 Task: Look for space in Einbeck, Germany from 10th August, 2023 to 20th August, 2023 for 12 adults in price range Rs.10000 to Rs.14000. Place can be entire place or shared room with 6 bedrooms having 12 beds and 6 bathrooms. Property type can be house, flat, guest house. Amenities needed are: wifi, TV, free parkinig on premises, gym, breakfast. Booking option can be shelf check-in. Required host language is English.
Action: Mouse moved to (388, 157)
Screenshot: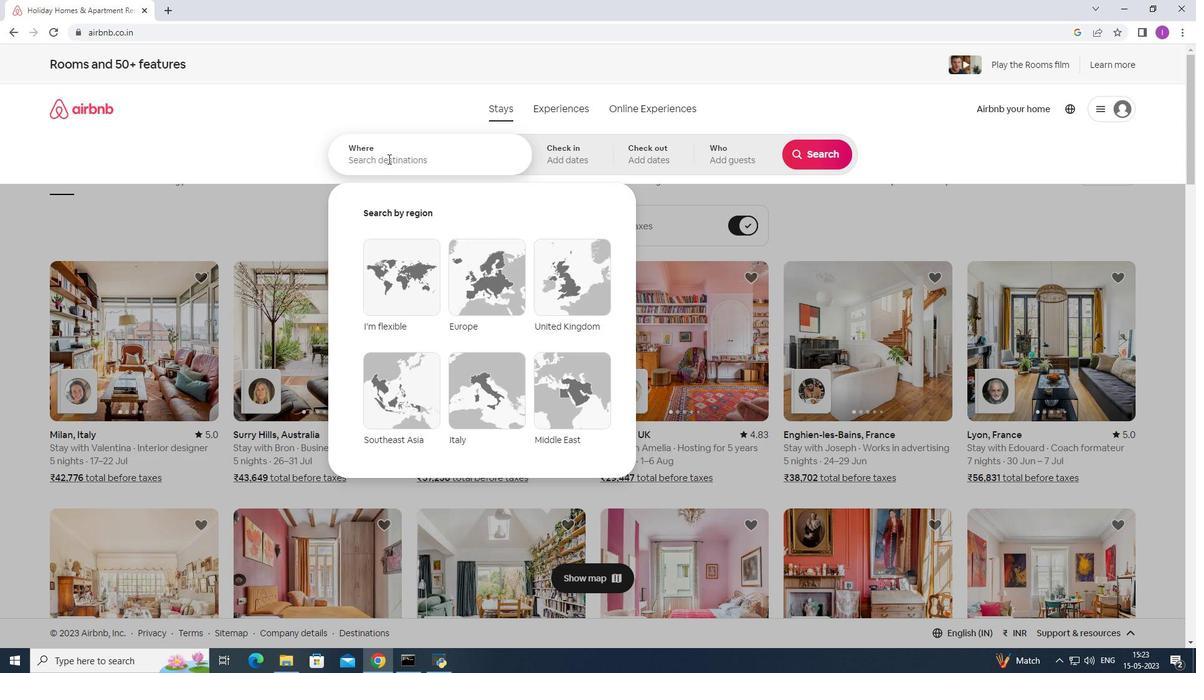 
Action: Mouse pressed left at (388, 157)
Screenshot: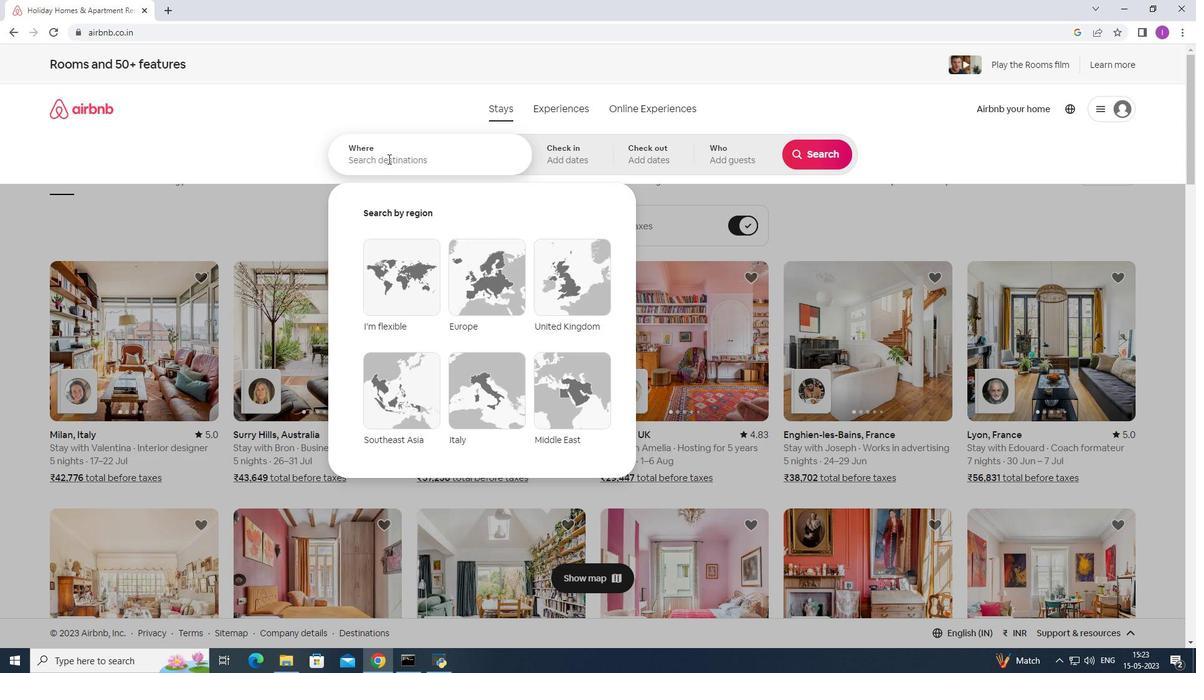 
Action: Mouse moved to (419, 119)
Screenshot: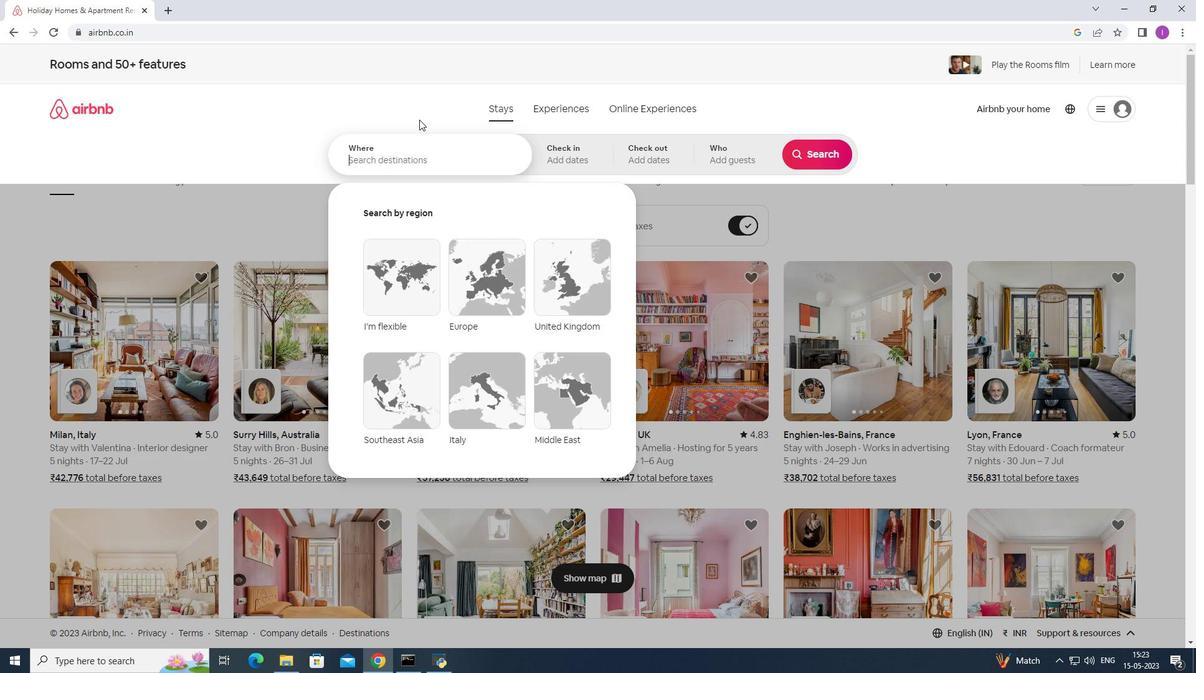 
Action: Key pressed <Key.shift><Key.shift>El<Key.backspace>inbeck,<Key.shift><Key.cmd>Ger,<Key.backspace>many
Screenshot: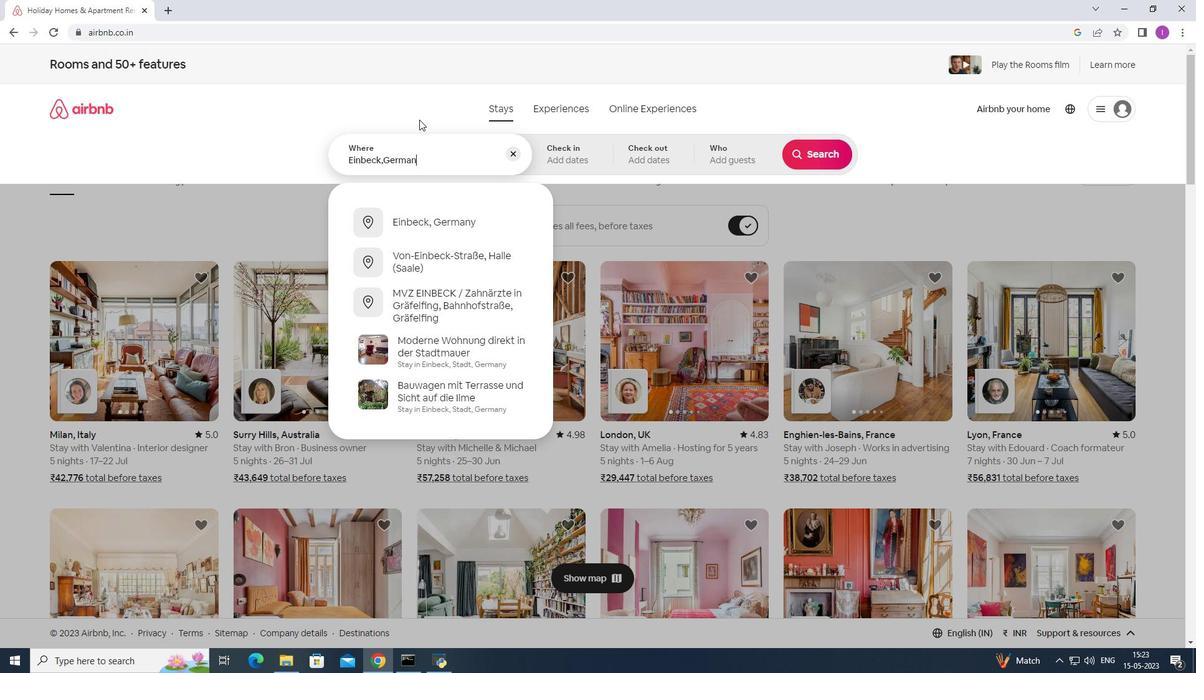 
Action: Mouse moved to (457, 225)
Screenshot: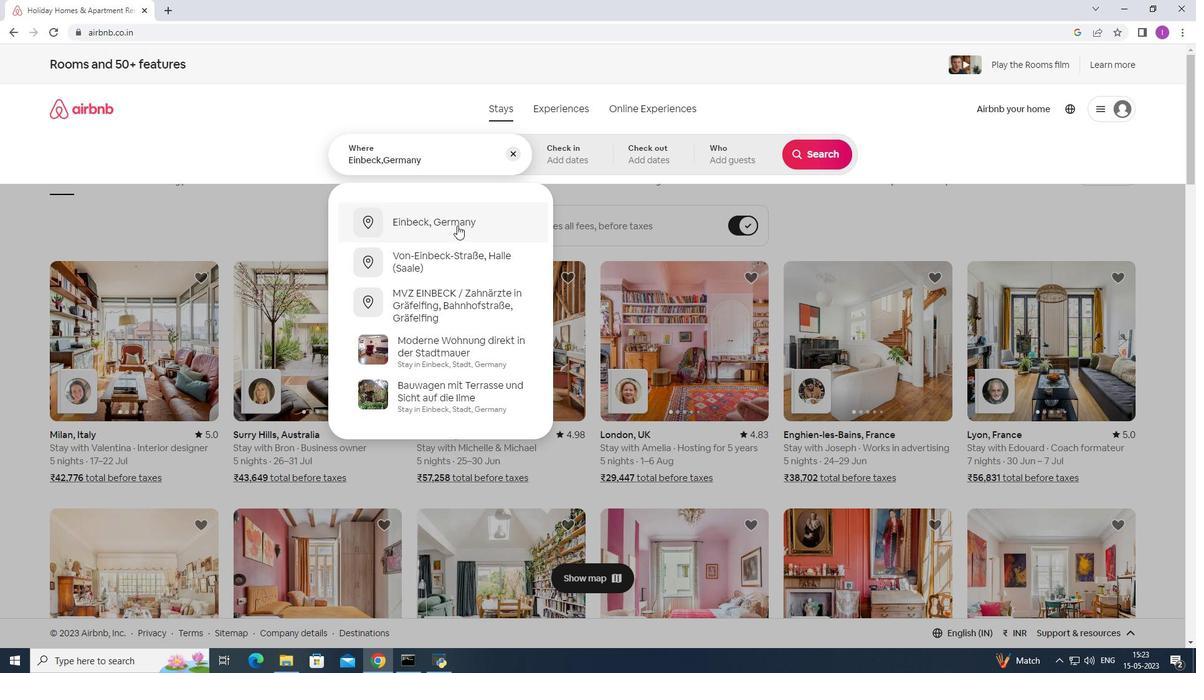 
Action: Mouse pressed left at (457, 225)
Screenshot: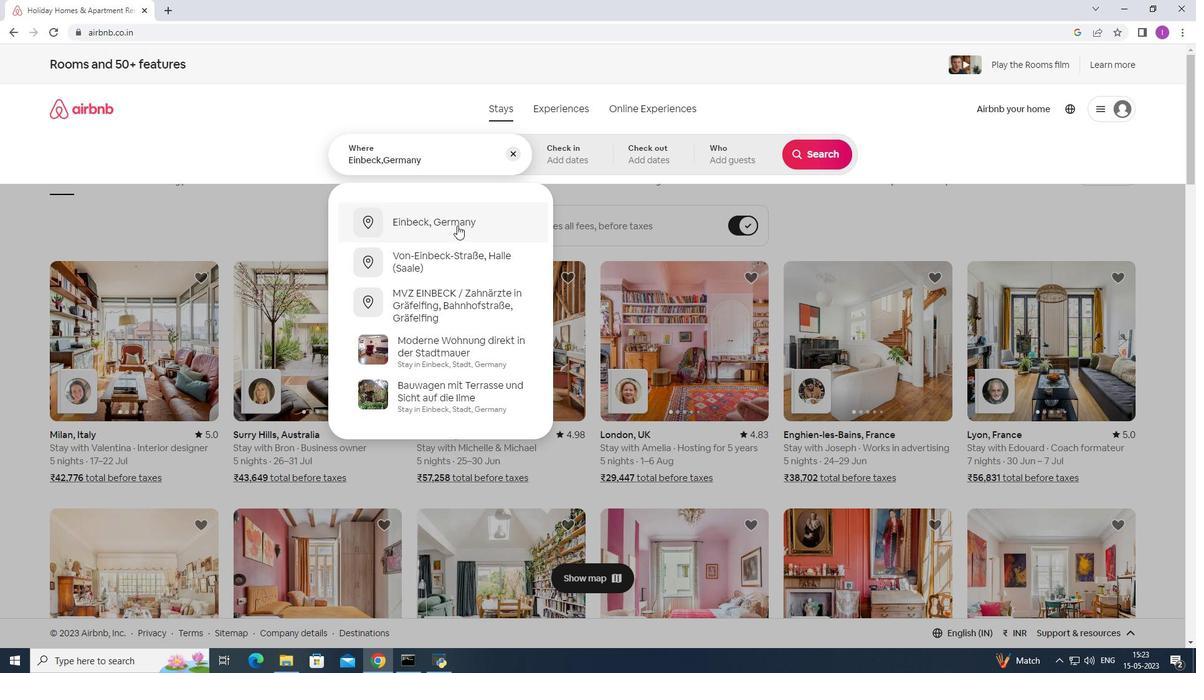 
Action: Mouse moved to (813, 258)
Screenshot: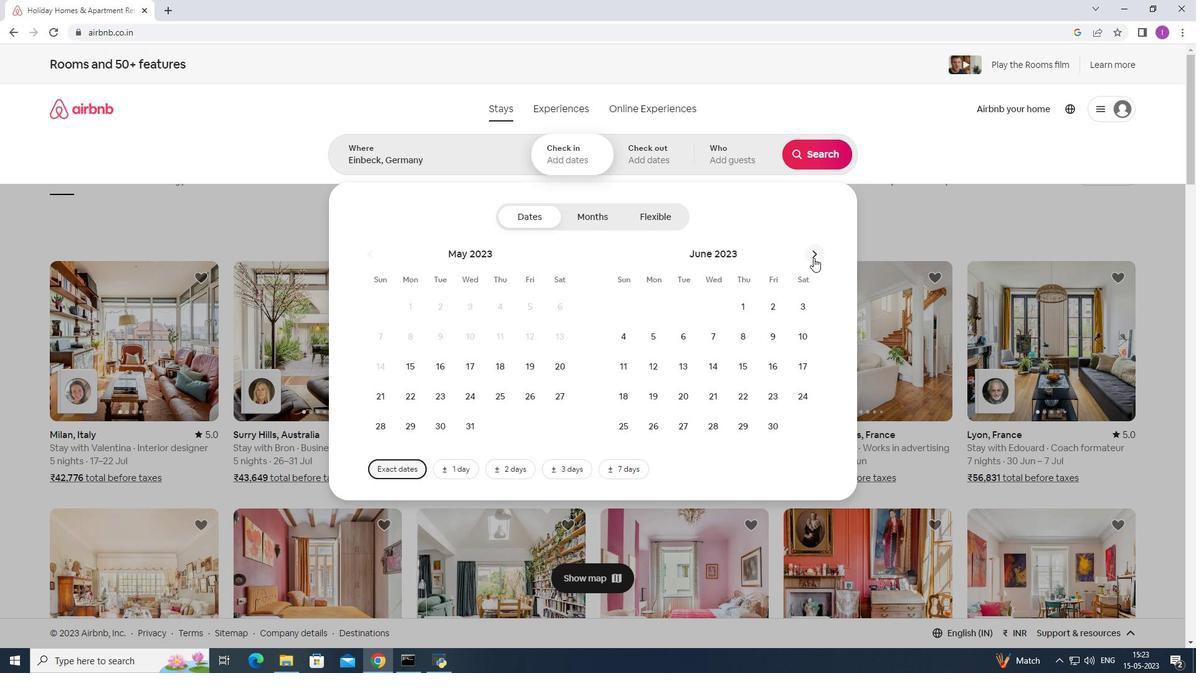 
Action: Mouse pressed left at (813, 258)
Screenshot: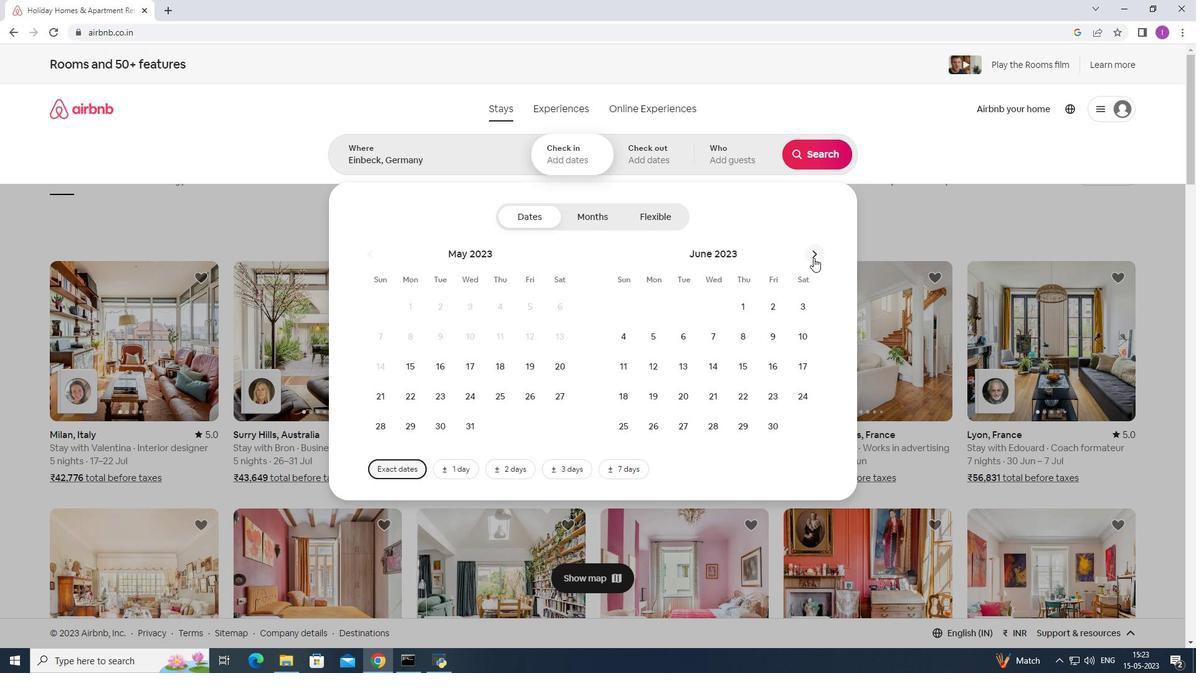 
Action: Mouse pressed left at (813, 258)
Screenshot: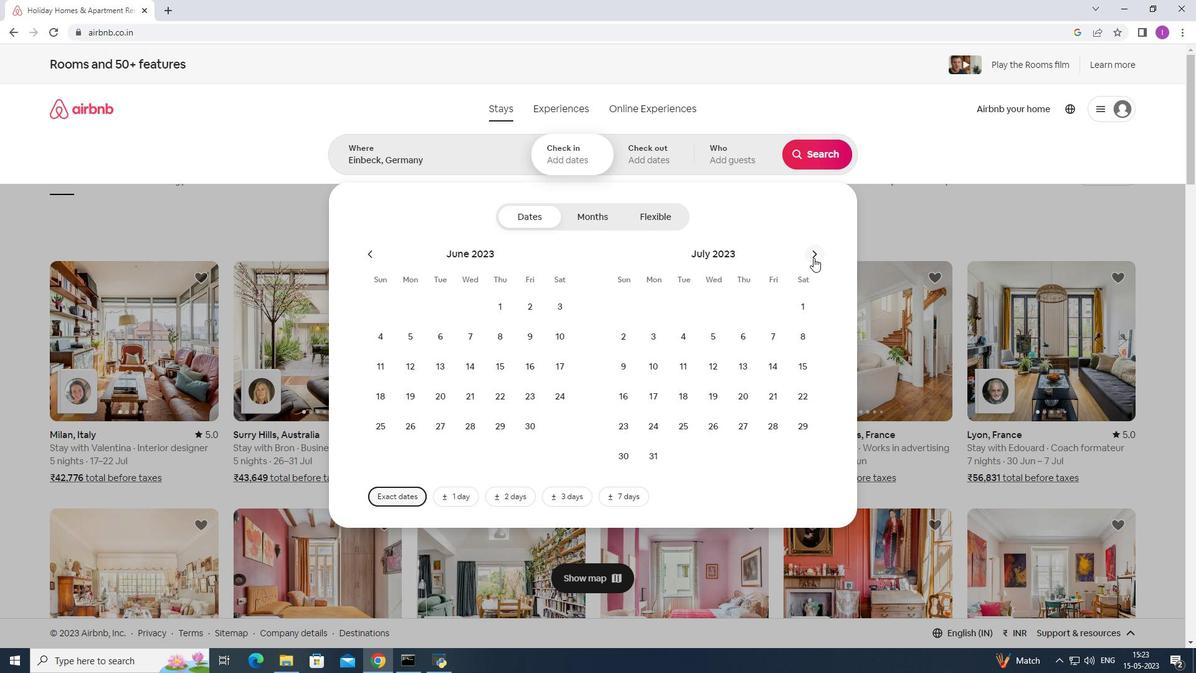 
Action: Mouse moved to (744, 330)
Screenshot: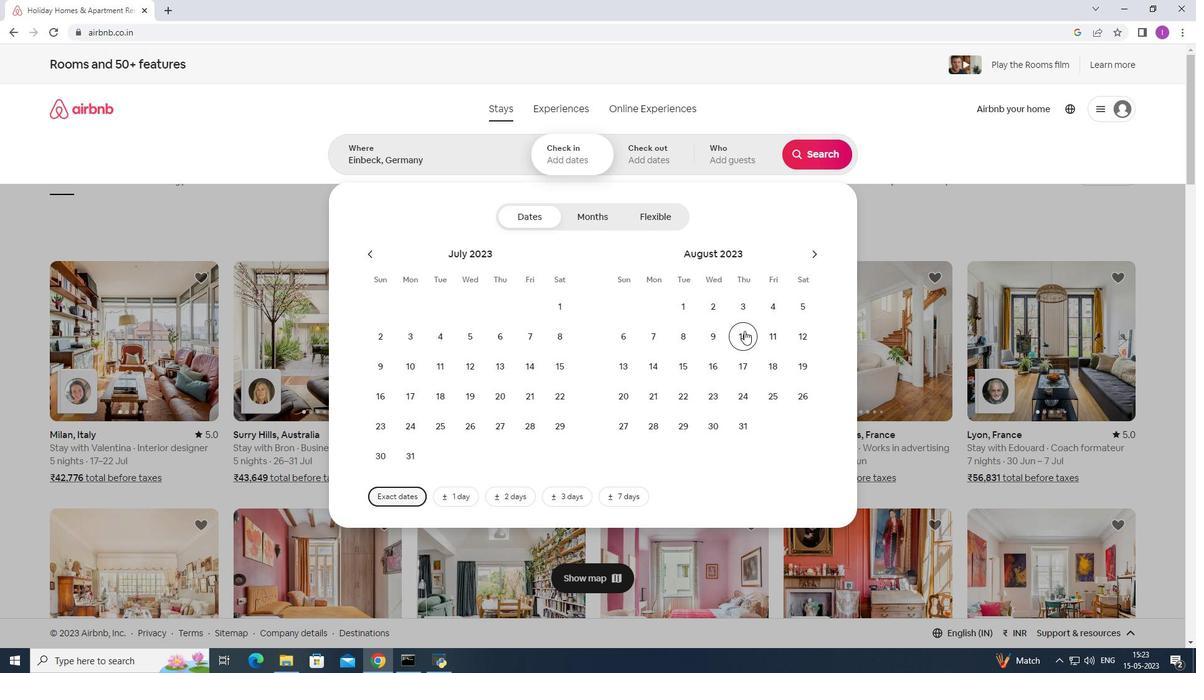 
Action: Mouse pressed left at (744, 330)
Screenshot: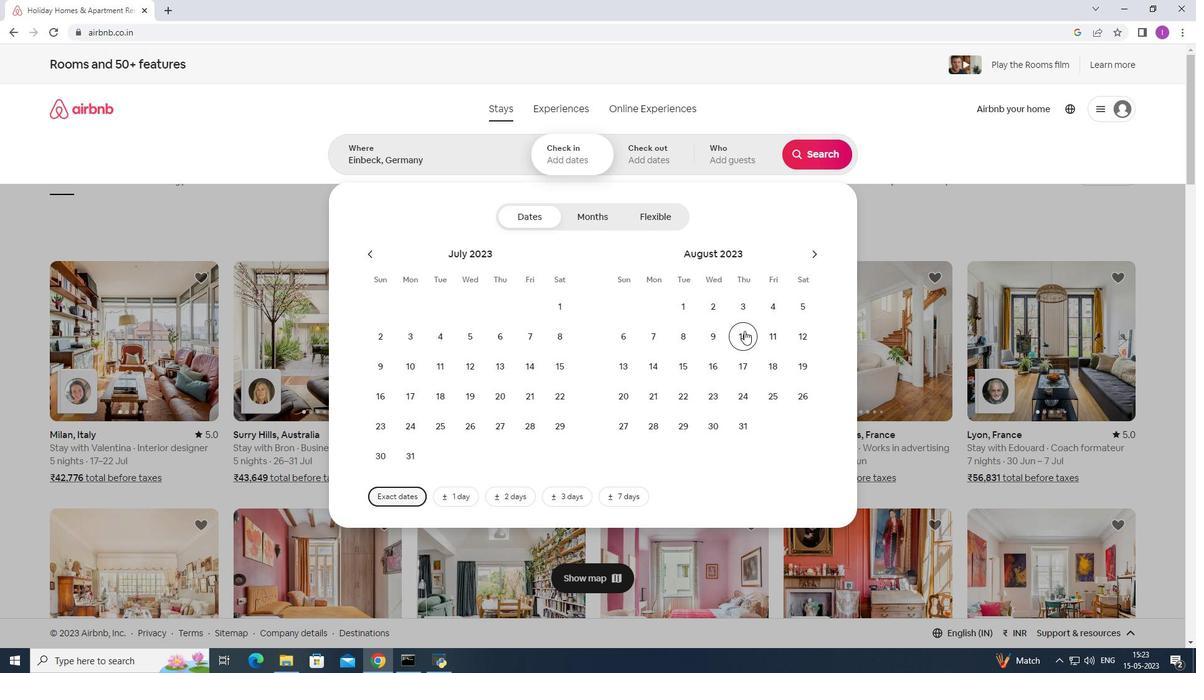 
Action: Mouse moved to (625, 400)
Screenshot: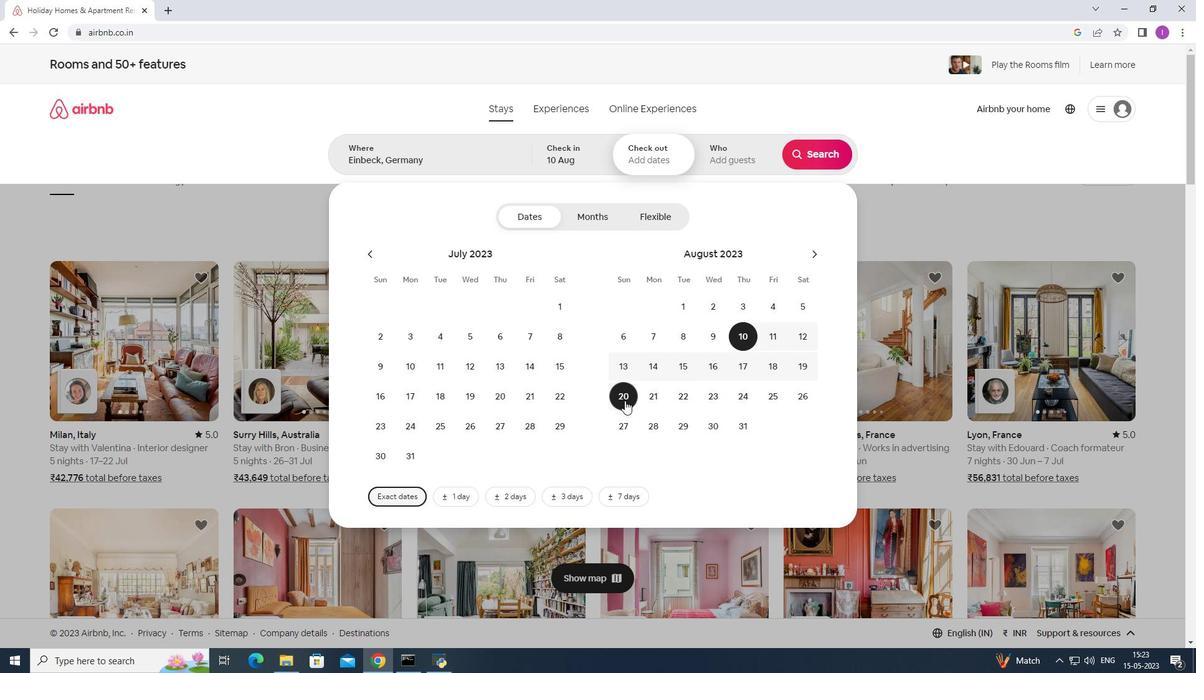 
Action: Mouse pressed left at (625, 400)
Screenshot: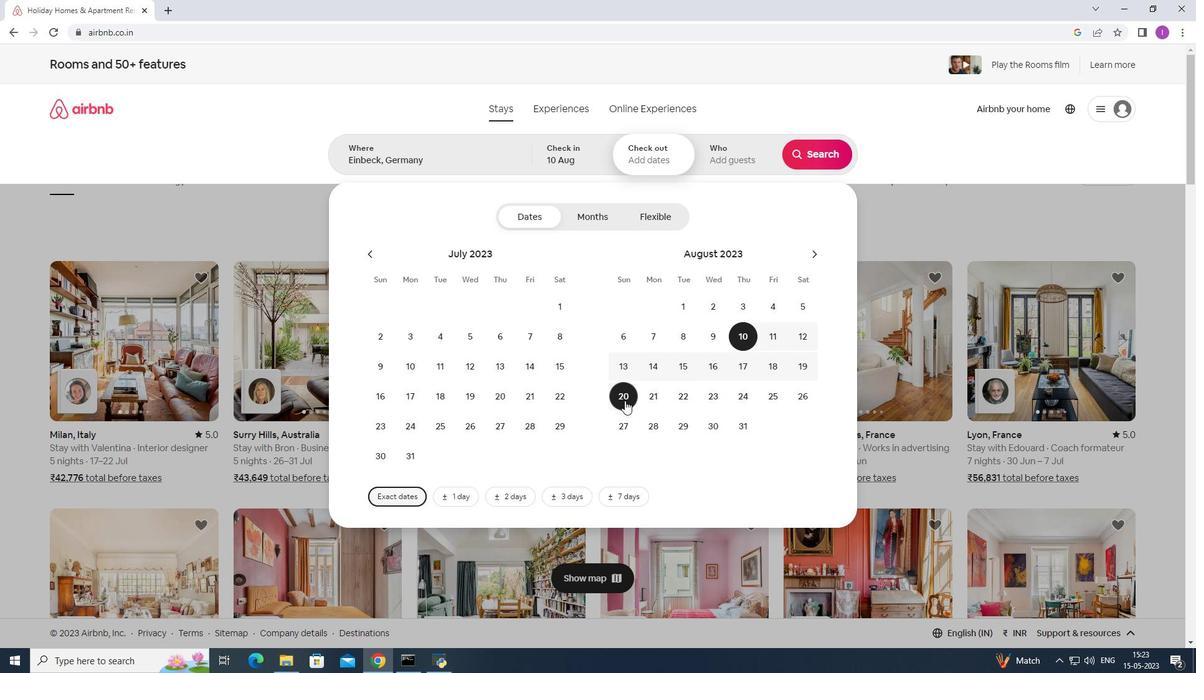 
Action: Mouse moved to (723, 162)
Screenshot: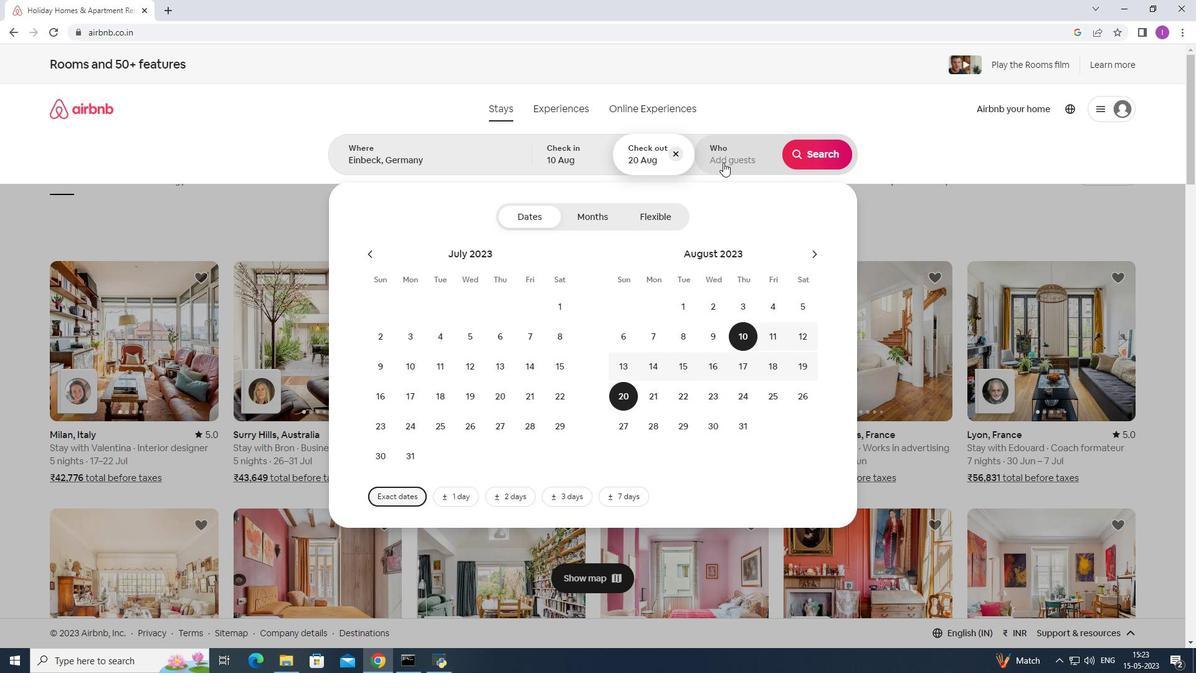 
Action: Mouse pressed left at (723, 162)
Screenshot: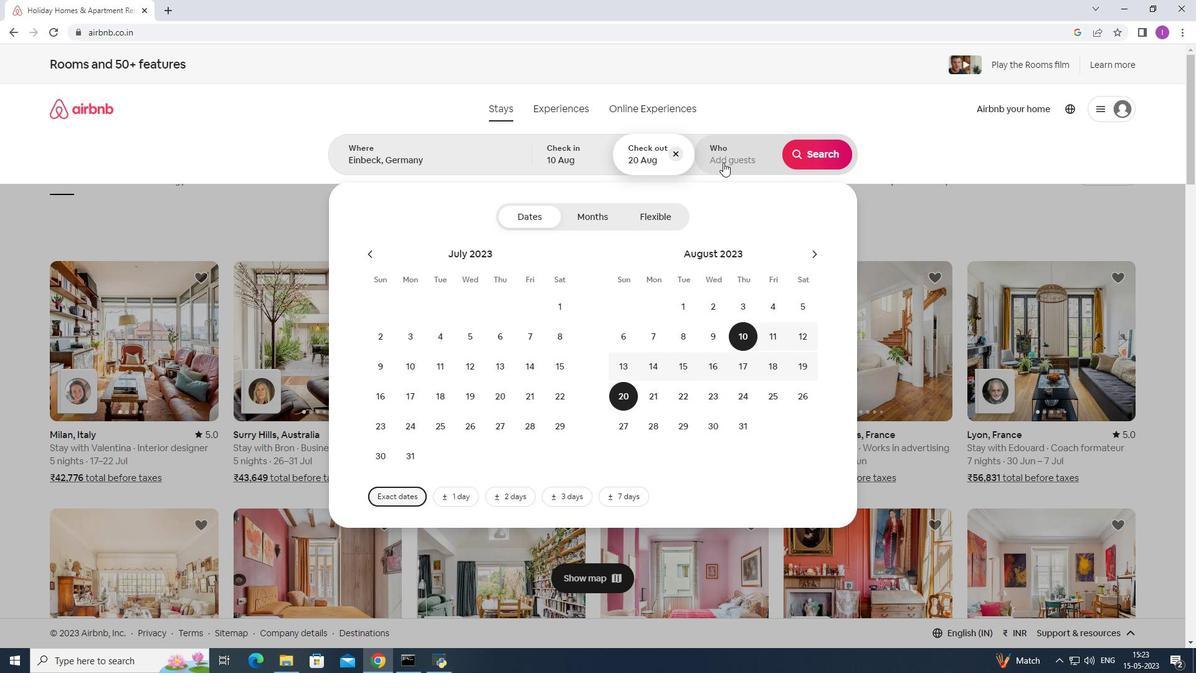 
Action: Mouse moved to (822, 221)
Screenshot: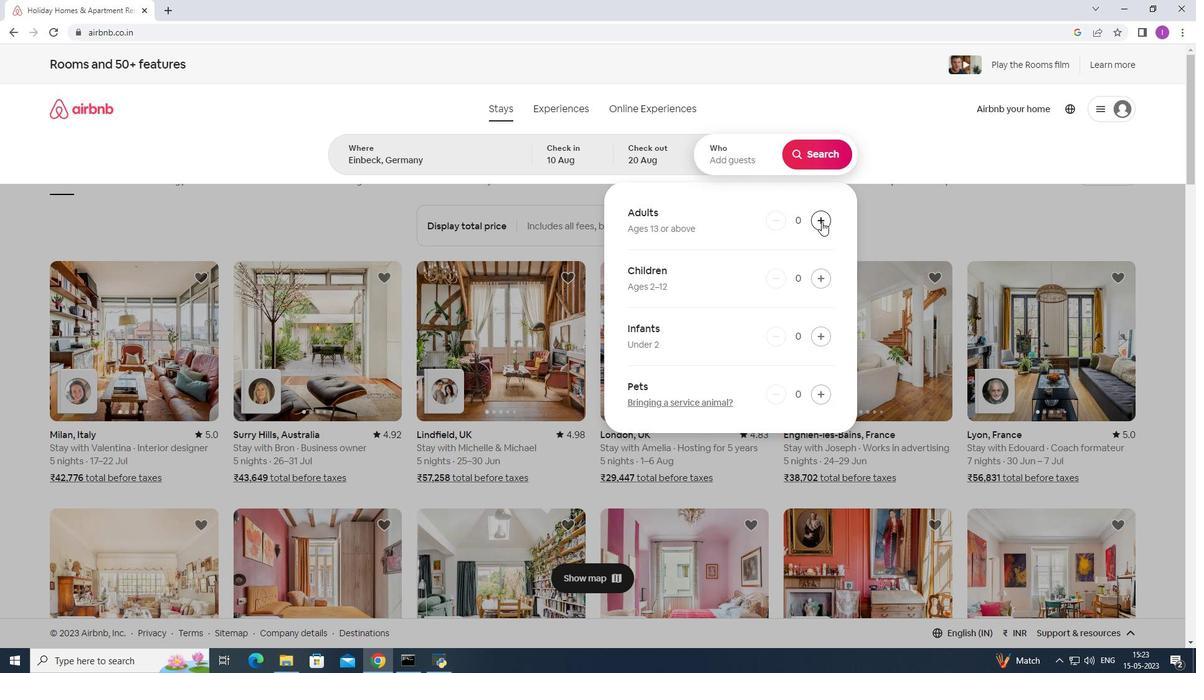 
Action: Mouse pressed left at (822, 221)
Screenshot: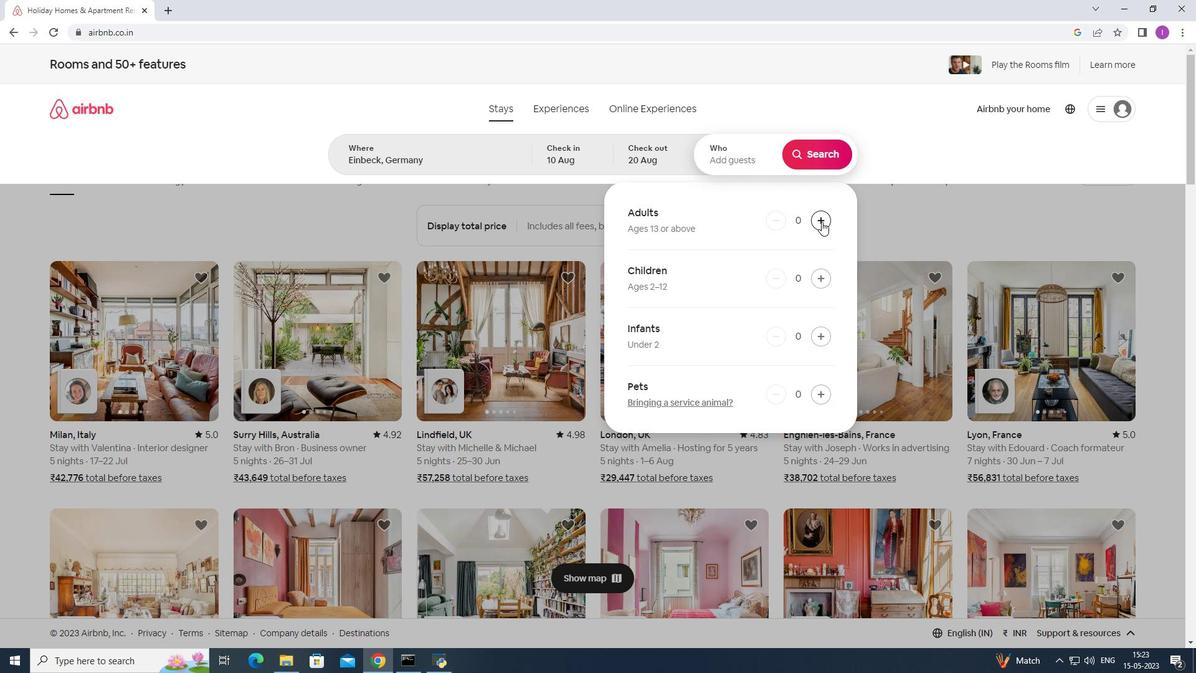 
Action: Mouse pressed left at (822, 221)
Screenshot: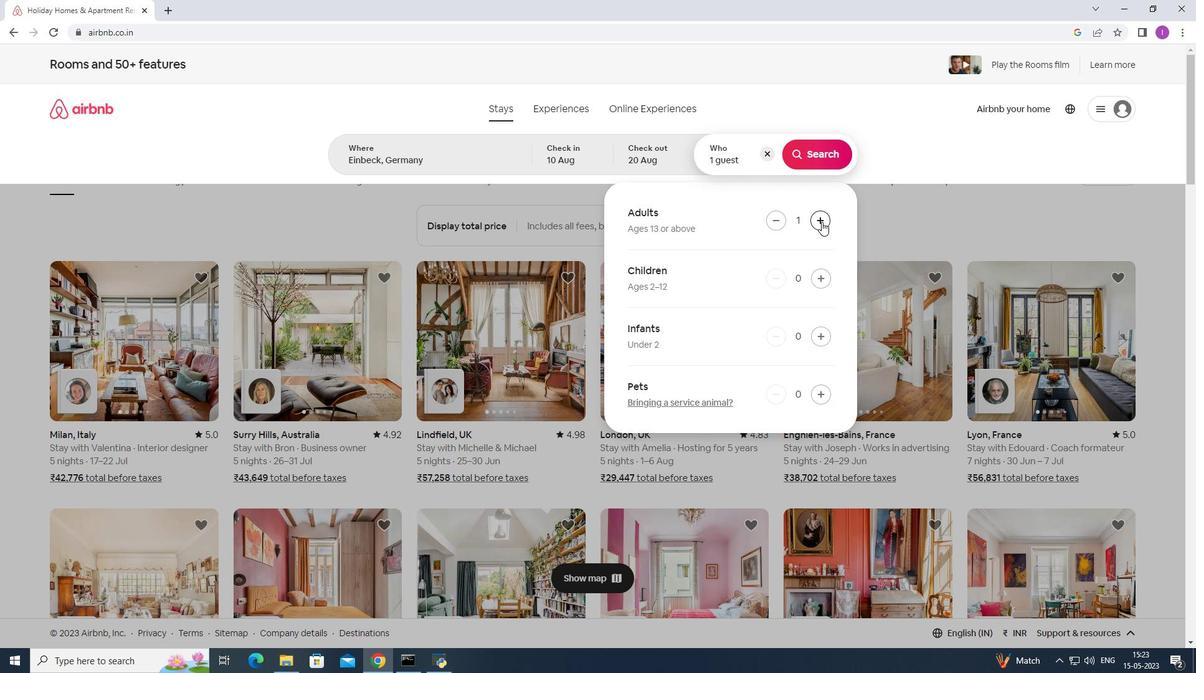 
Action: Mouse moved to (822, 217)
Screenshot: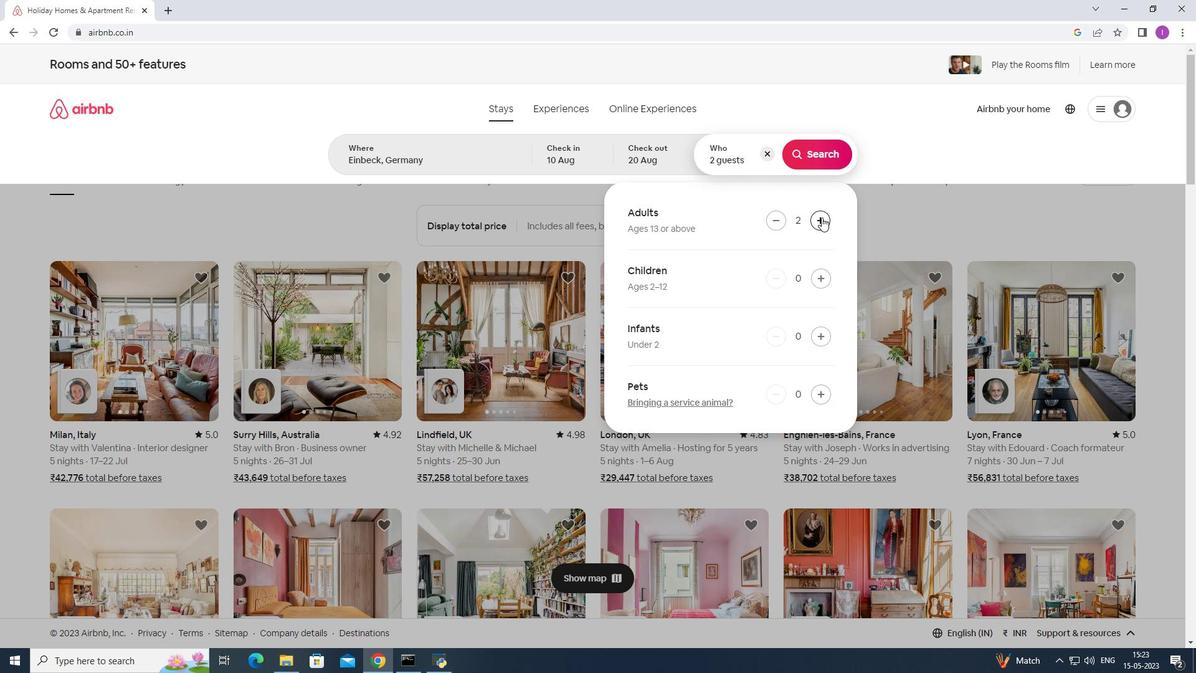 
Action: Mouse pressed left at (822, 217)
Screenshot: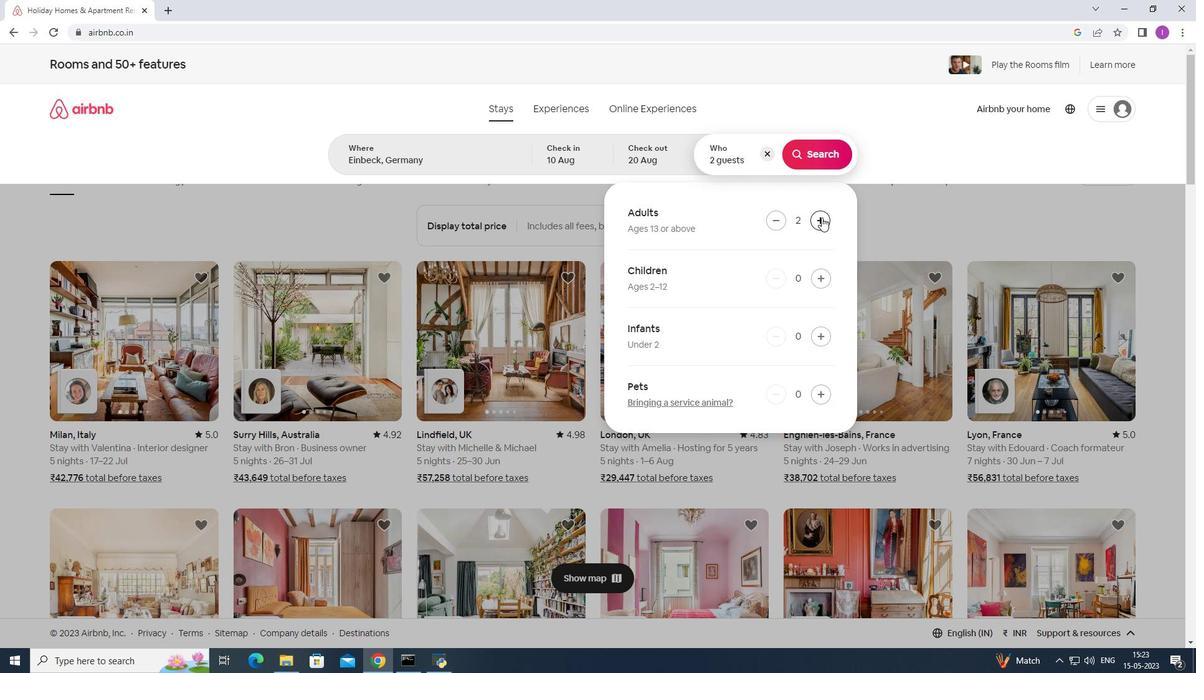 
Action: Mouse pressed left at (822, 217)
Screenshot: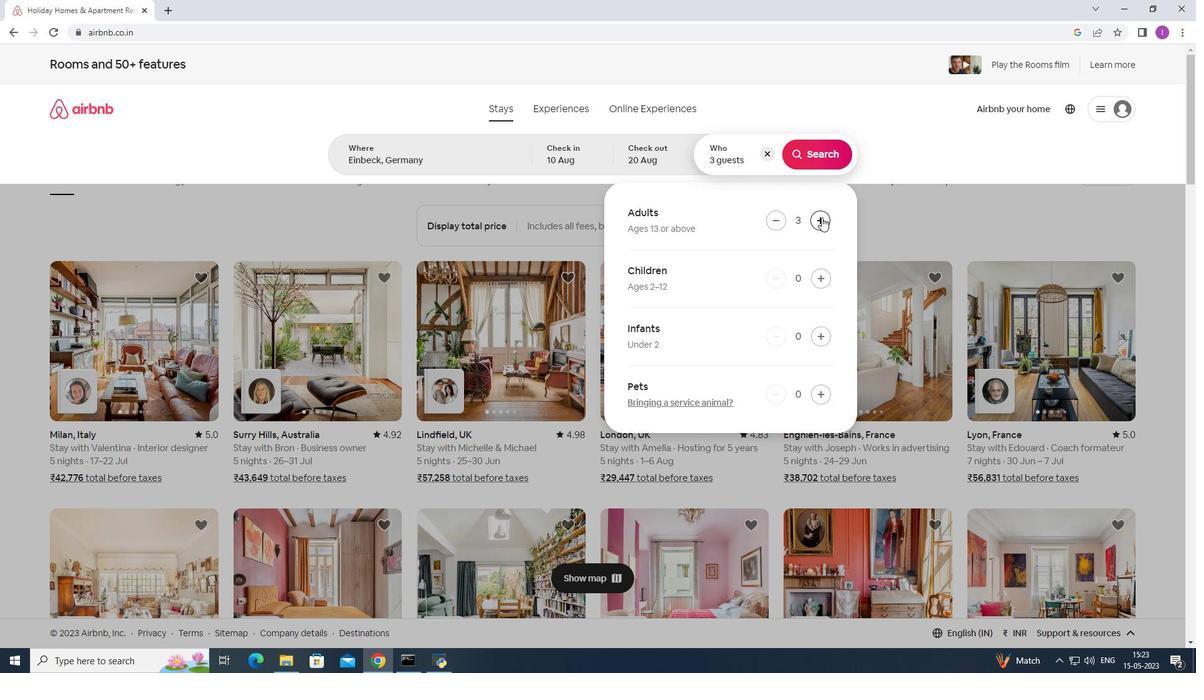 
Action: Mouse pressed left at (822, 217)
Screenshot: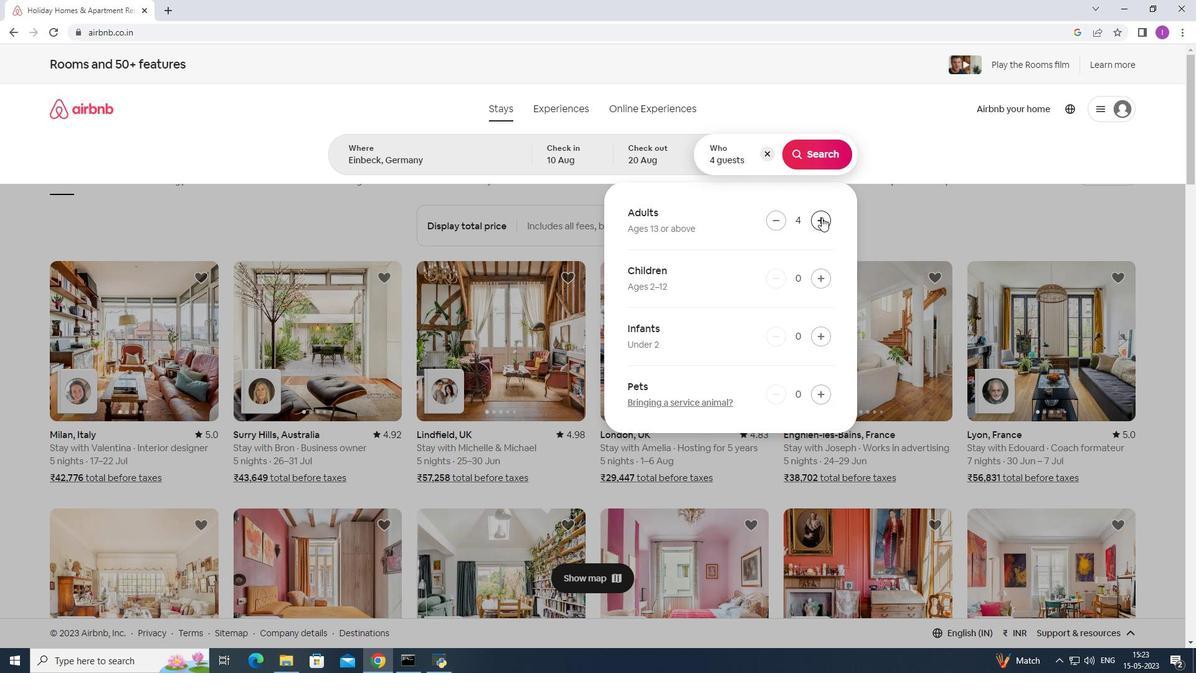 
Action: Mouse moved to (821, 217)
Screenshot: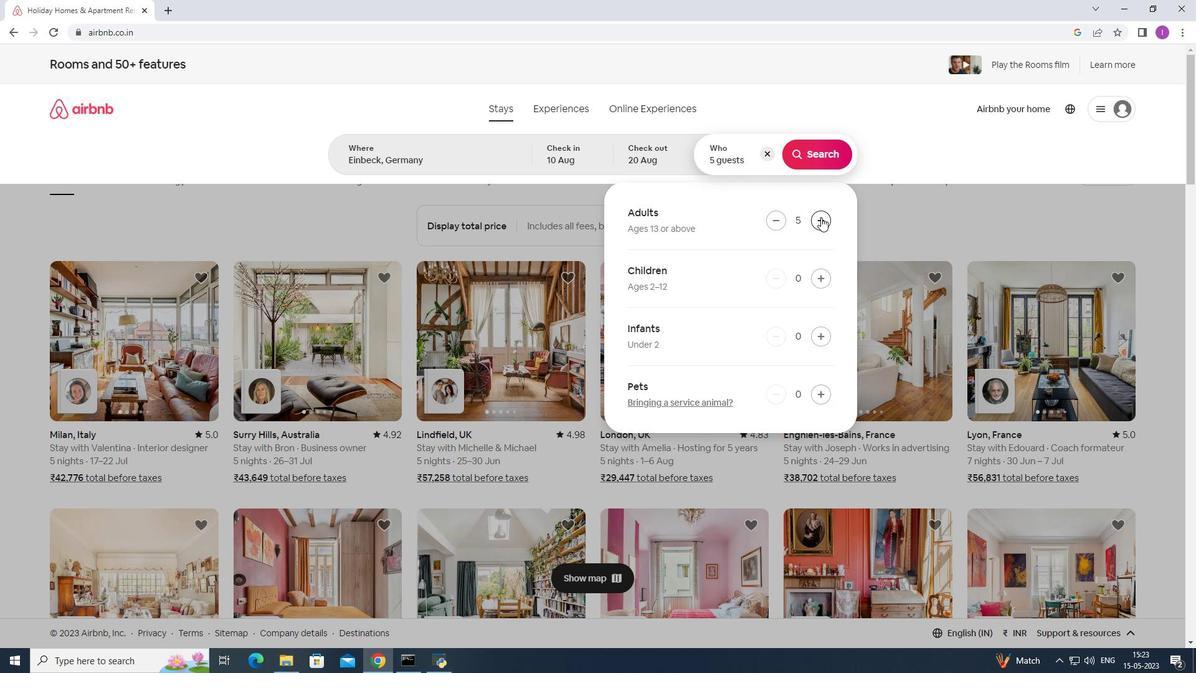 
Action: Mouse pressed left at (821, 217)
Screenshot: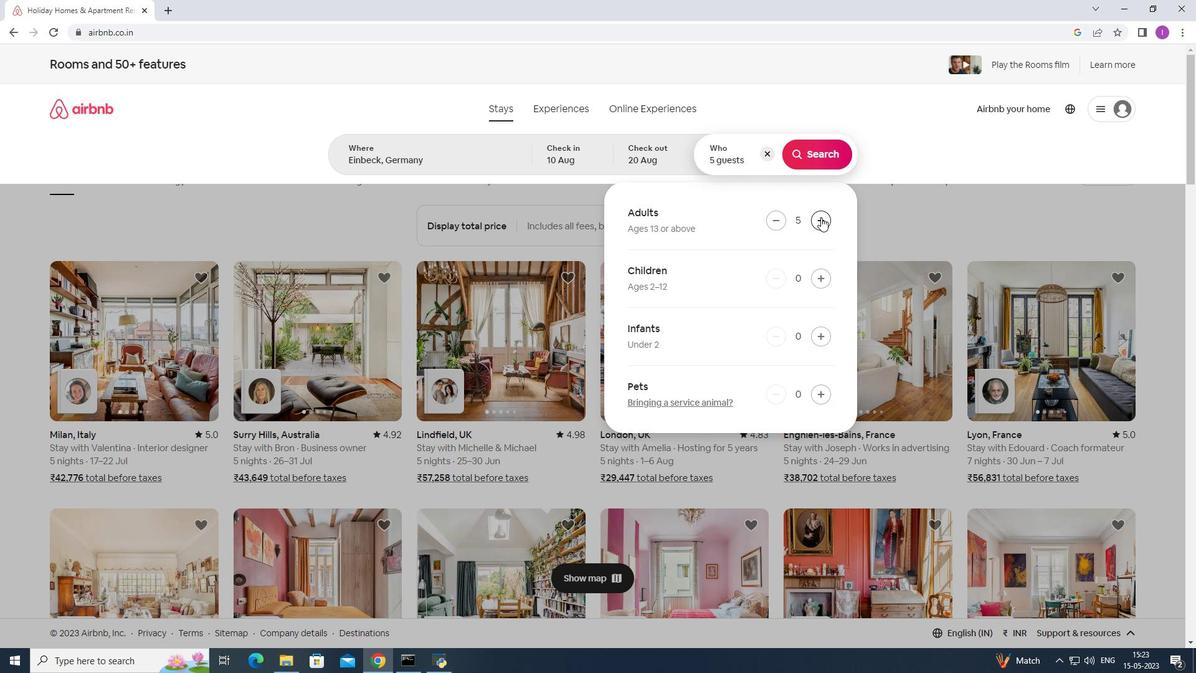 
Action: Mouse pressed left at (821, 217)
Screenshot: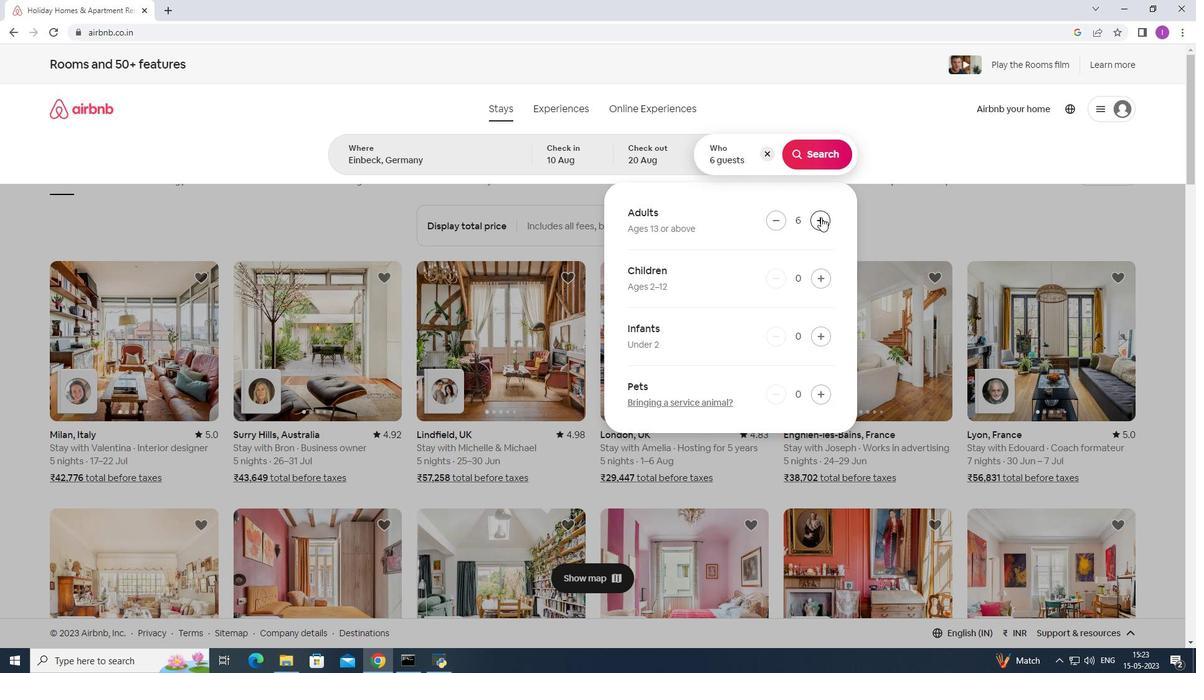 
Action: Mouse moved to (821, 217)
Screenshot: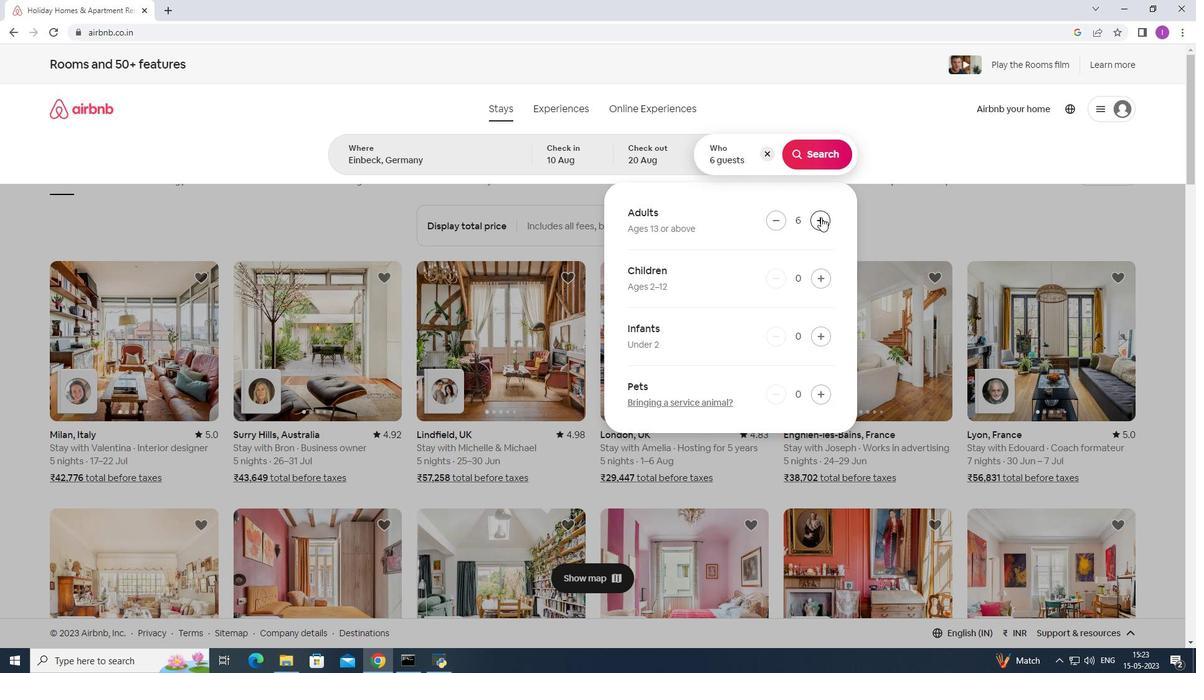 
Action: Mouse pressed left at (821, 217)
Screenshot: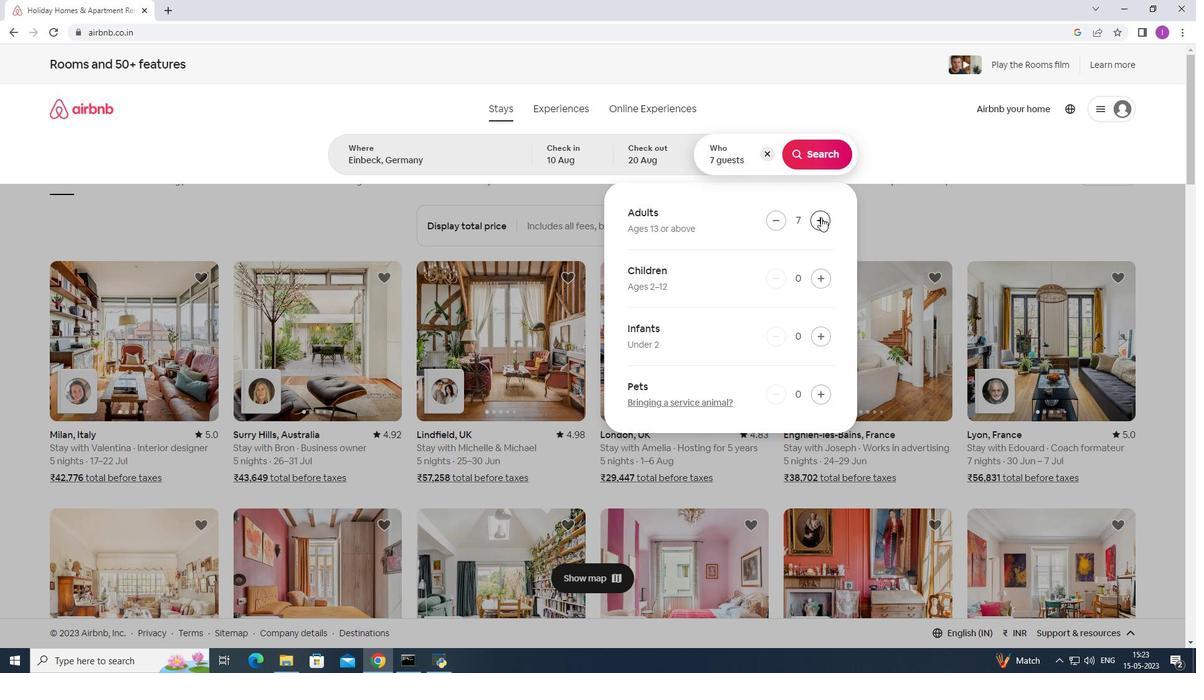 
Action: Mouse pressed left at (821, 217)
Screenshot: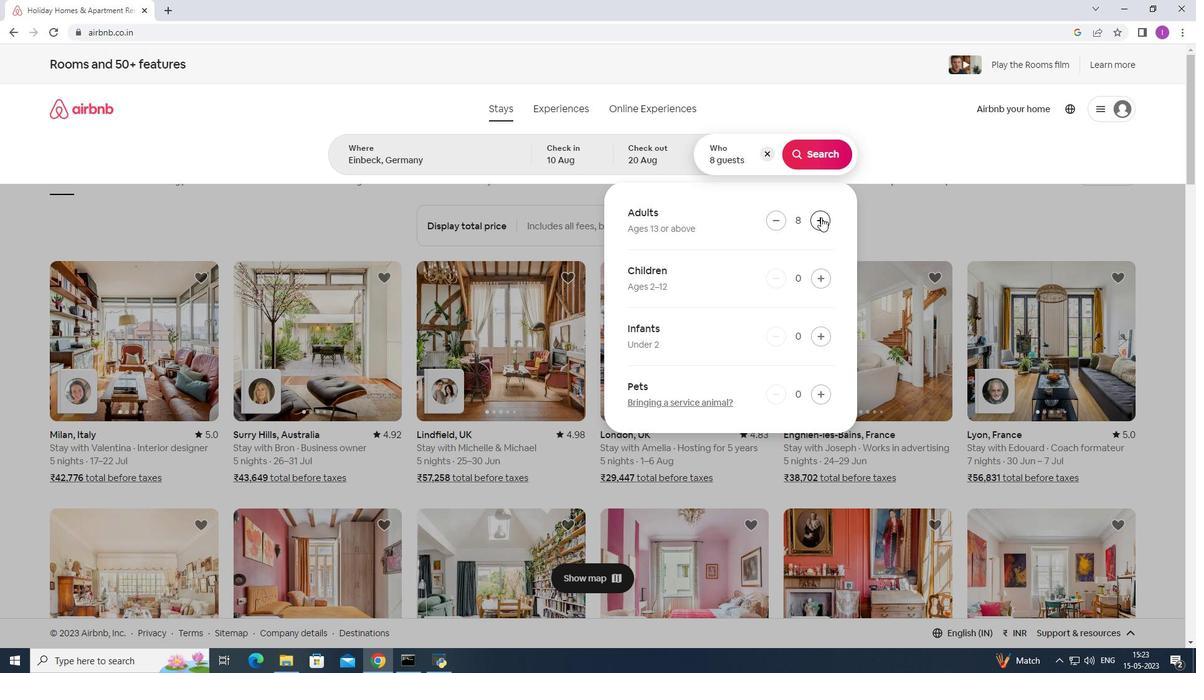 
Action: Mouse pressed left at (821, 217)
Screenshot: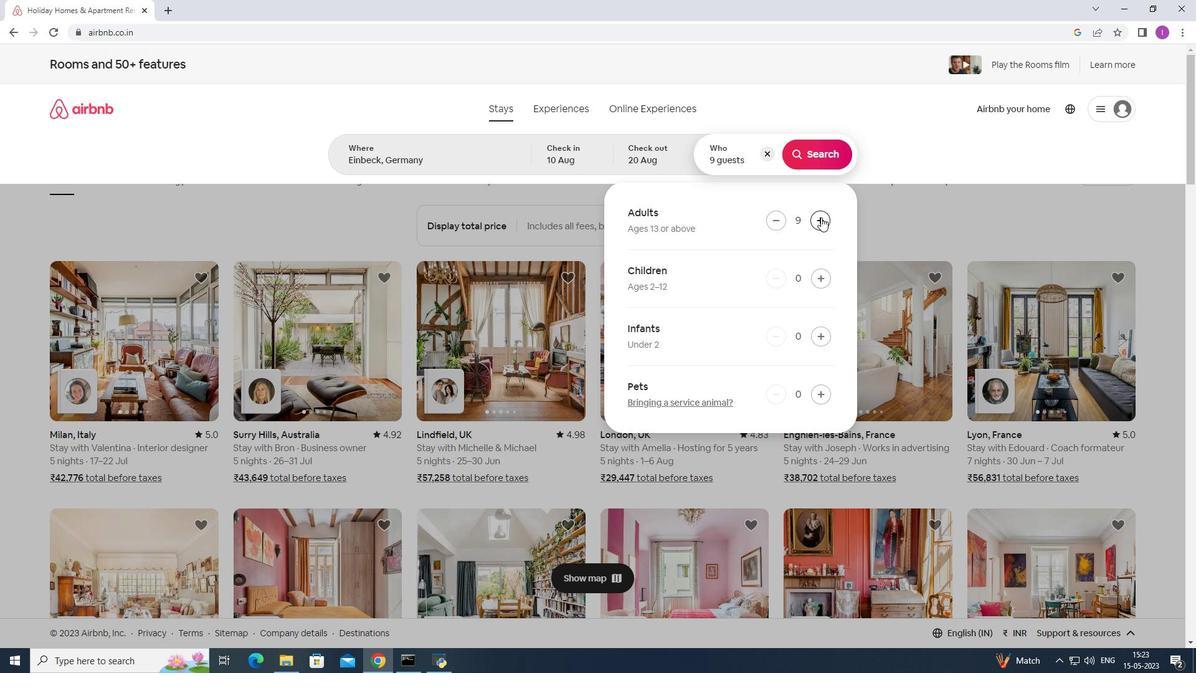 
Action: Mouse pressed left at (821, 217)
Screenshot: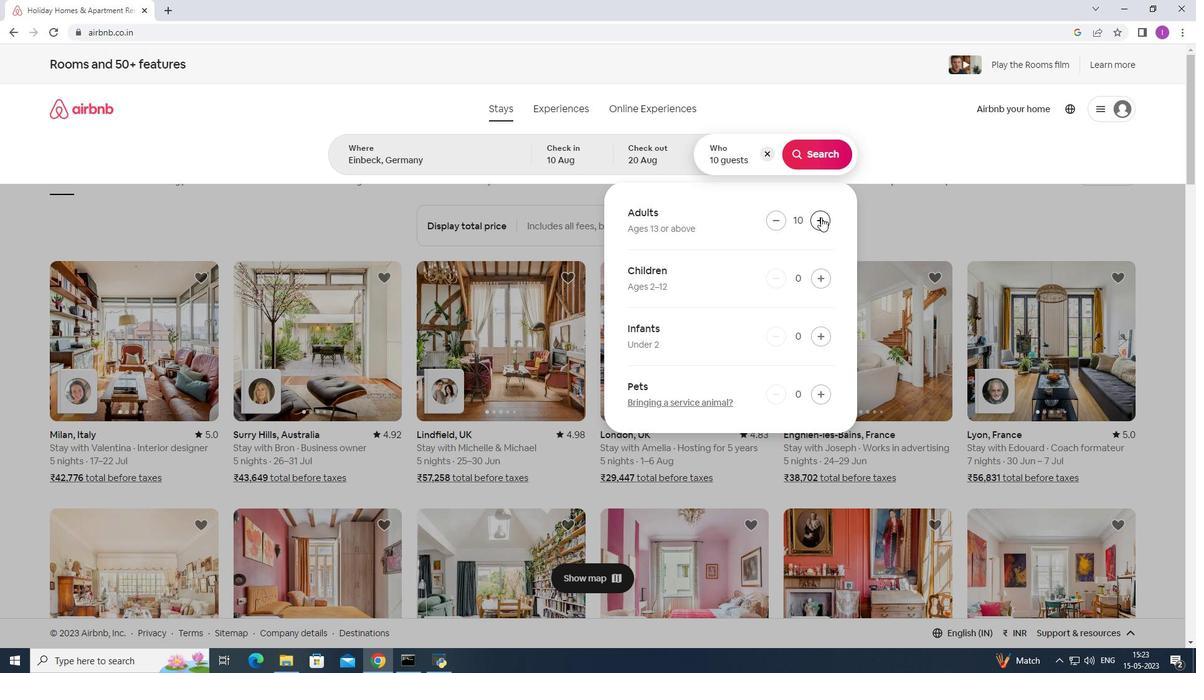 
Action: Mouse moved to (820, 217)
Screenshot: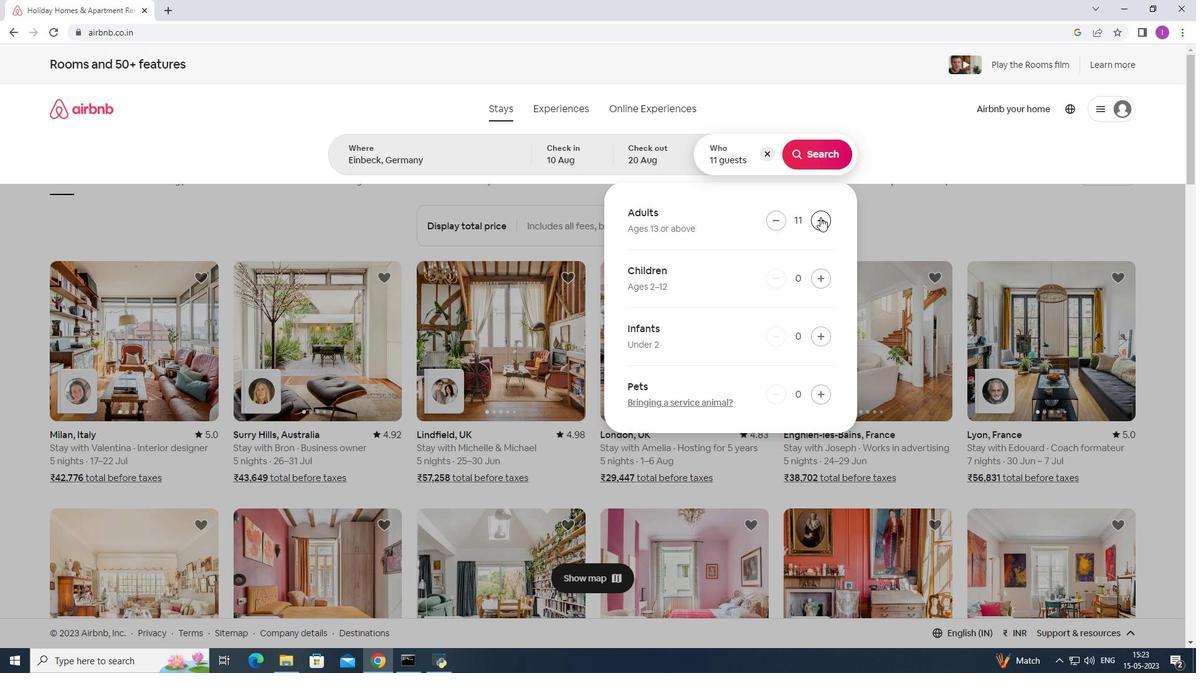 
Action: Mouse pressed left at (820, 217)
Screenshot: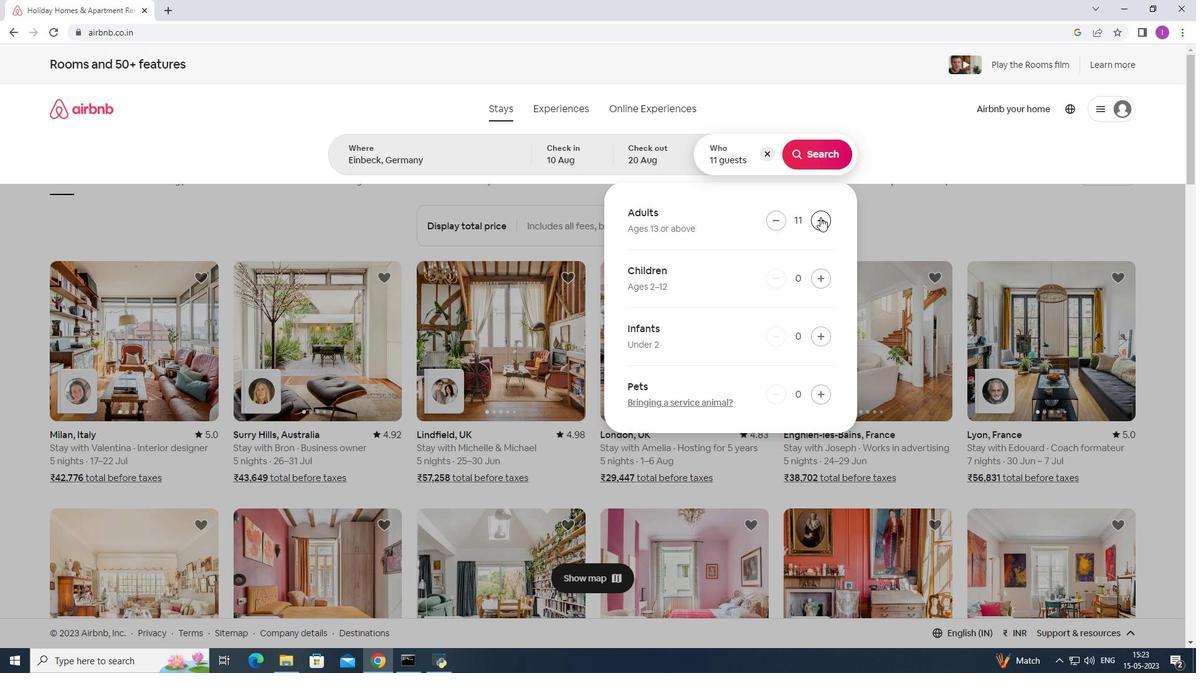 
Action: Mouse moved to (812, 157)
Screenshot: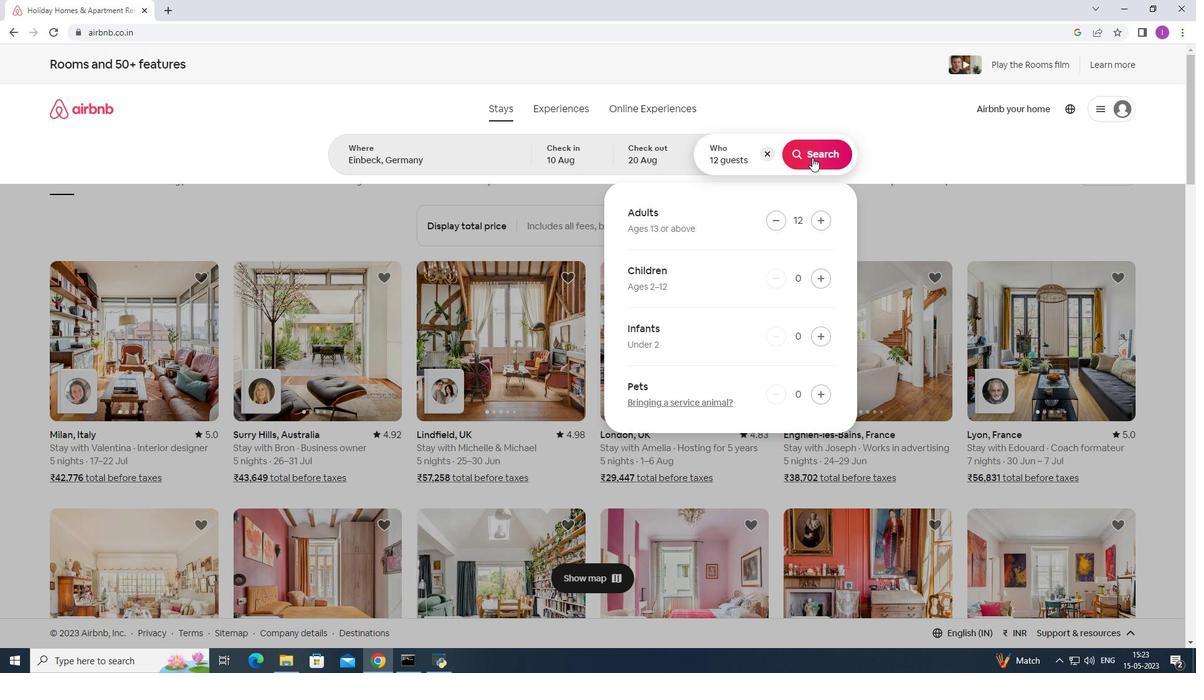 
Action: Mouse pressed left at (812, 157)
Screenshot: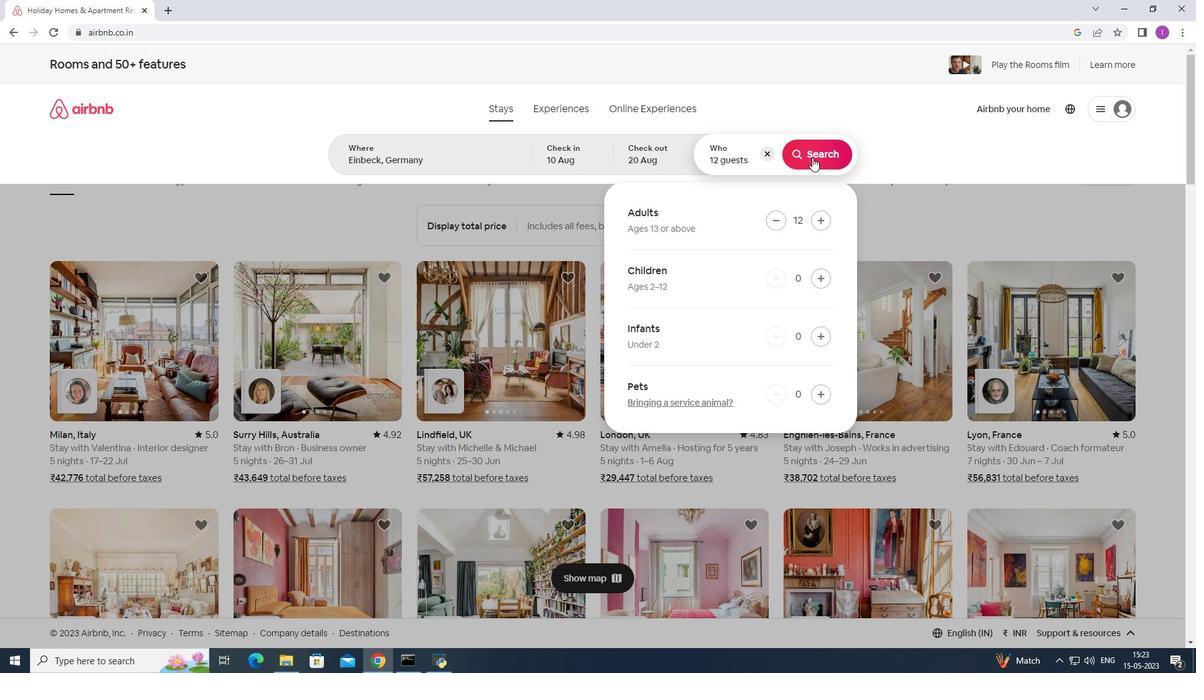 
Action: Mouse moved to (1137, 124)
Screenshot: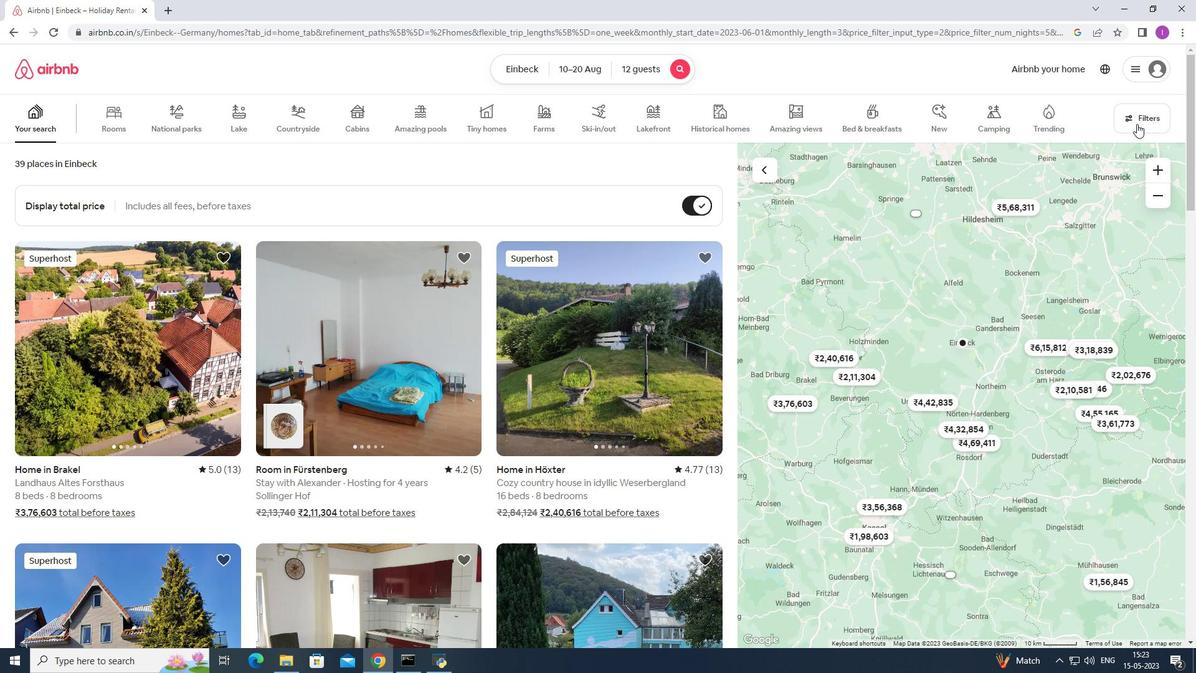 
Action: Mouse pressed left at (1137, 124)
Screenshot: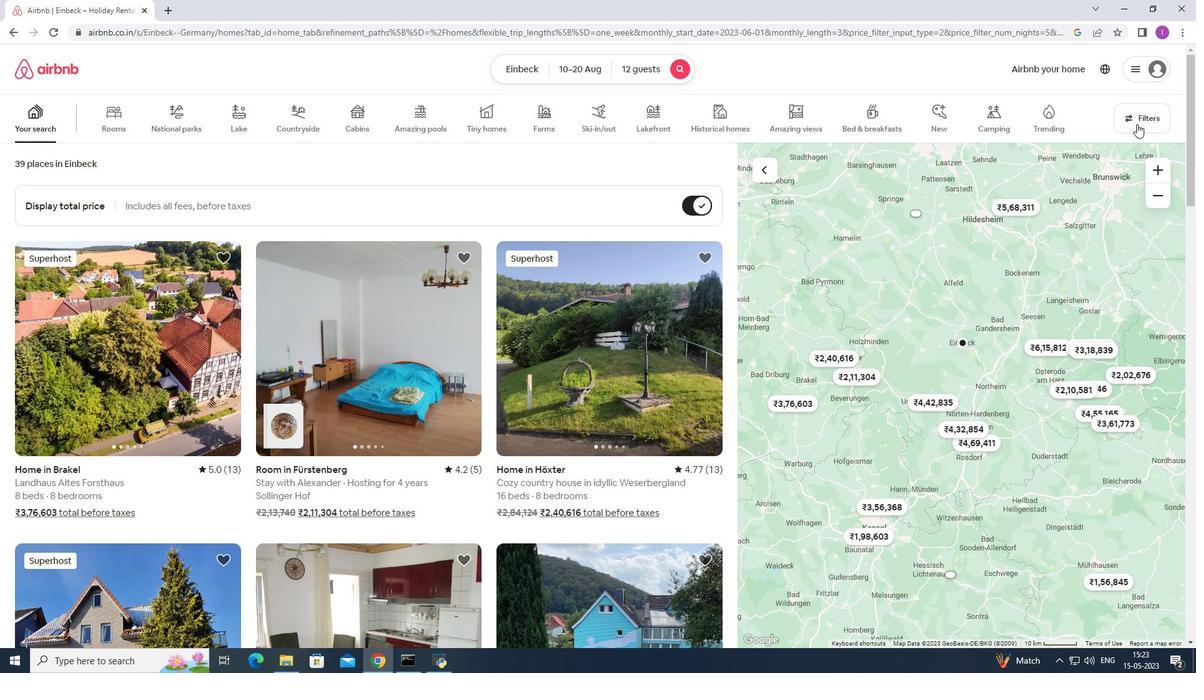 
Action: Mouse moved to (679, 425)
Screenshot: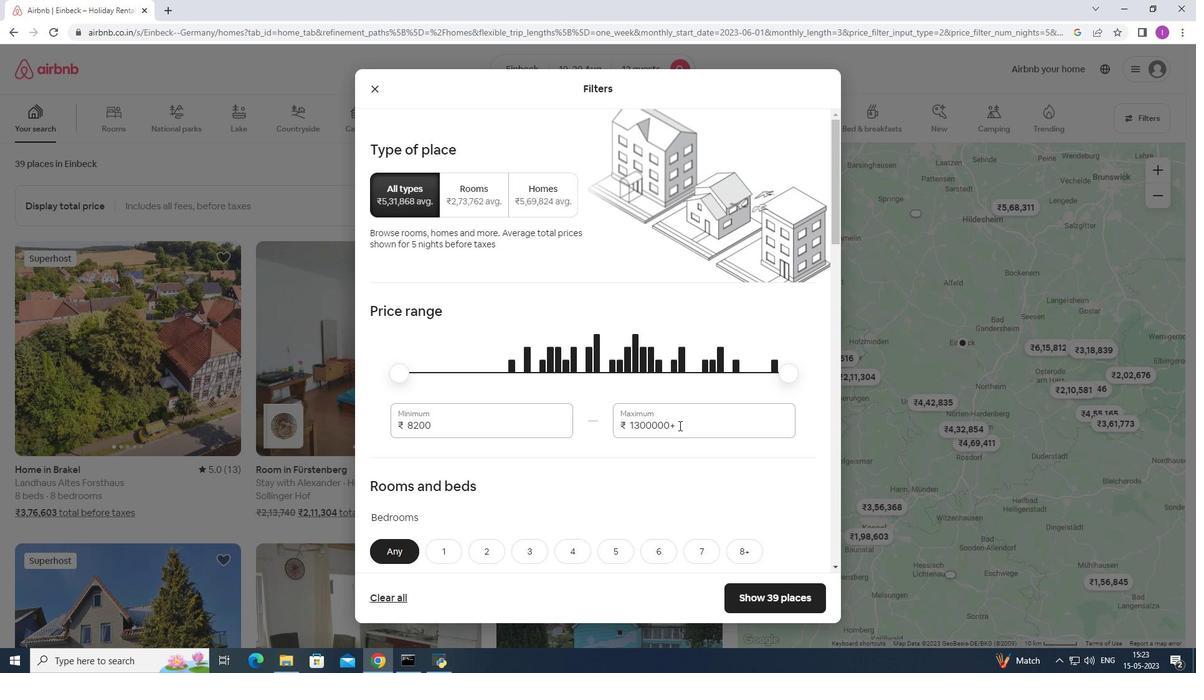 
Action: Mouse pressed left at (679, 425)
Screenshot: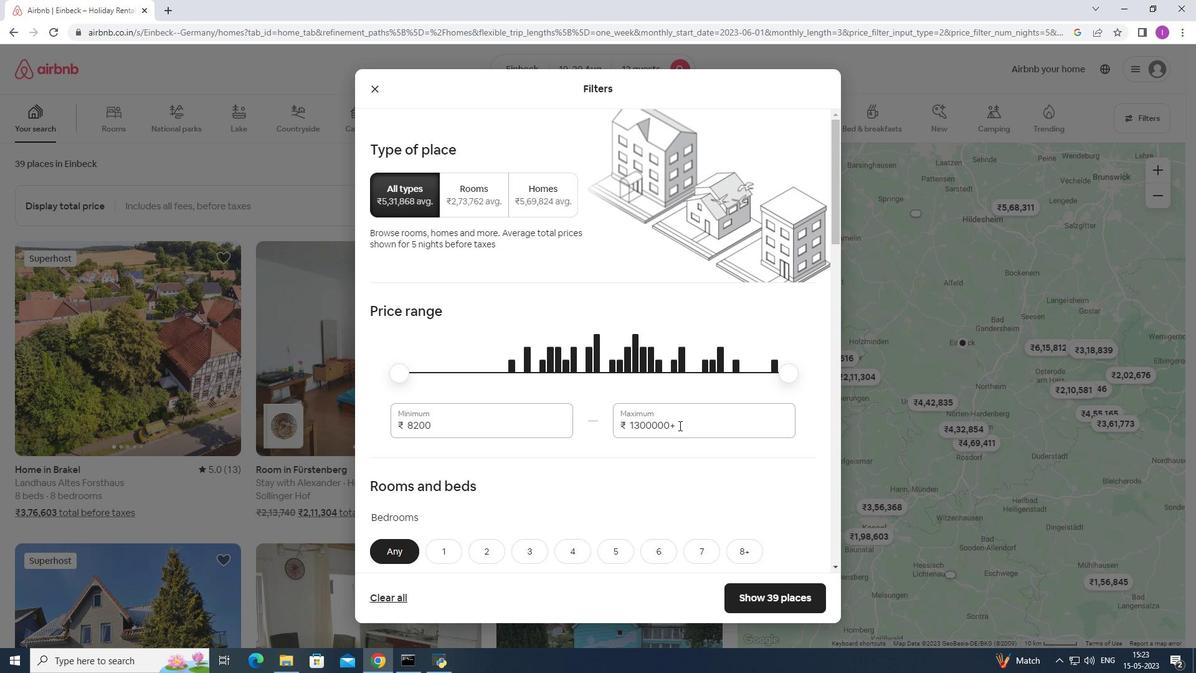 
Action: Mouse moved to (687, 429)
Screenshot: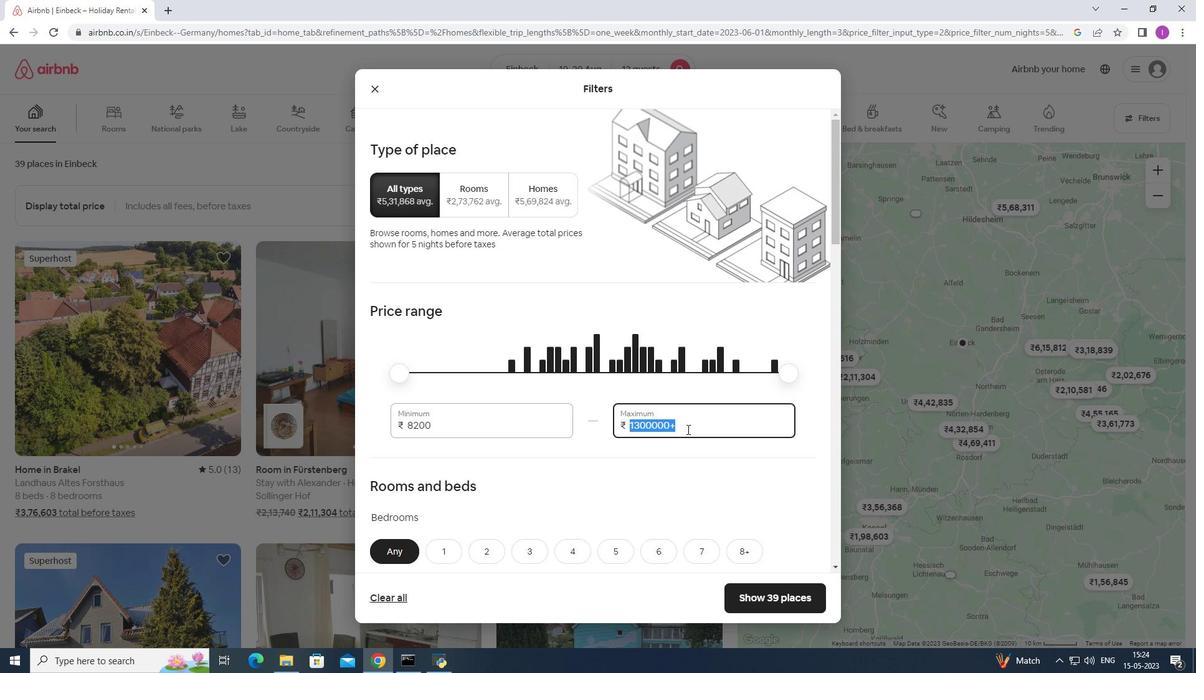 
Action: Key pressed 14000
Screenshot: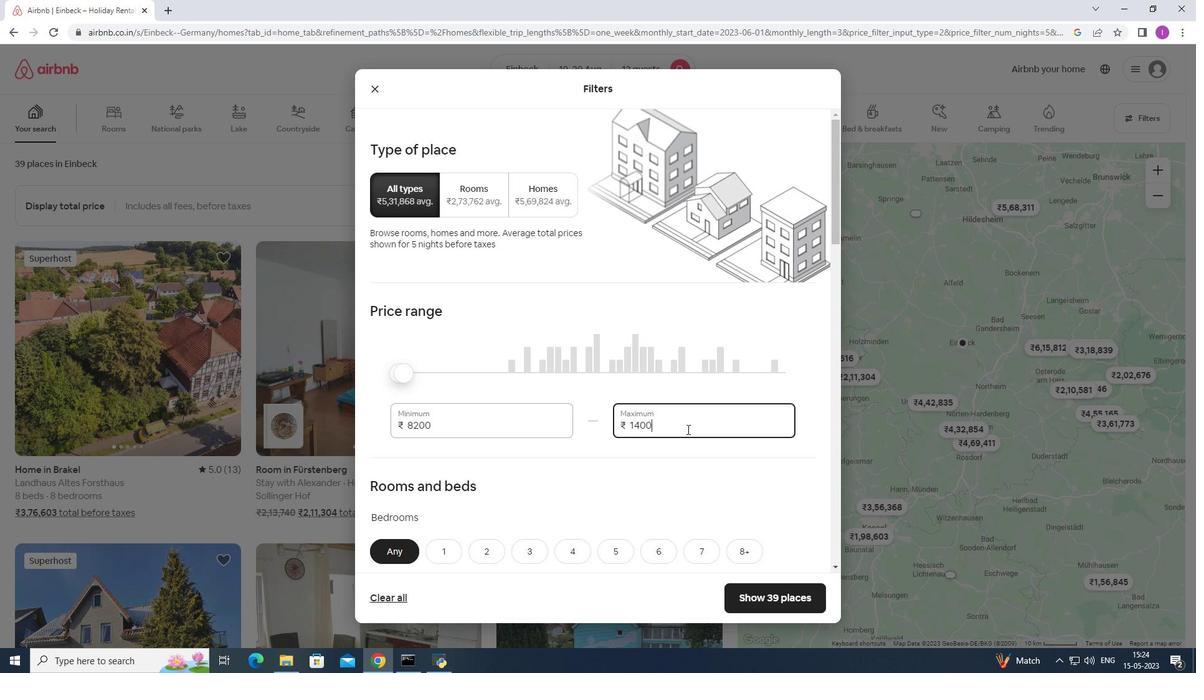 
Action: Mouse moved to (434, 428)
Screenshot: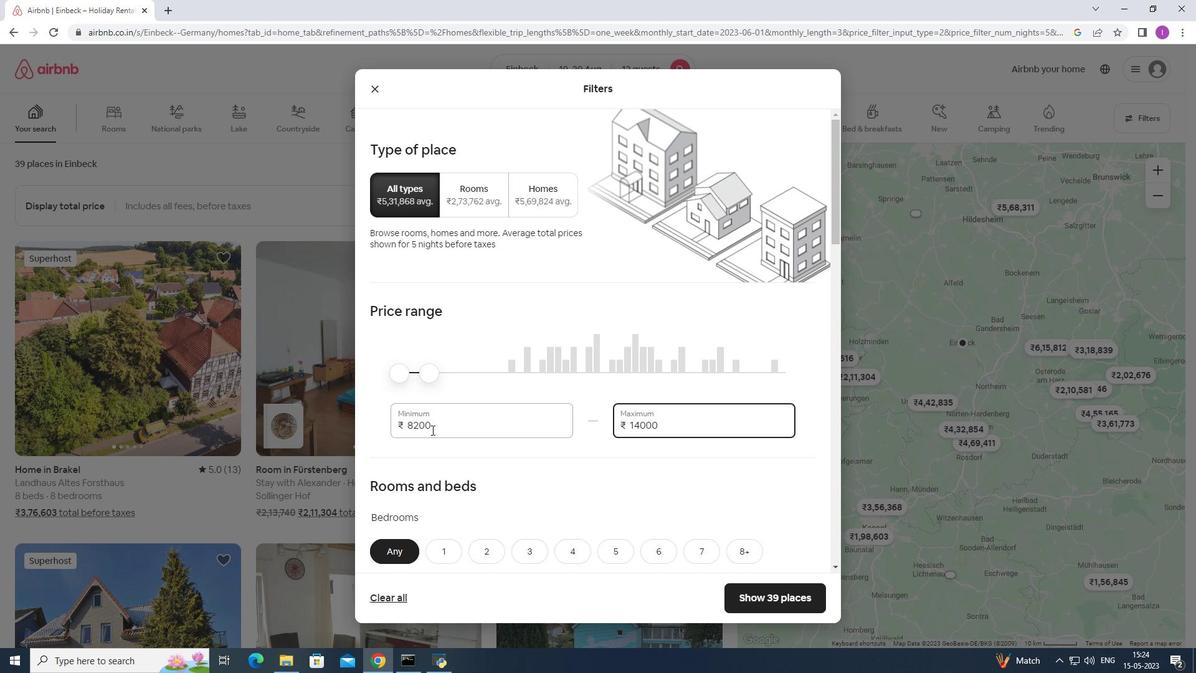 
Action: Mouse pressed left at (434, 428)
Screenshot: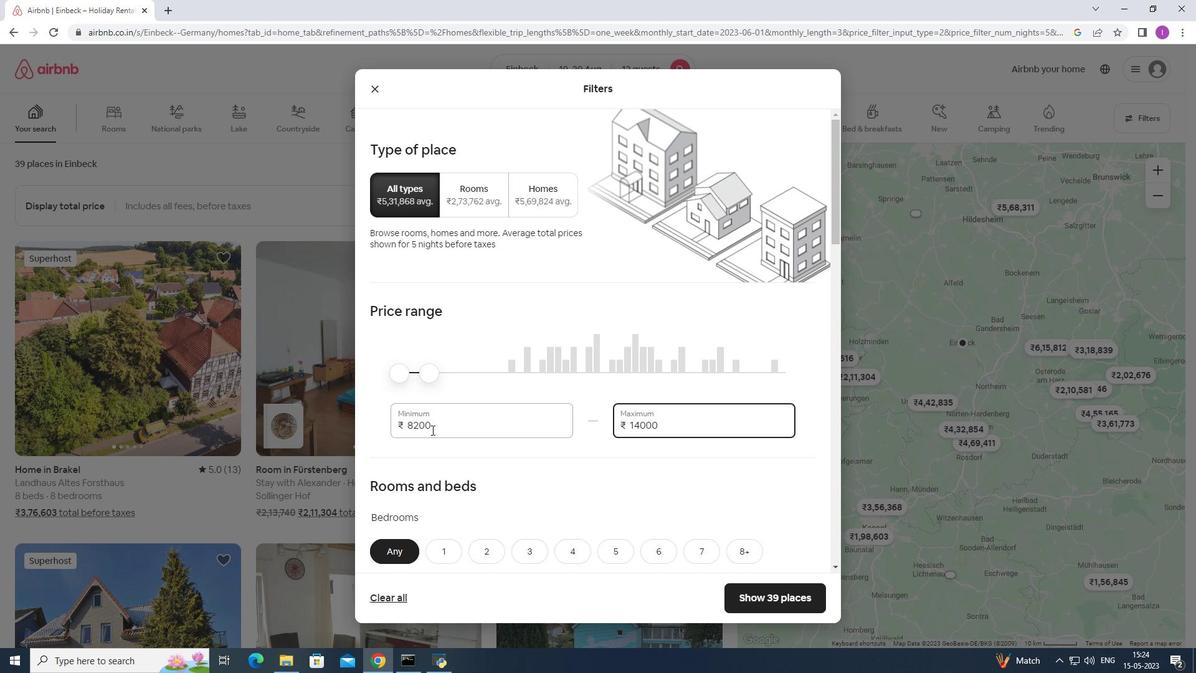 
Action: Mouse moved to (404, 435)
Screenshot: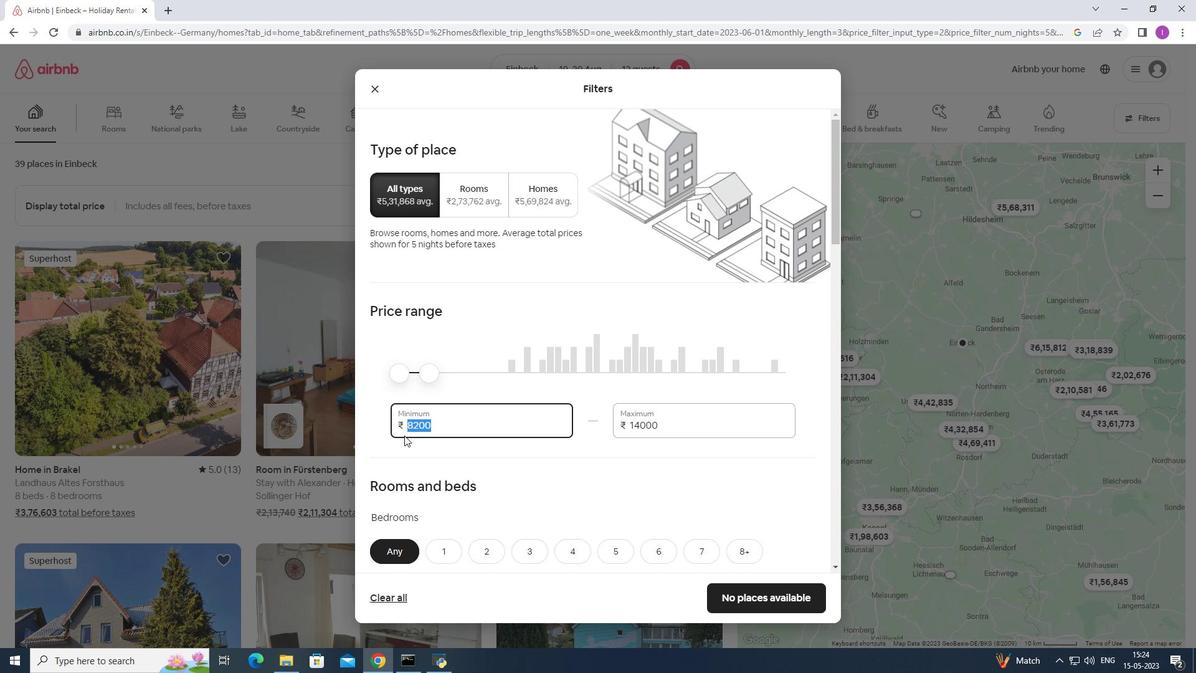 
Action: Key pressed 1000
Screenshot: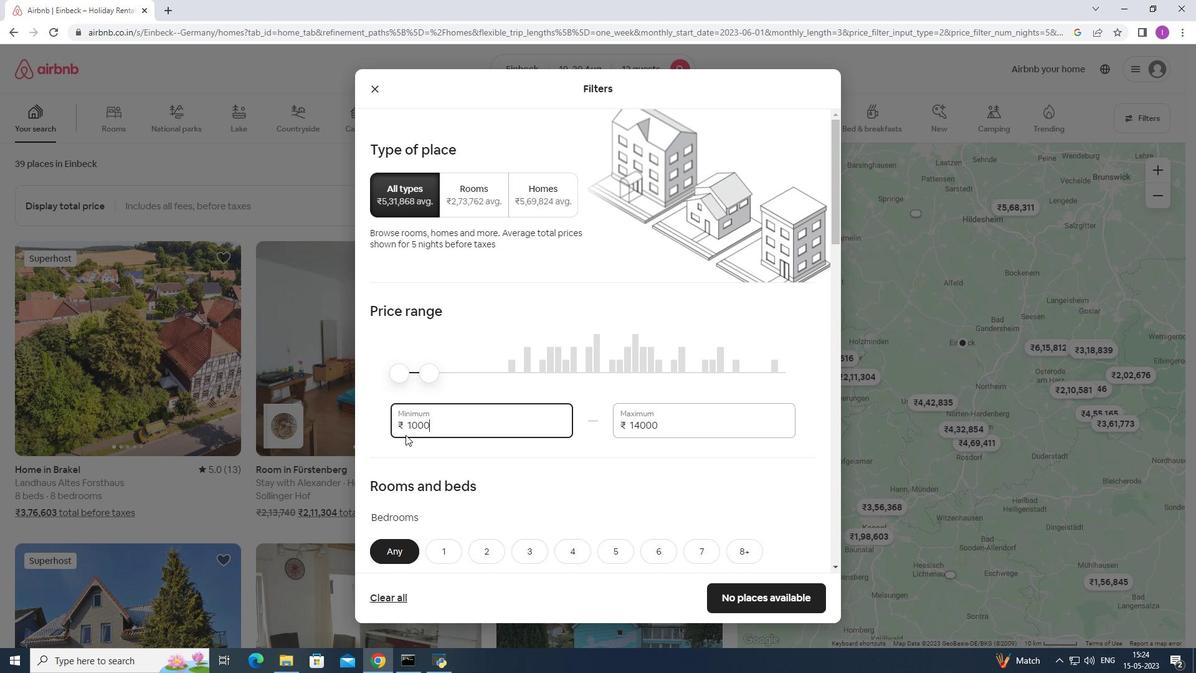 
Action: Mouse moved to (405, 435)
Screenshot: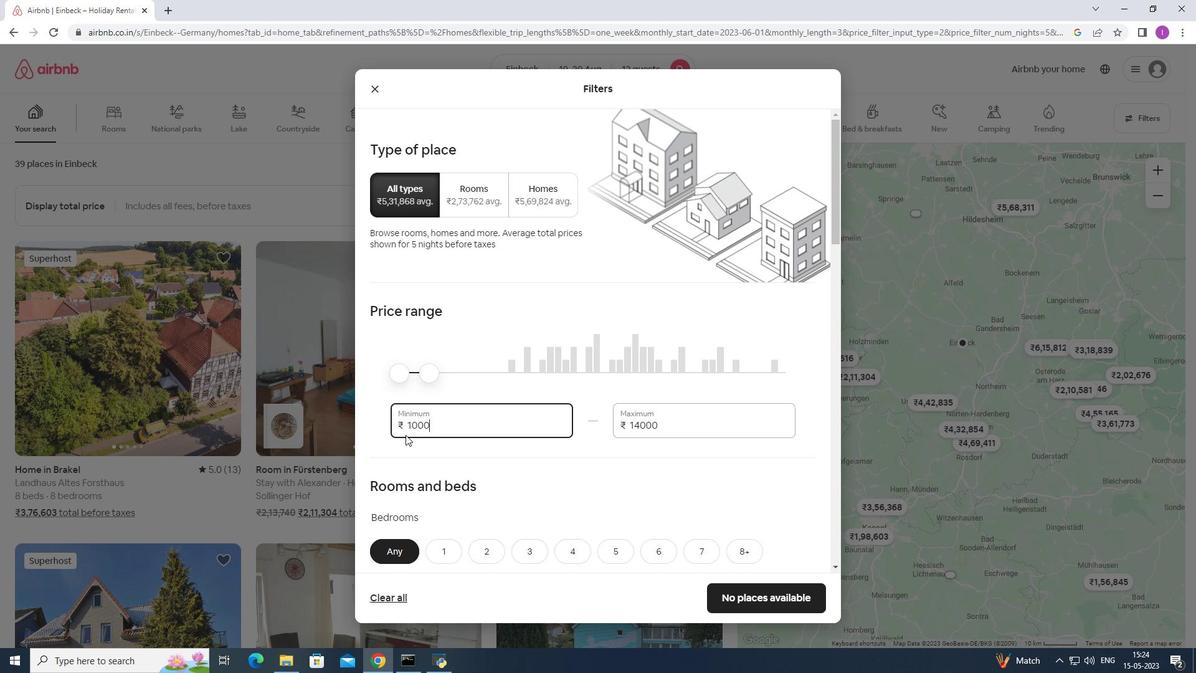 
Action: Key pressed 00
Screenshot: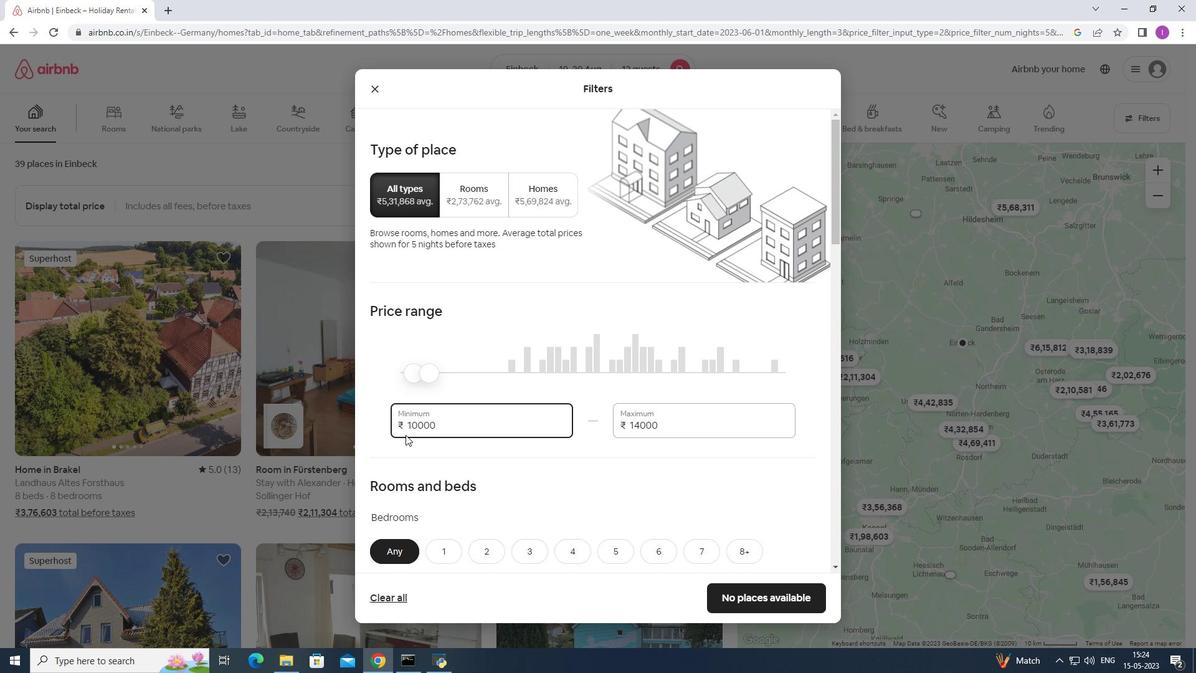 
Action: Mouse moved to (461, 429)
Screenshot: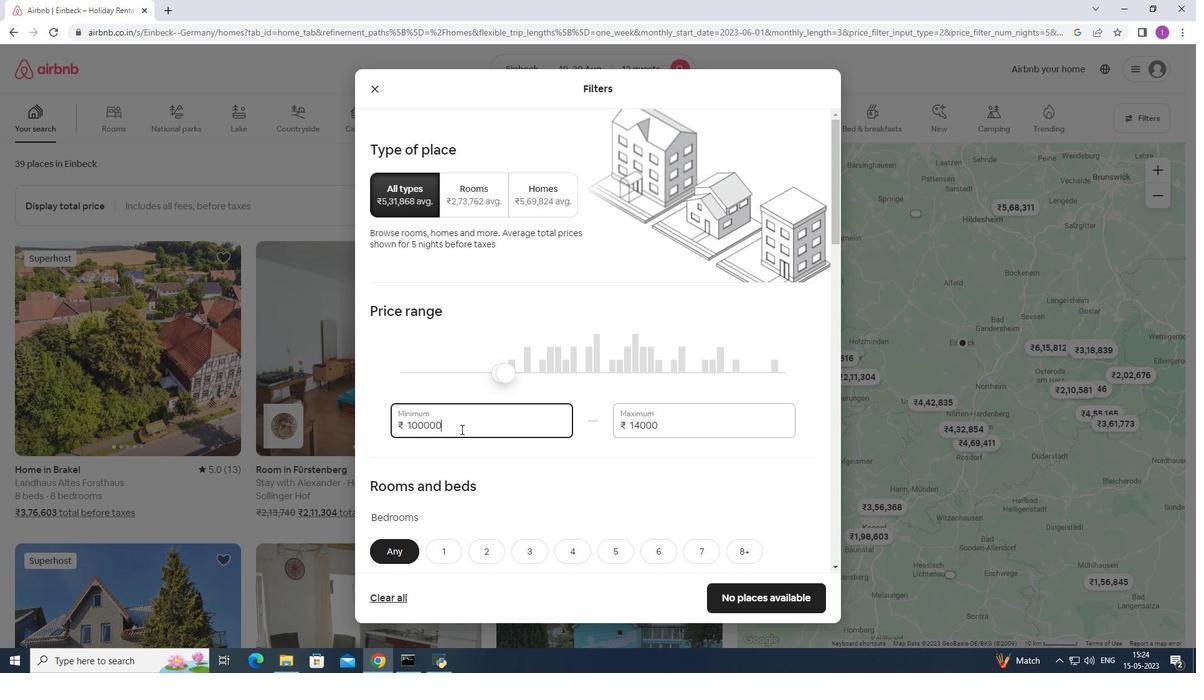 
Action: Key pressed <Key.backspace>
Screenshot: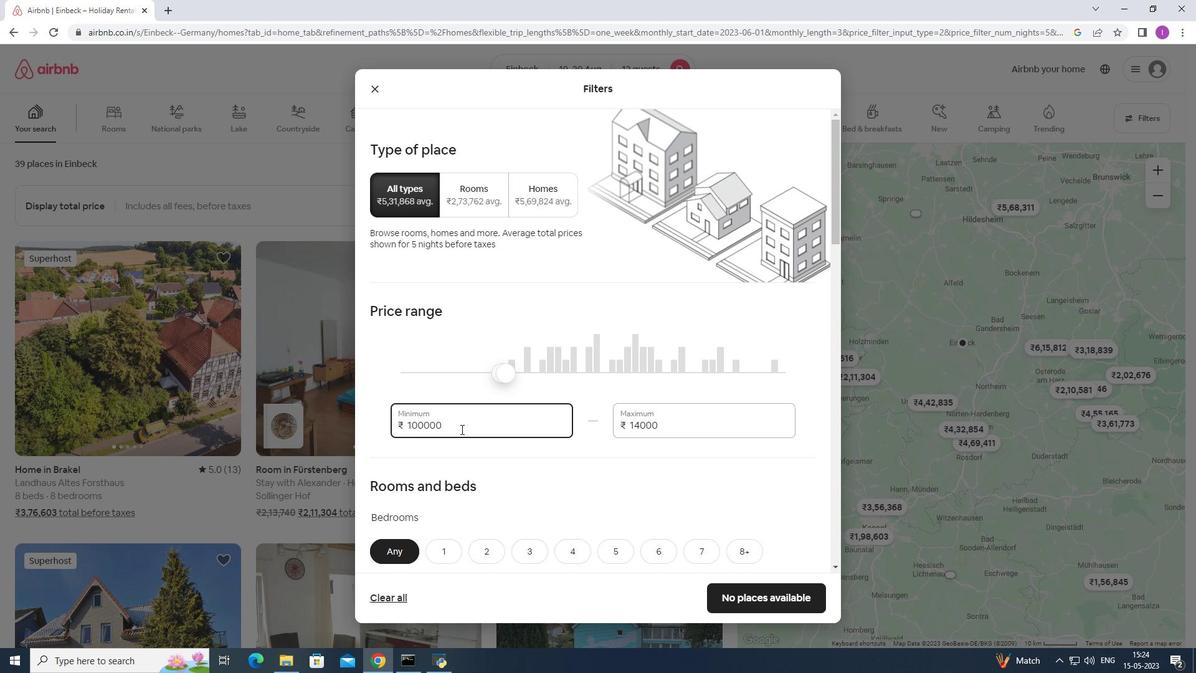 
Action: Mouse moved to (447, 460)
Screenshot: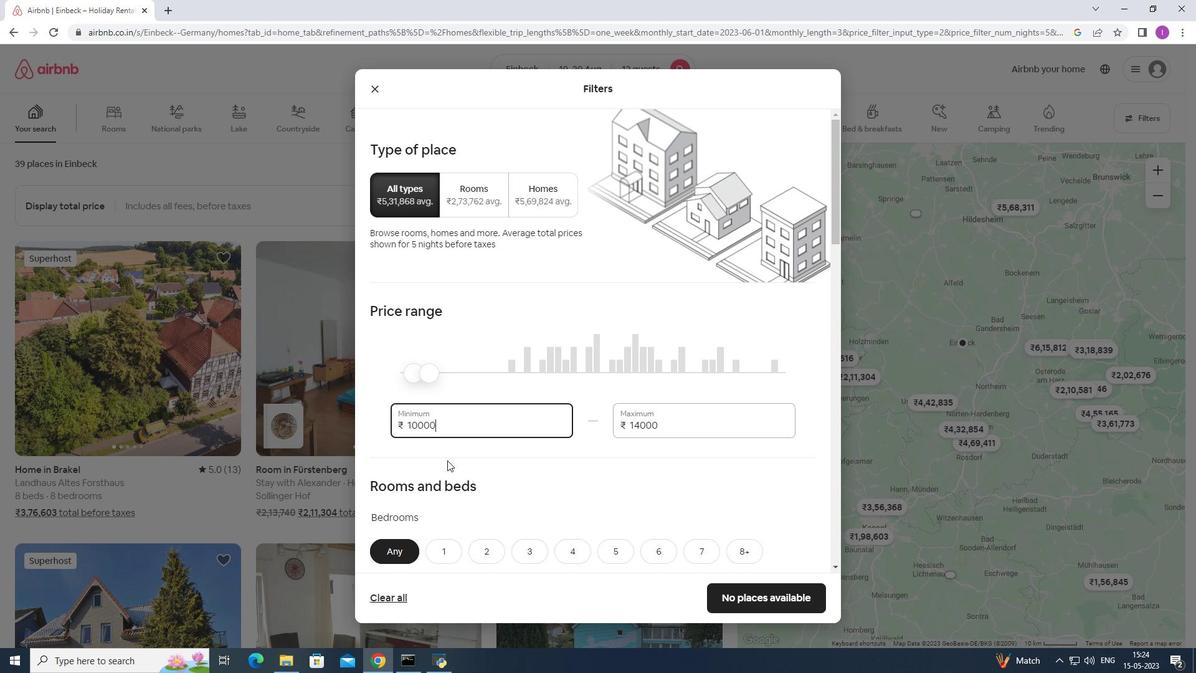 
Action: Mouse scrolled (444, 459) with delta (0, 0)
Screenshot: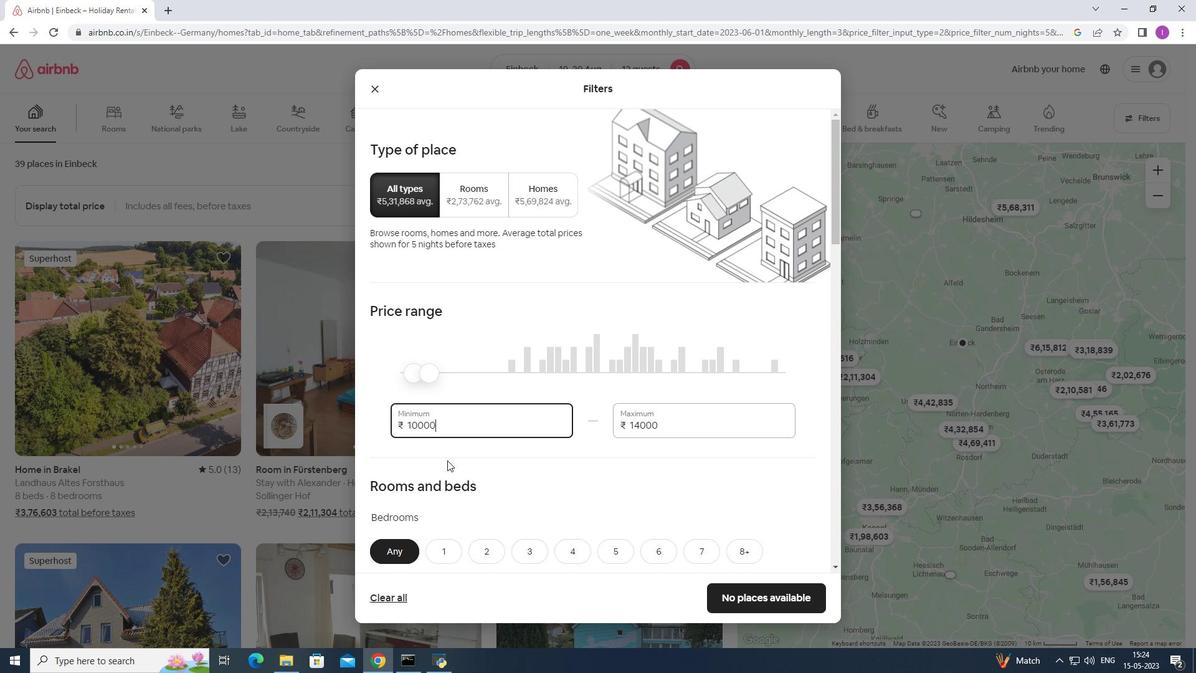 
Action: Mouse moved to (449, 460)
Screenshot: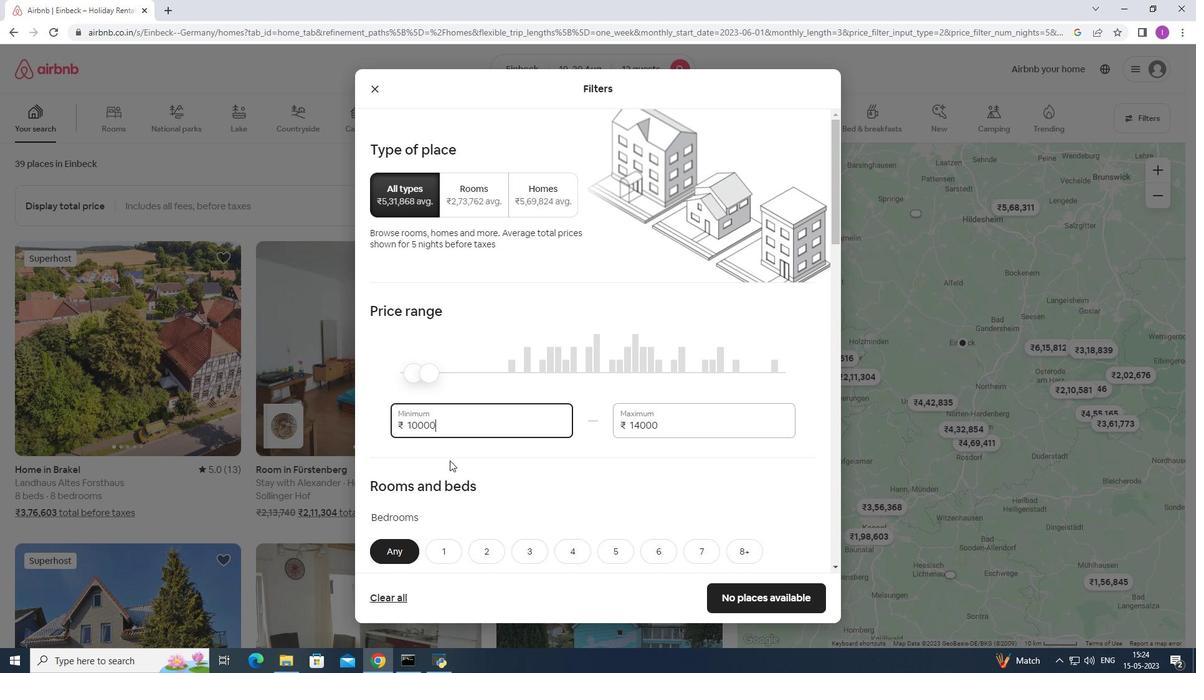 
Action: Mouse scrolled (449, 459) with delta (0, 0)
Screenshot: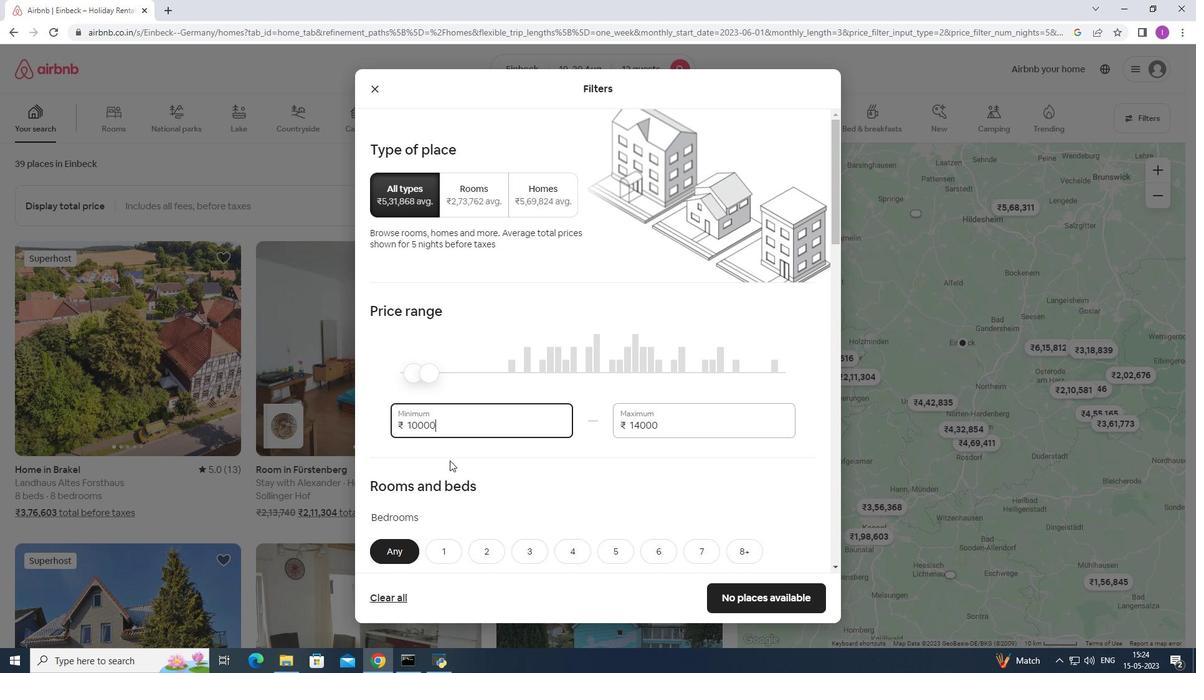 
Action: Mouse moved to (477, 442)
Screenshot: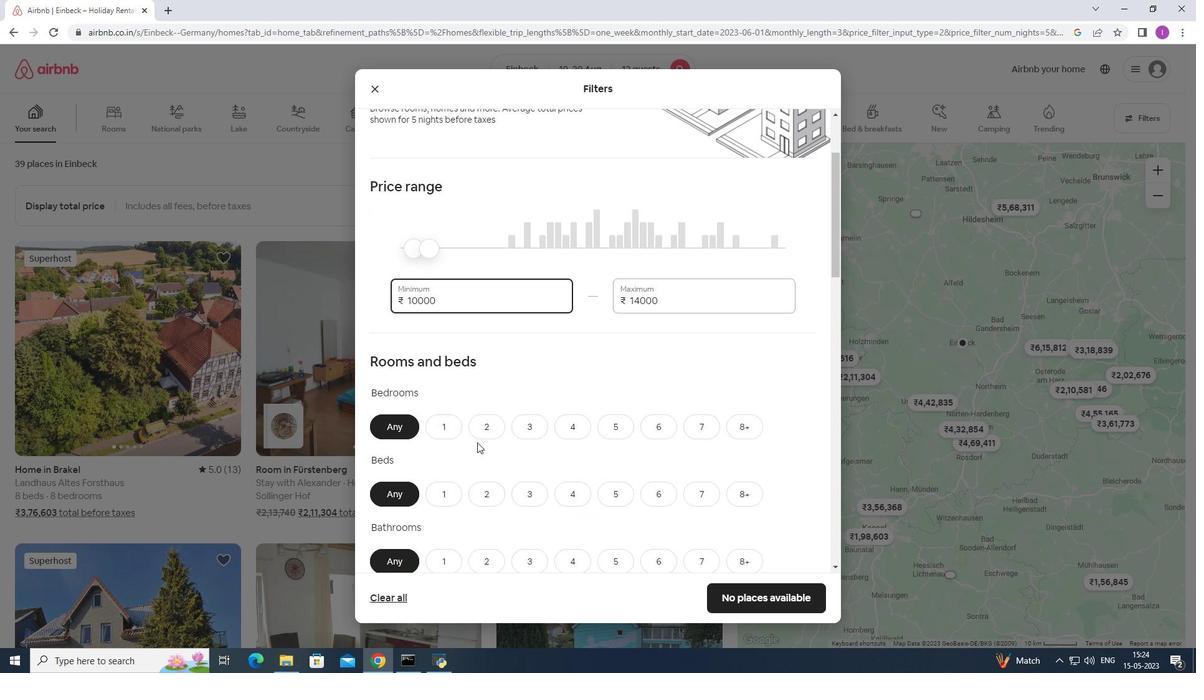 
Action: Mouse scrolled (477, 441) with delta (0, 0)
Screenshot: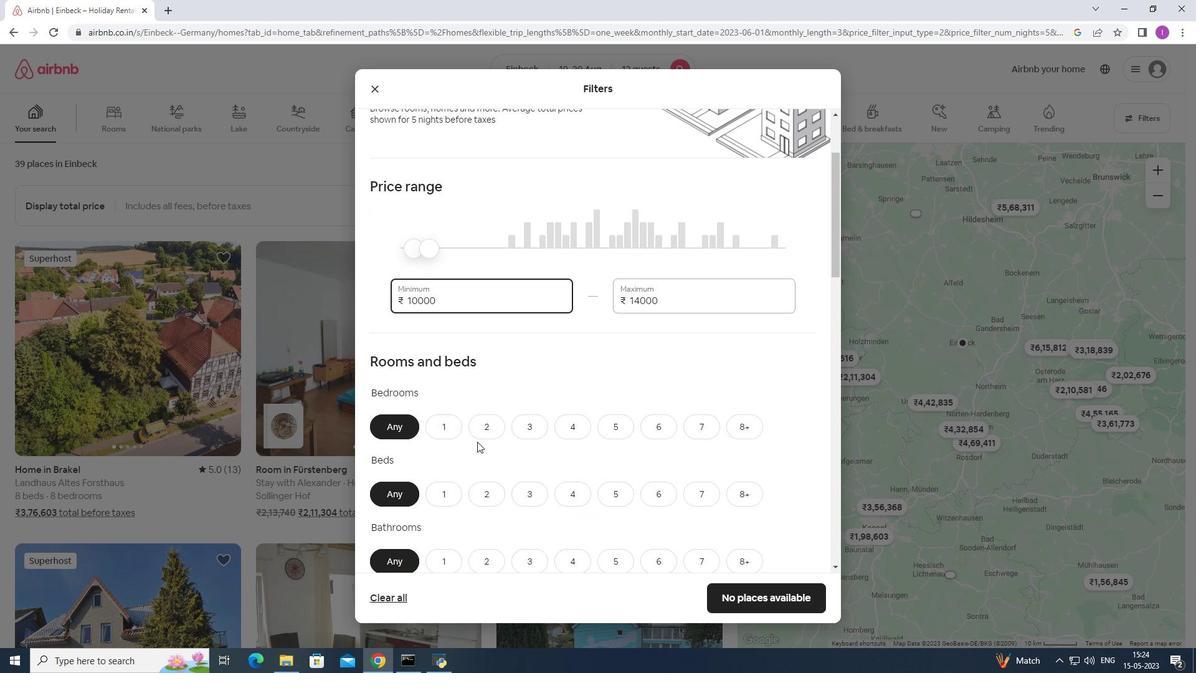 
Action: Mouse moved to (477, 441)
Screenshot: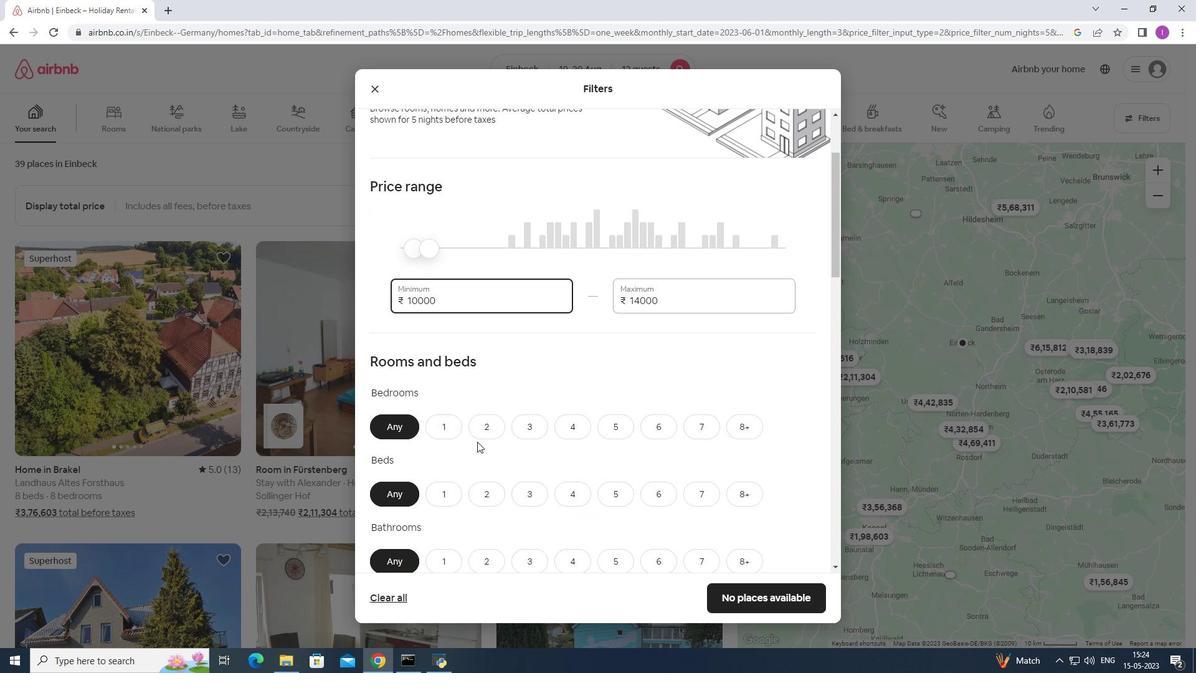 
Action: Mouse scrolled (477, 441) with delta (0, 0)
Screenshot: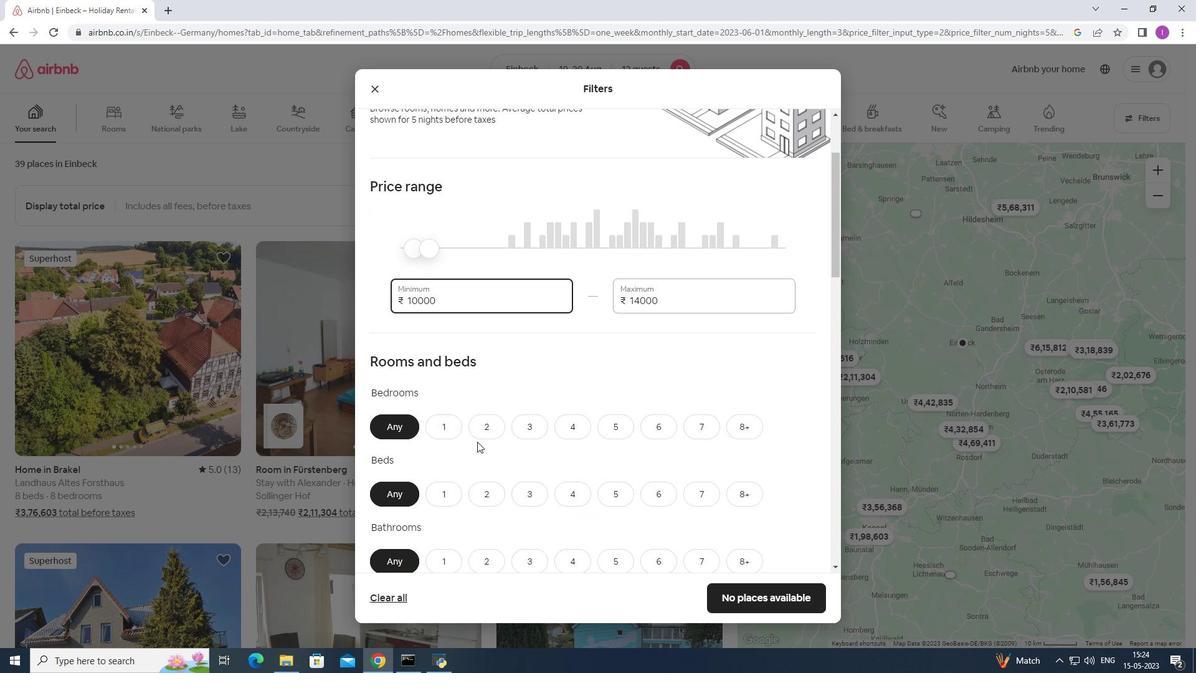 
Action: Mouse moved to (651, 302)
Screenshot: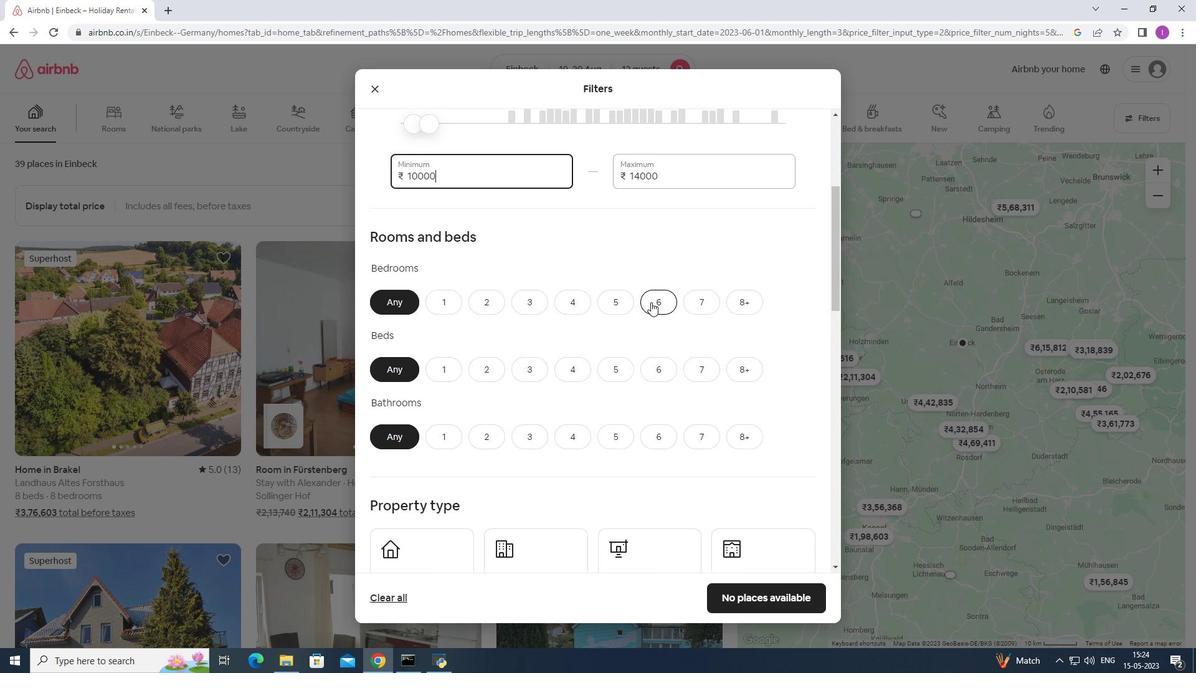 
Action: Mouse pressed left at (651, 302)
Screenshot: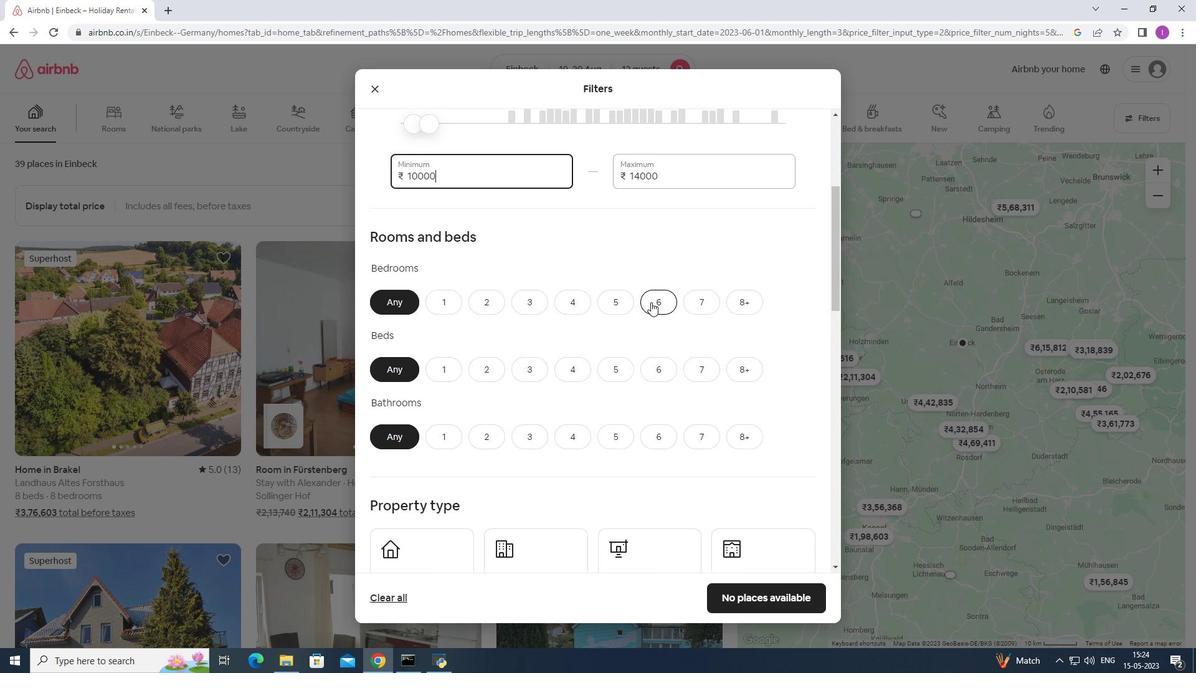 
Action: Mouse moved to (752, 368)
Screenshot: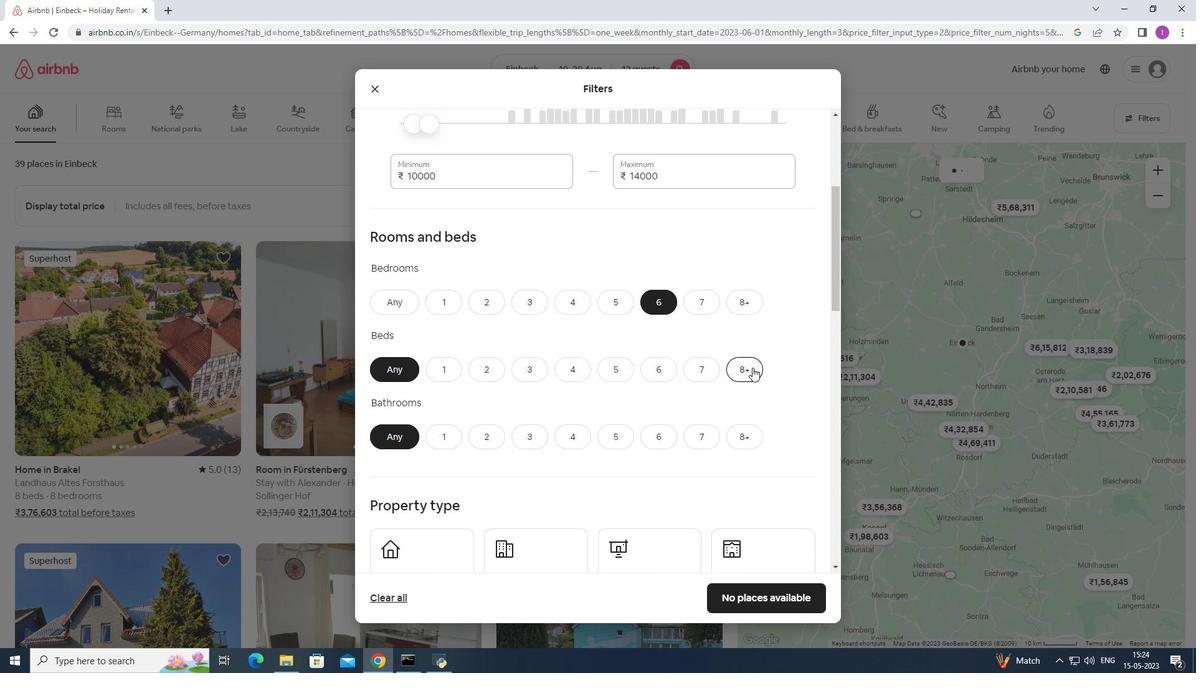 
Action: Mouse pressed left at (752, 368)
Screenshot: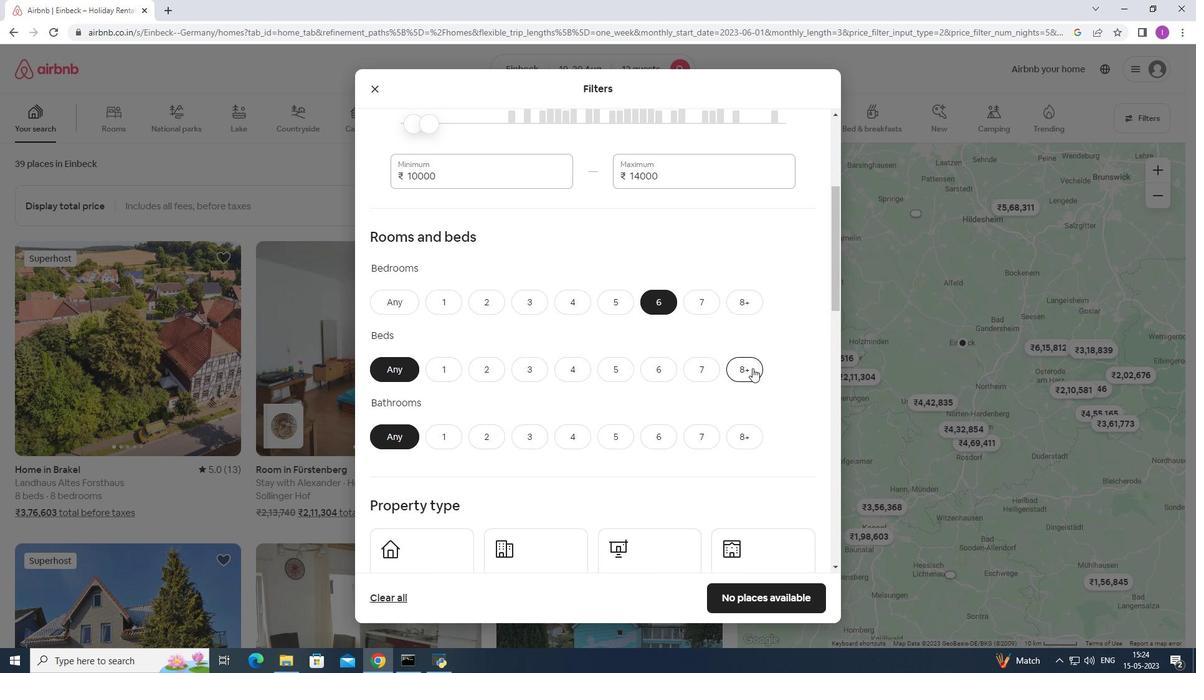 
Action: Mouse moved to (648, 432)
Screenshot: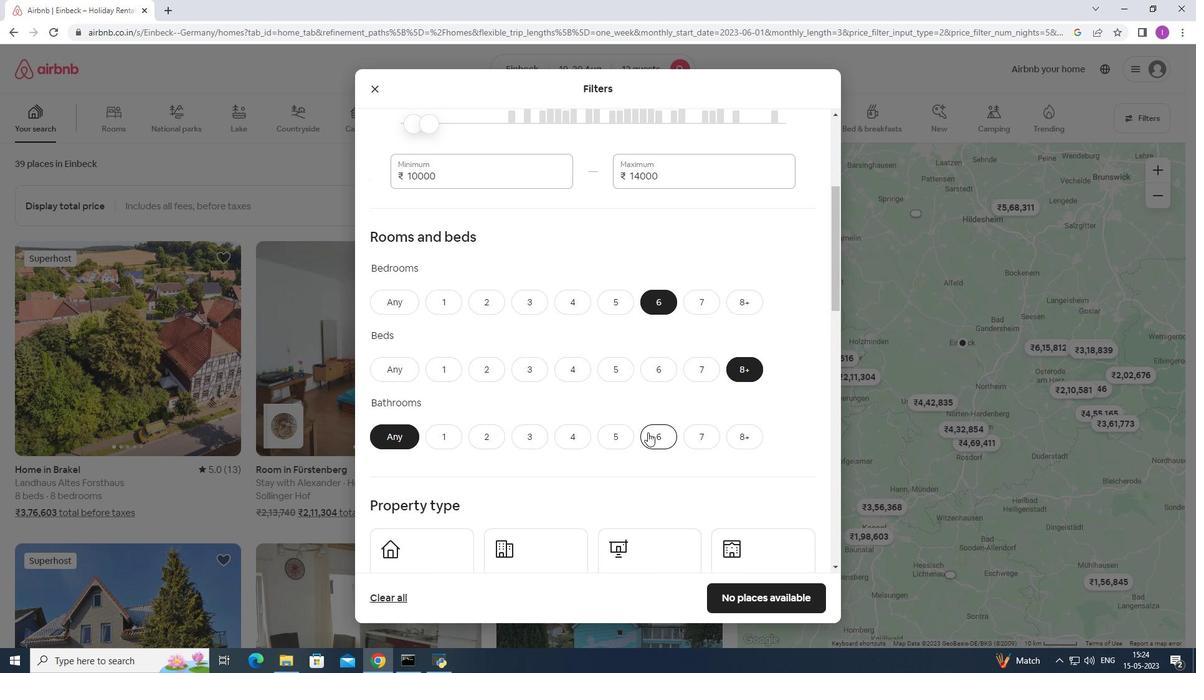 
Action: Mouse pressed left at (648, 432)
Screenshot: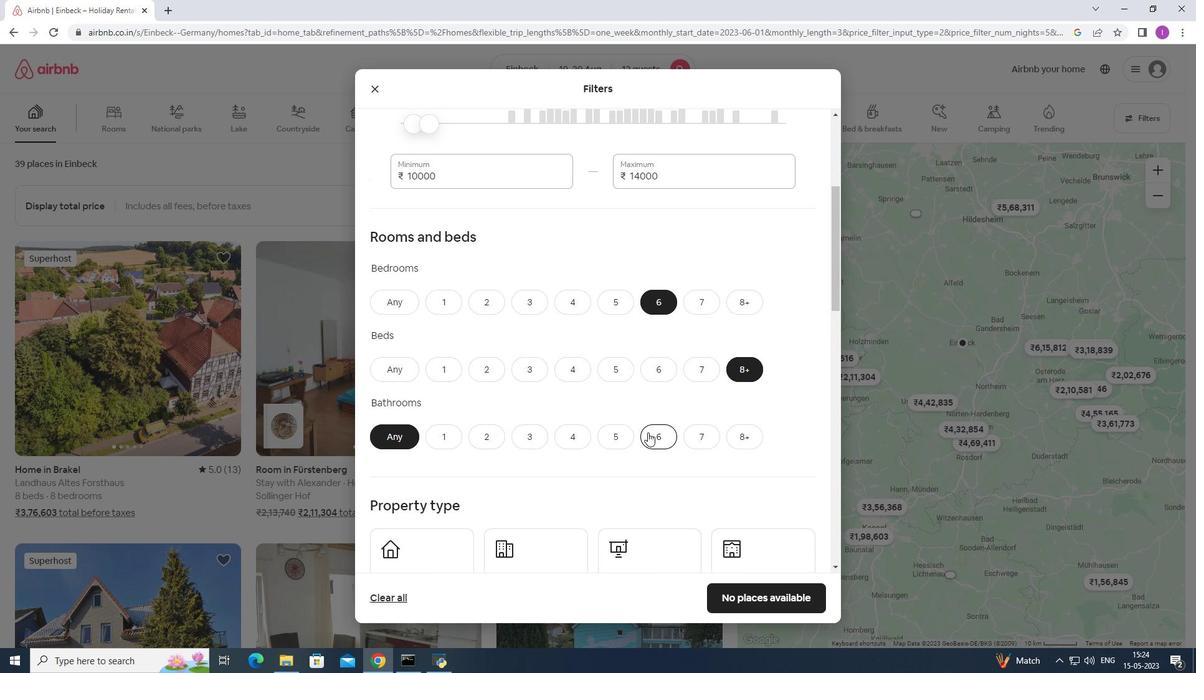 
Action: Mouse moved to (590, 351)
Screenshot: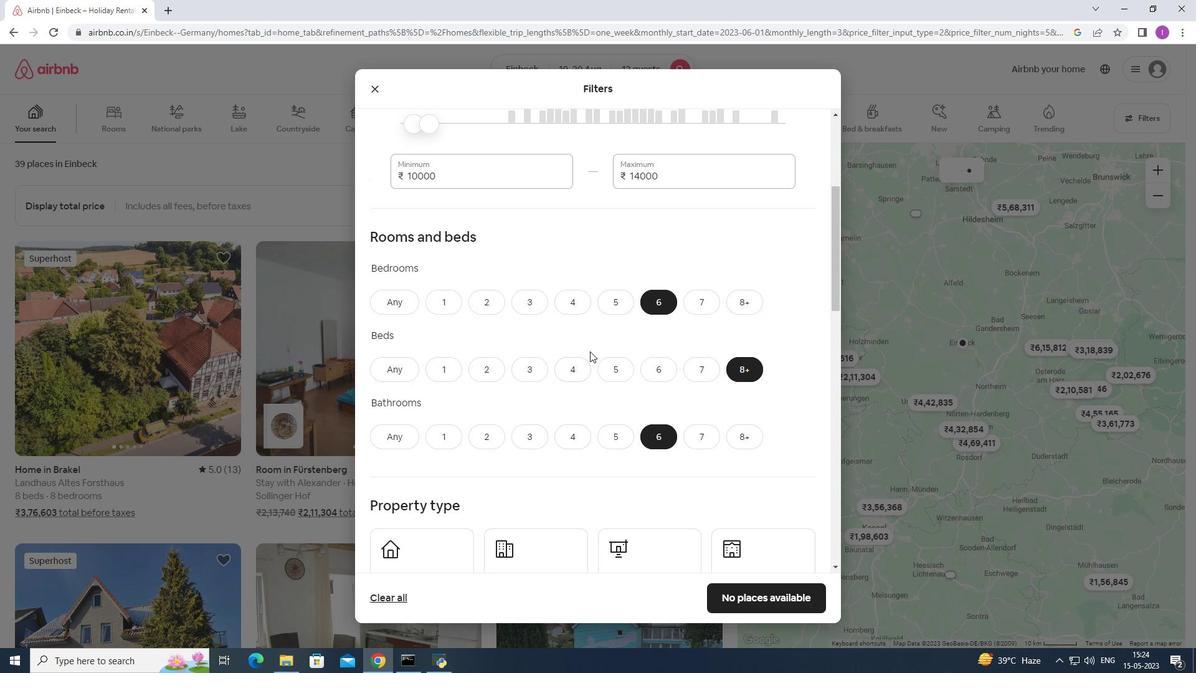 
Action: Mouse scrolled (590, 350) with delta (0, 0)
Screenshot: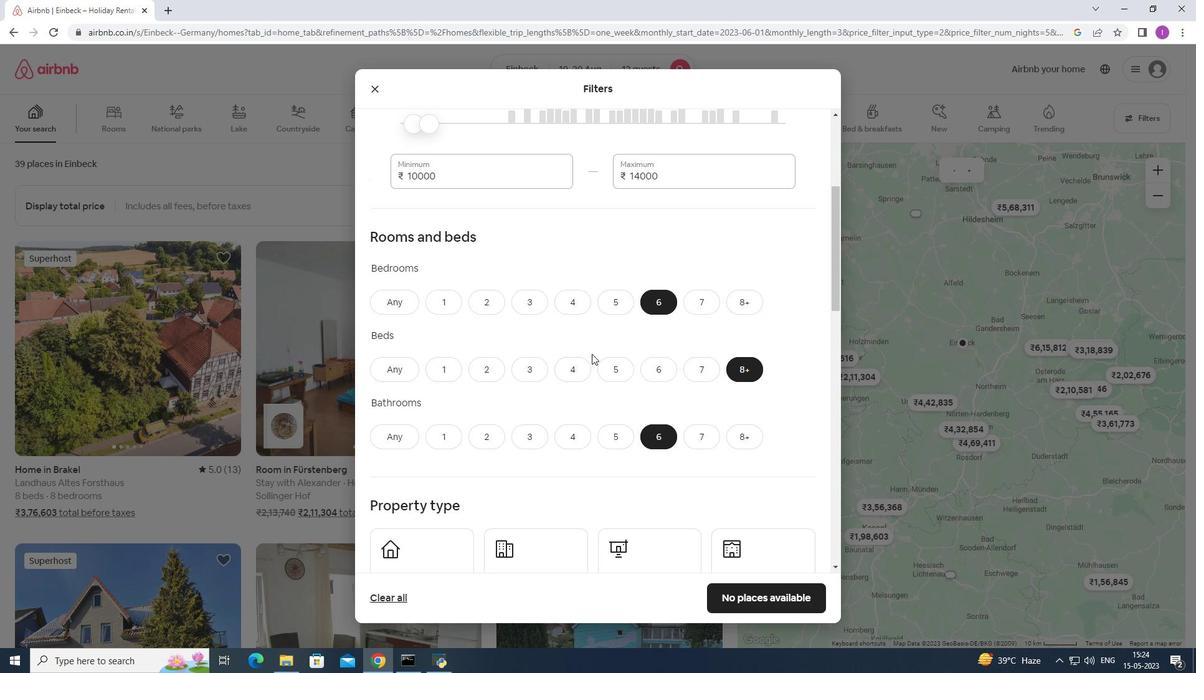 
Action: Mouse moved to (595, 360)
Screenshot: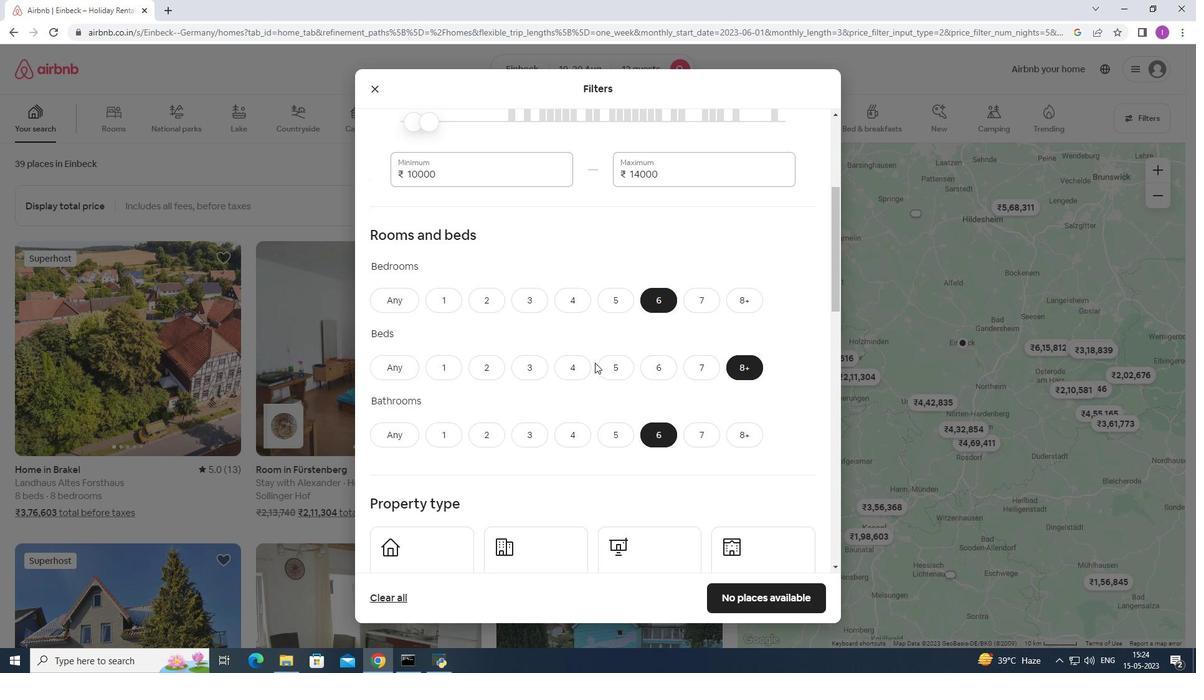 
Action: Mouse scrolled (593, 357) with delta (0, 0)
Screenshot: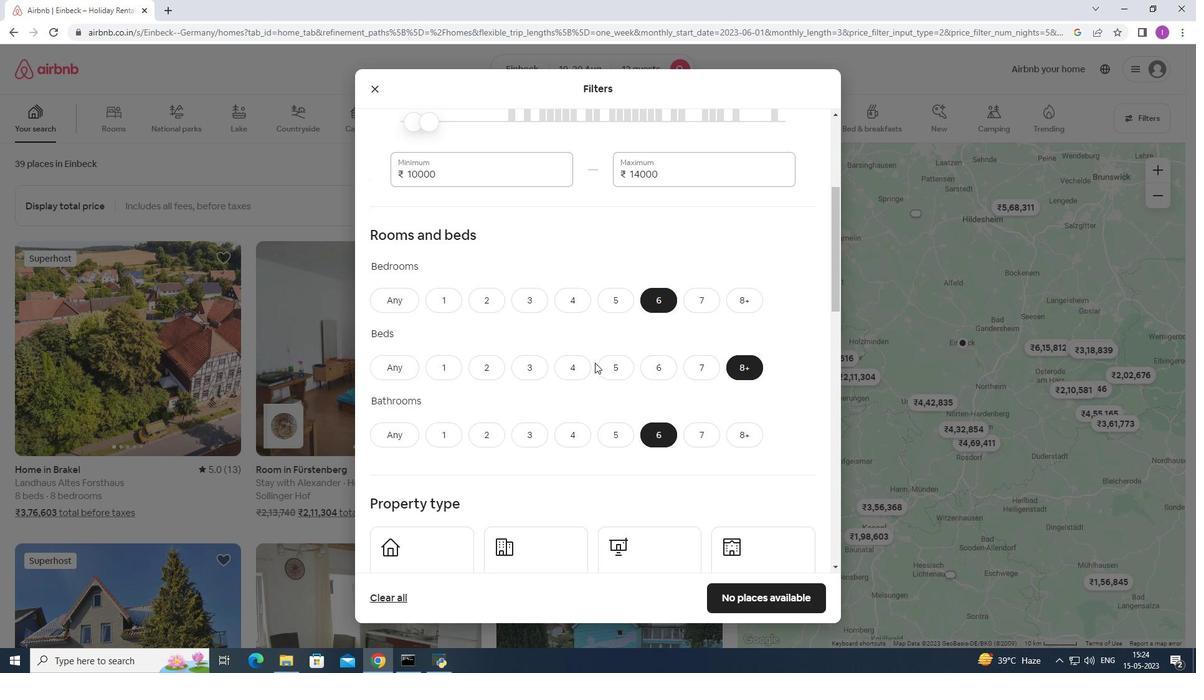 
Action: Mouse moved to (431, 449)
Screenshot: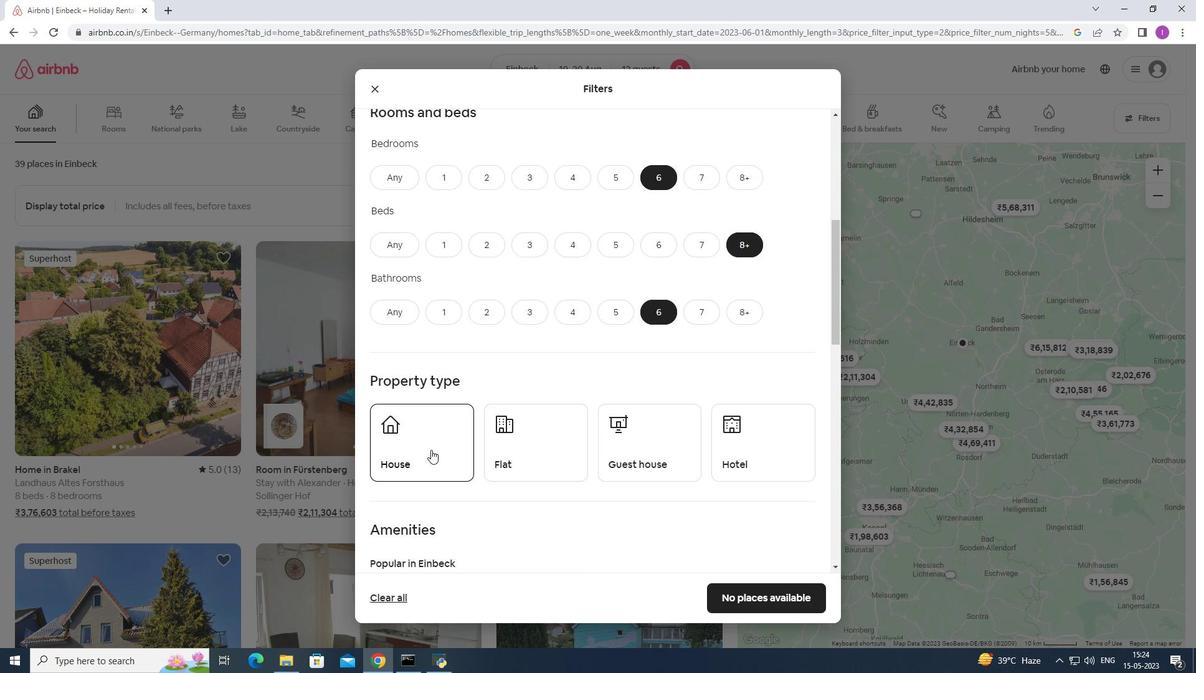 
Action: Mouse pressed left at (431, 449)
Screenshot: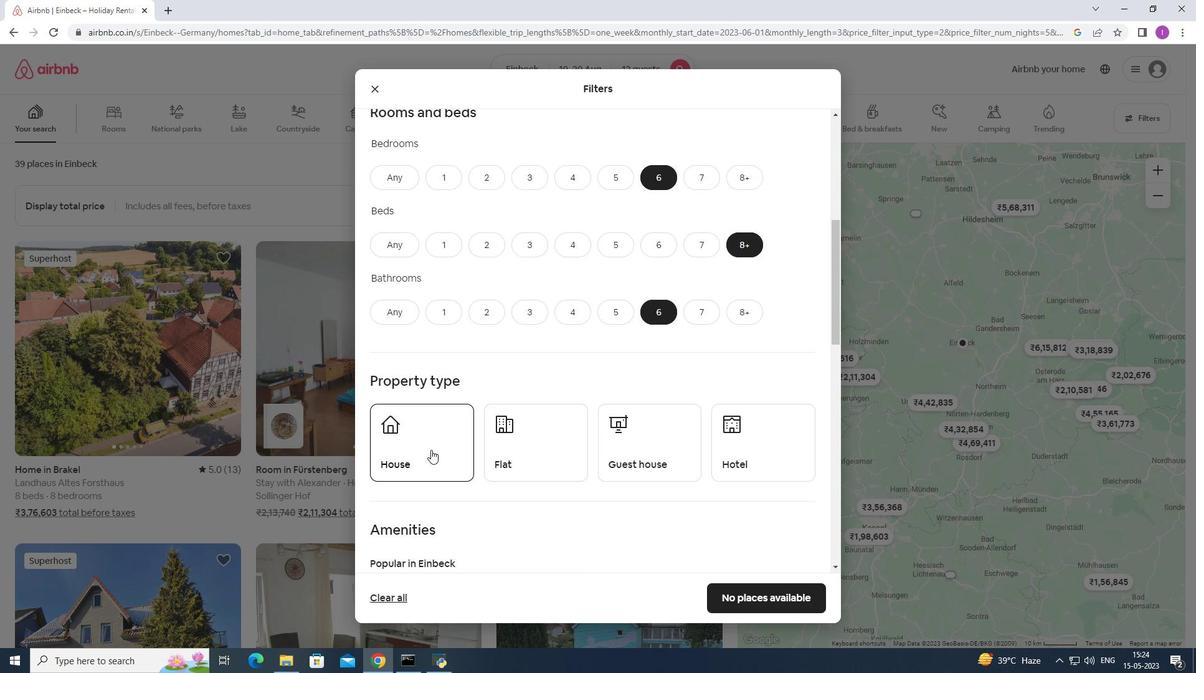 
Action: Mouse moved to (507, 437)
Screenshot: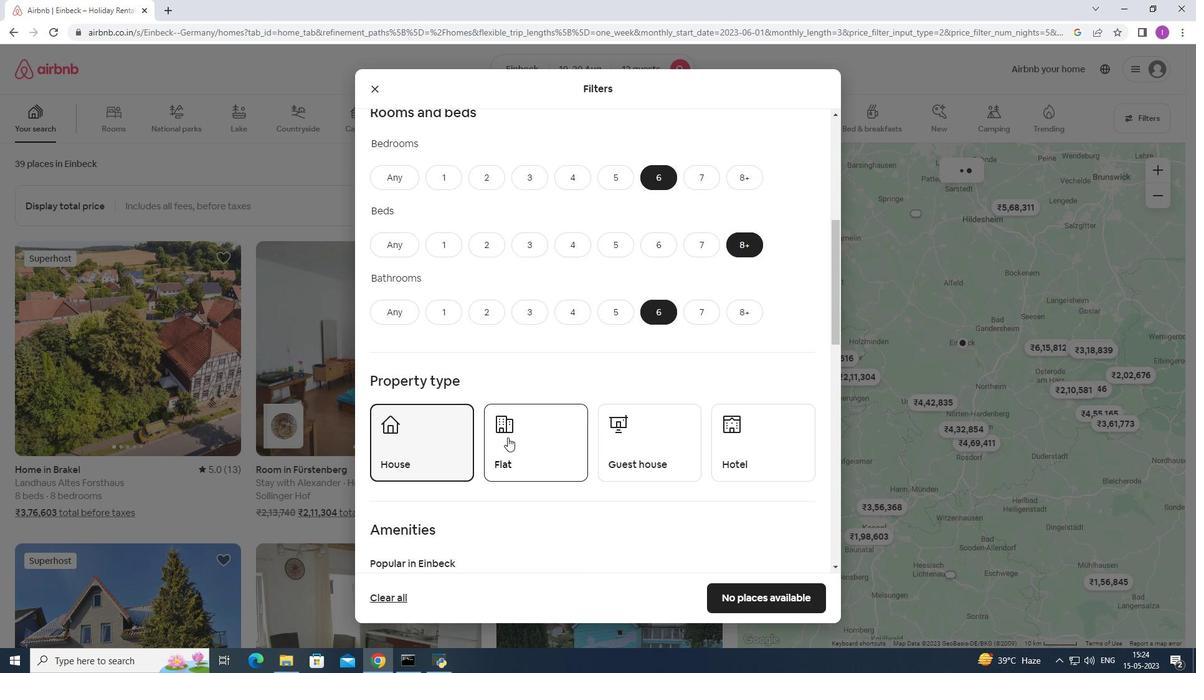 
Action: Mouse pressed left at (507, 437)
Screenshot: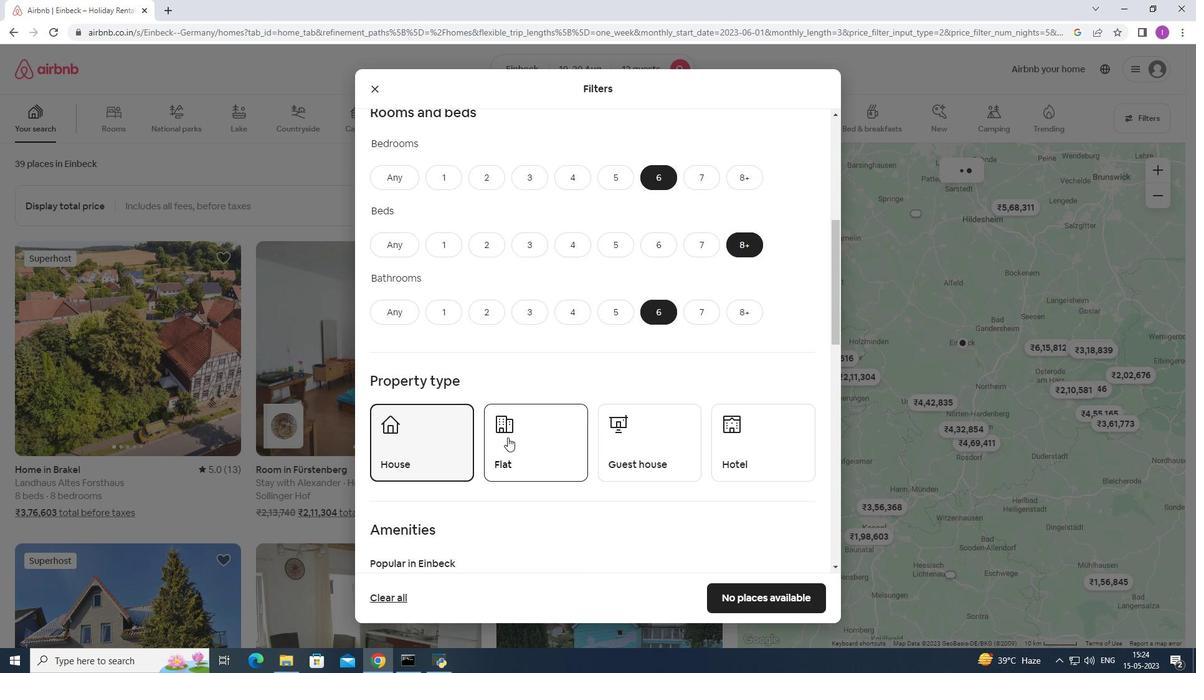
Action: Mouse moved to (620, 441)
Screenshot: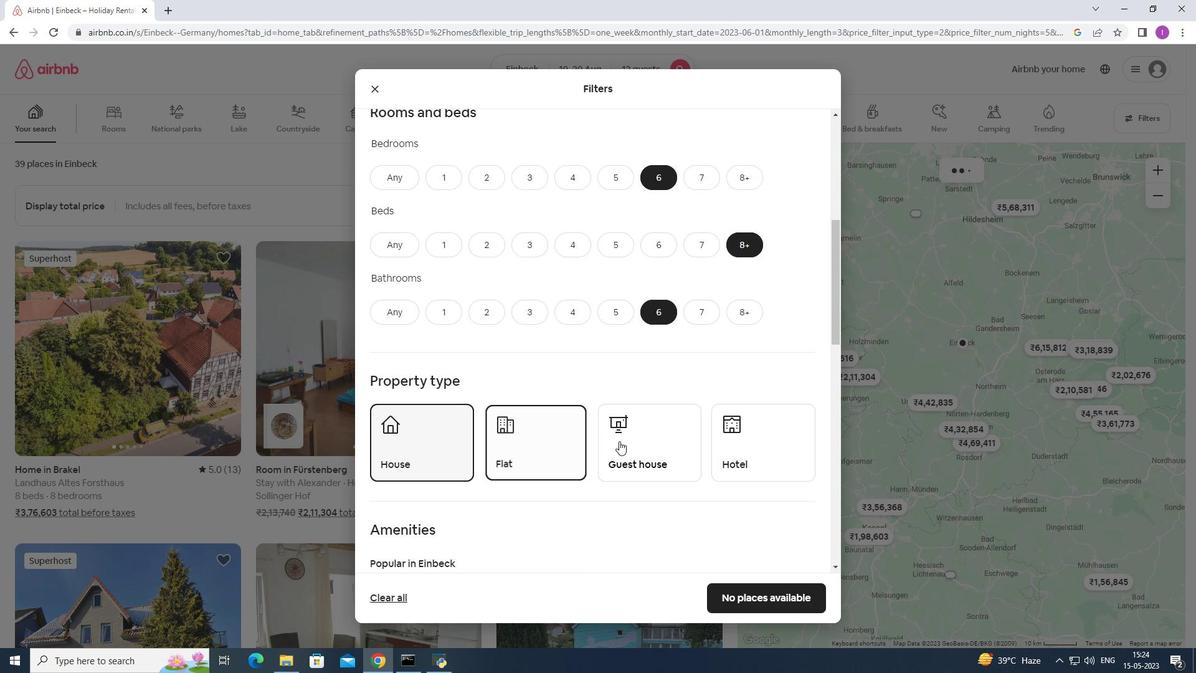 
Action: Mouse pressed left at (620, 441)
Screenshot: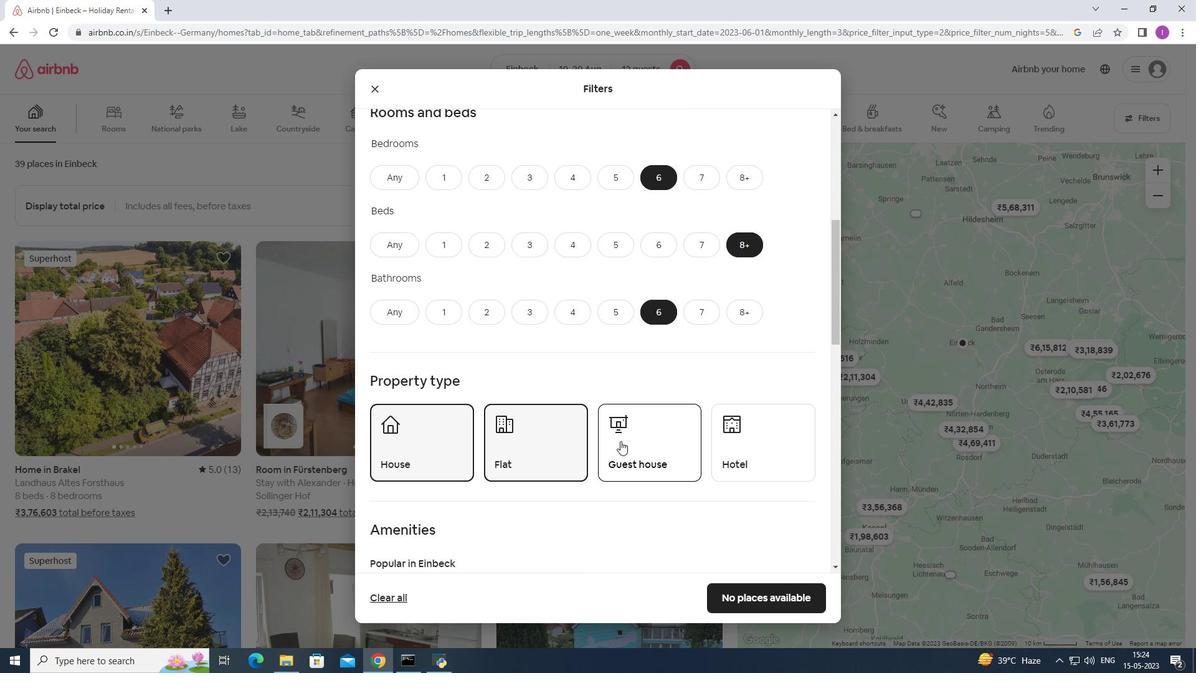 
Action: Mouse moved to (620, 439)
Screenshot: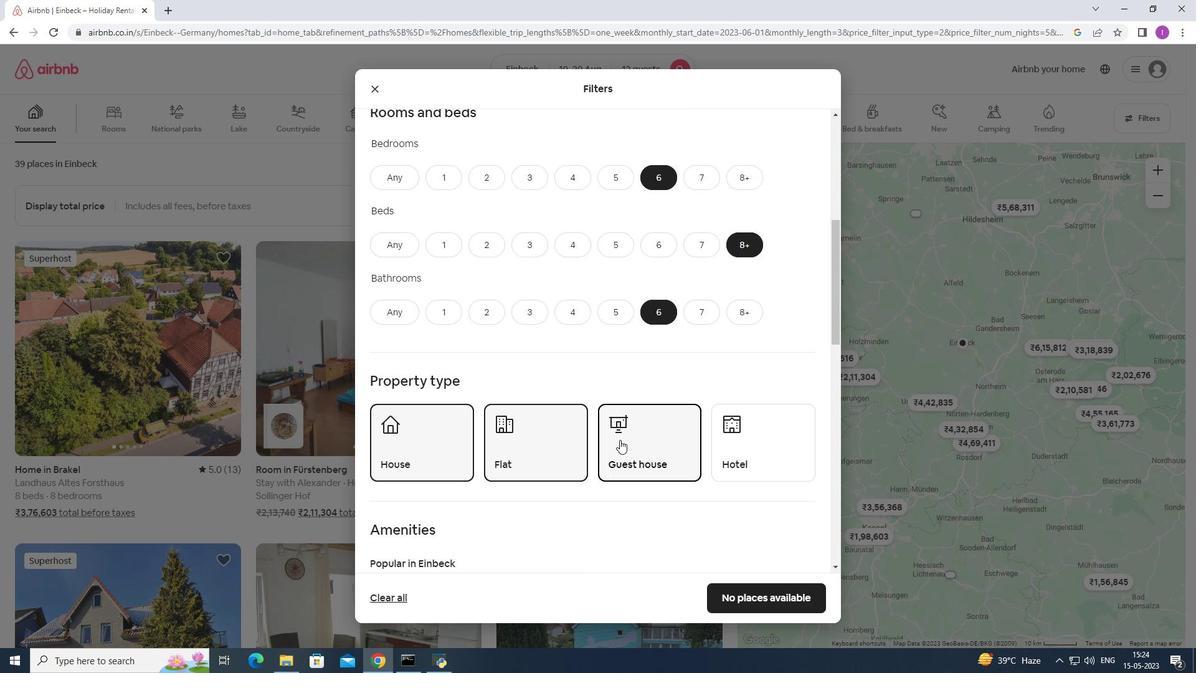 
Action: Mouse scrolled (620, 439) with delta (0, 0)
Screenshot: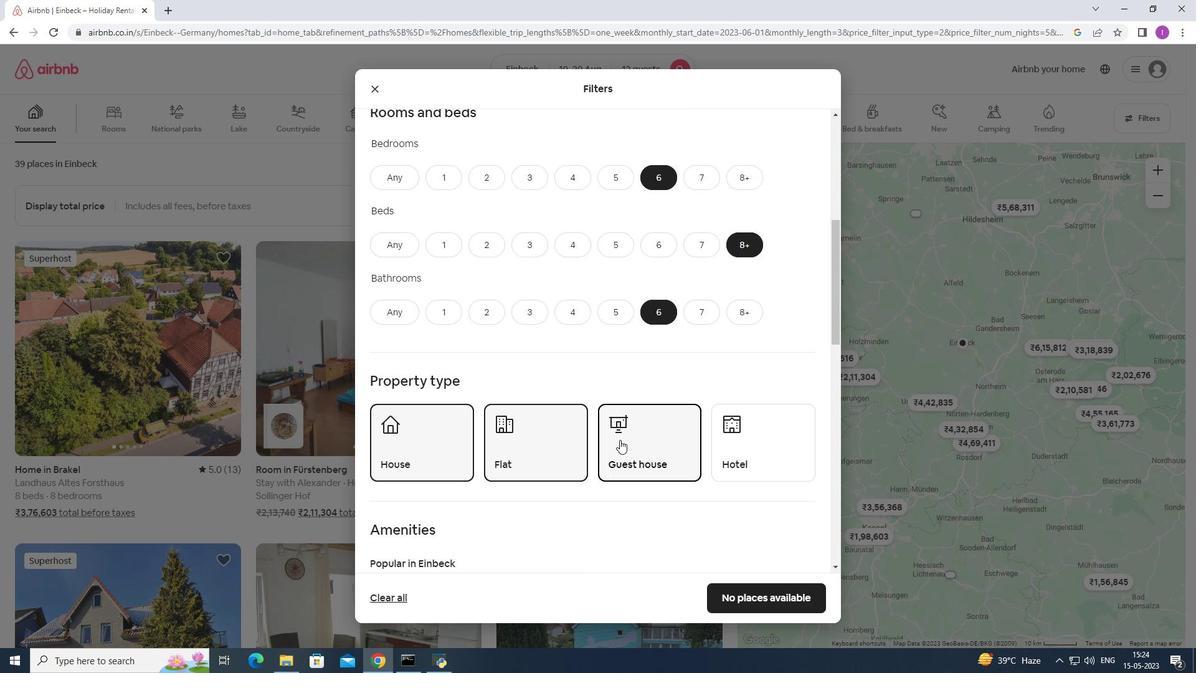 
Action: Mouse scrolled (620, 439) with delta (0, 0)
Screenshot: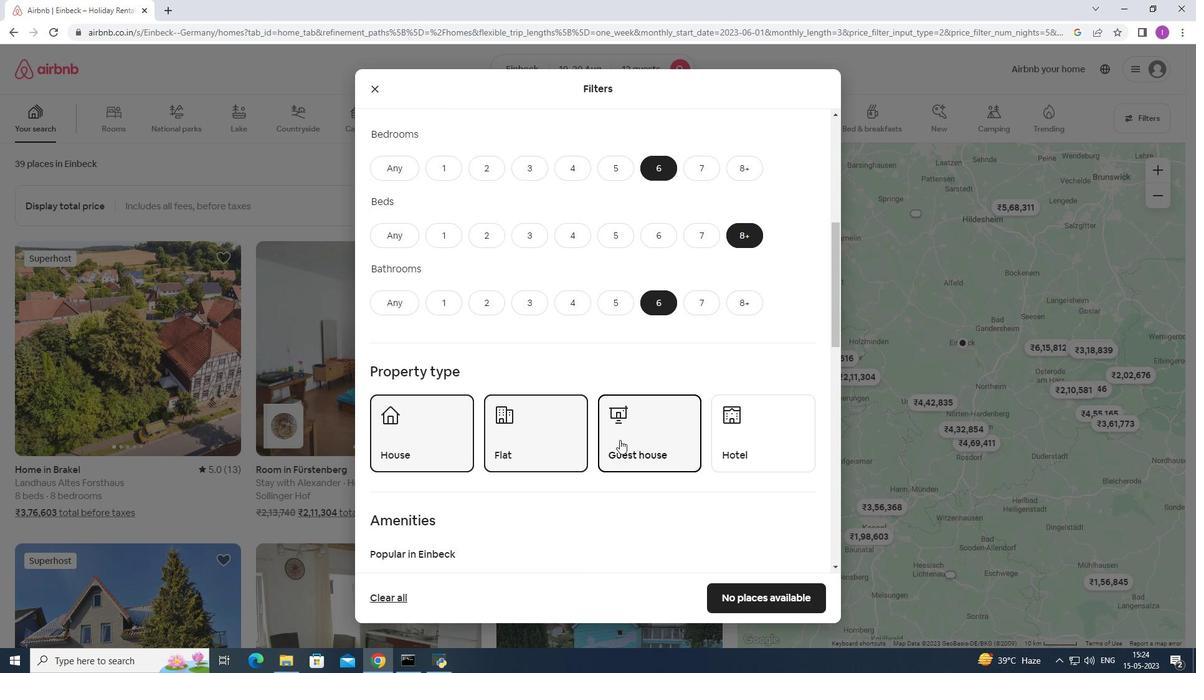 
Action: Mouse scrolled (620, 439) with delta (0, 0)
Screenshot: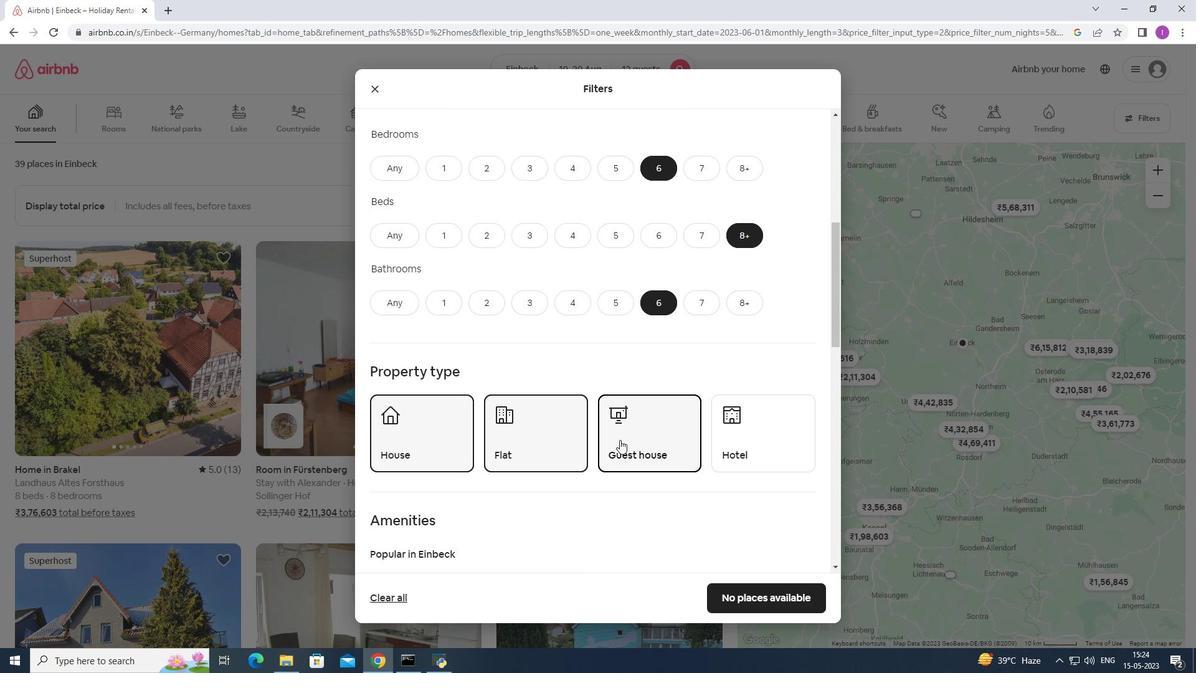 
Action: Mouse moved to (378, 399)
Screenshot: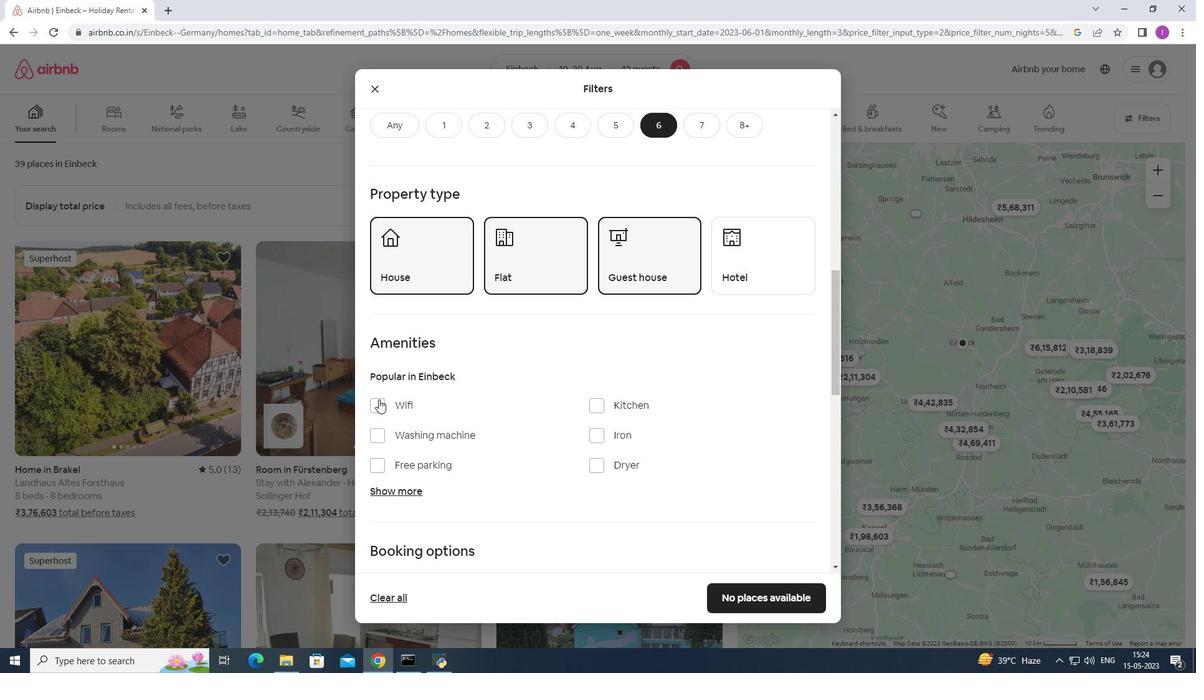 
Action: Mouse pressed left at (378, 399)
Screenshot: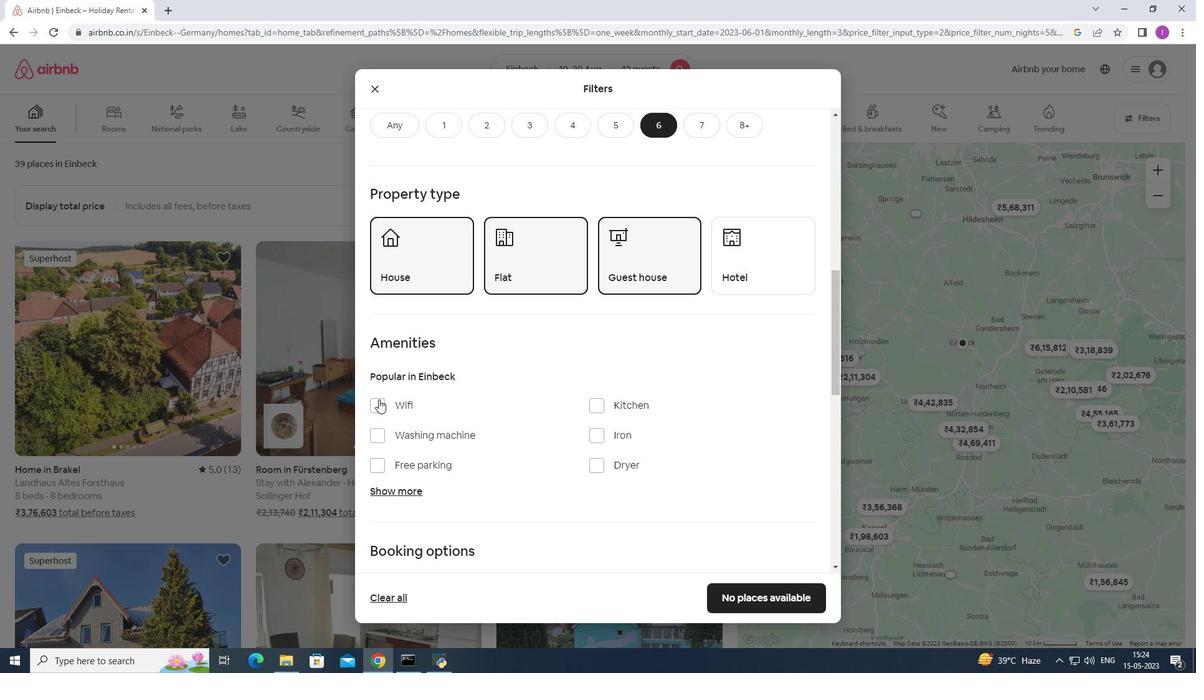 
Action: Mouse moved to (378, 467)
Screenshot: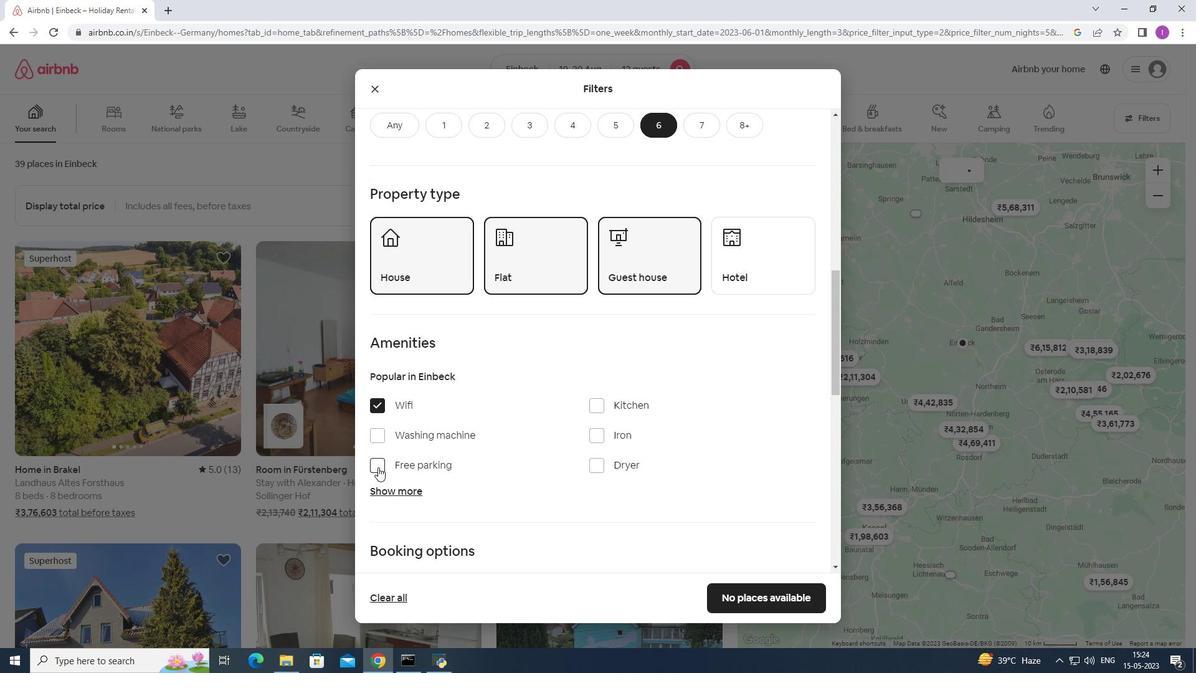 
Action: Mouse pressed left at (378, 467)
Screenshot: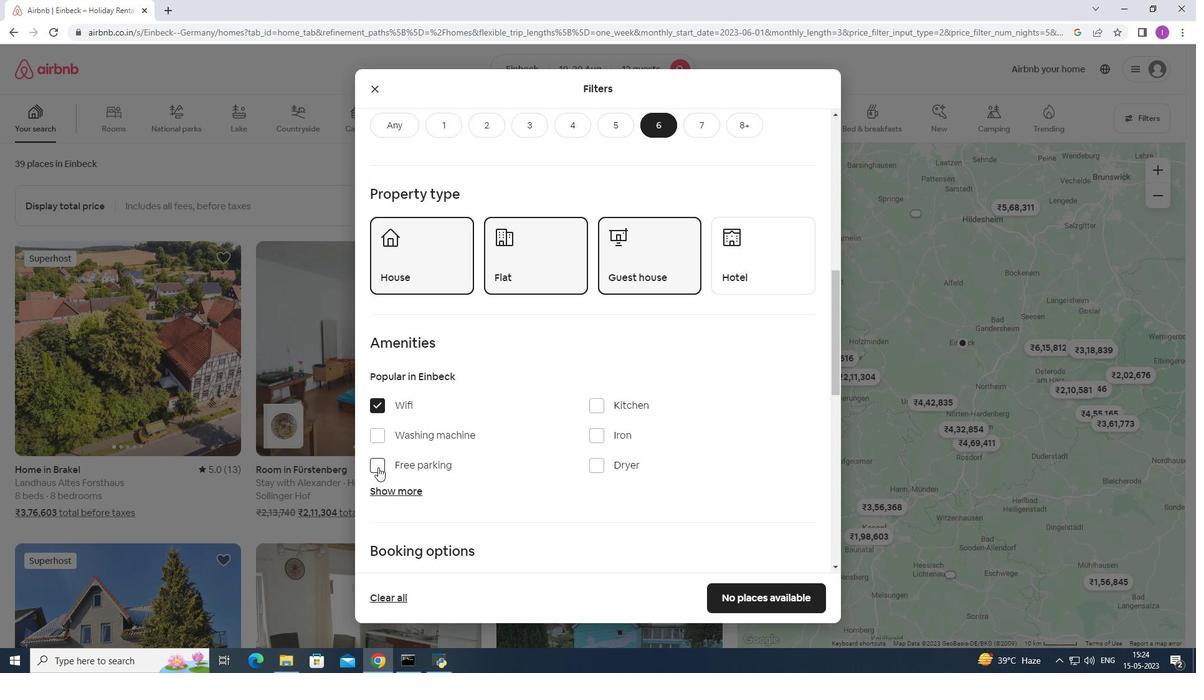 
Action: Mouse moved to (407, 485)
Screenshot: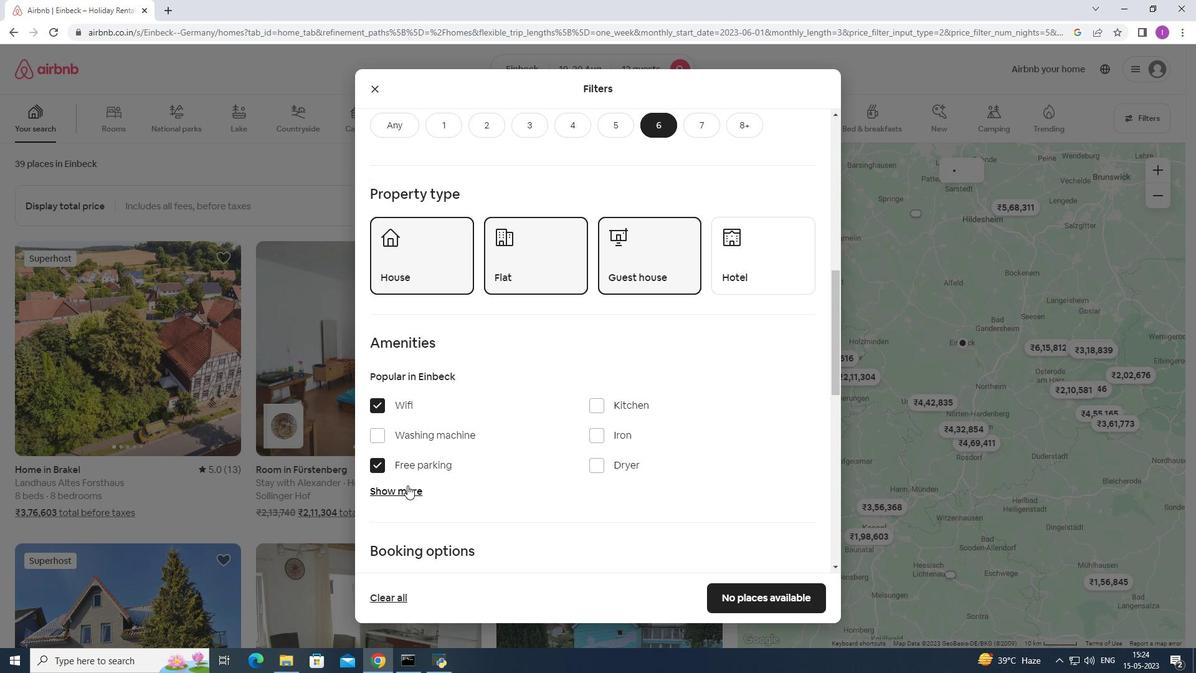 
Action: Mouse pressed left at (407, 485)
Screenshot: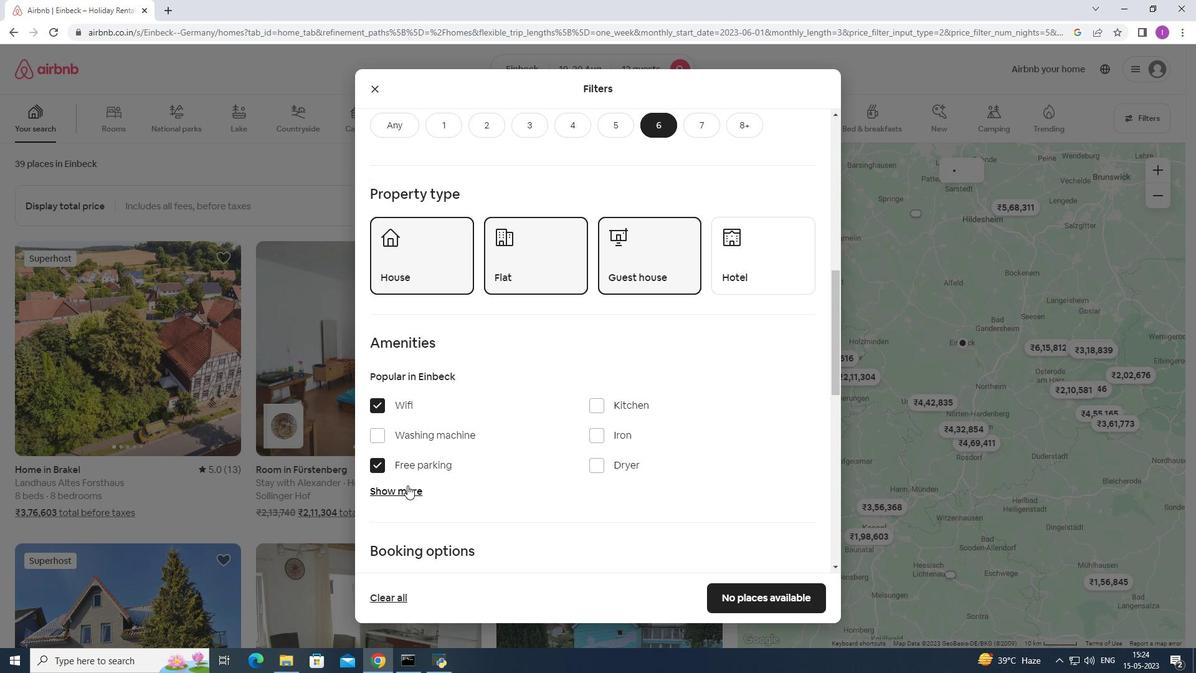 
Action: Mouse moved to (638, 520)
Screenshot: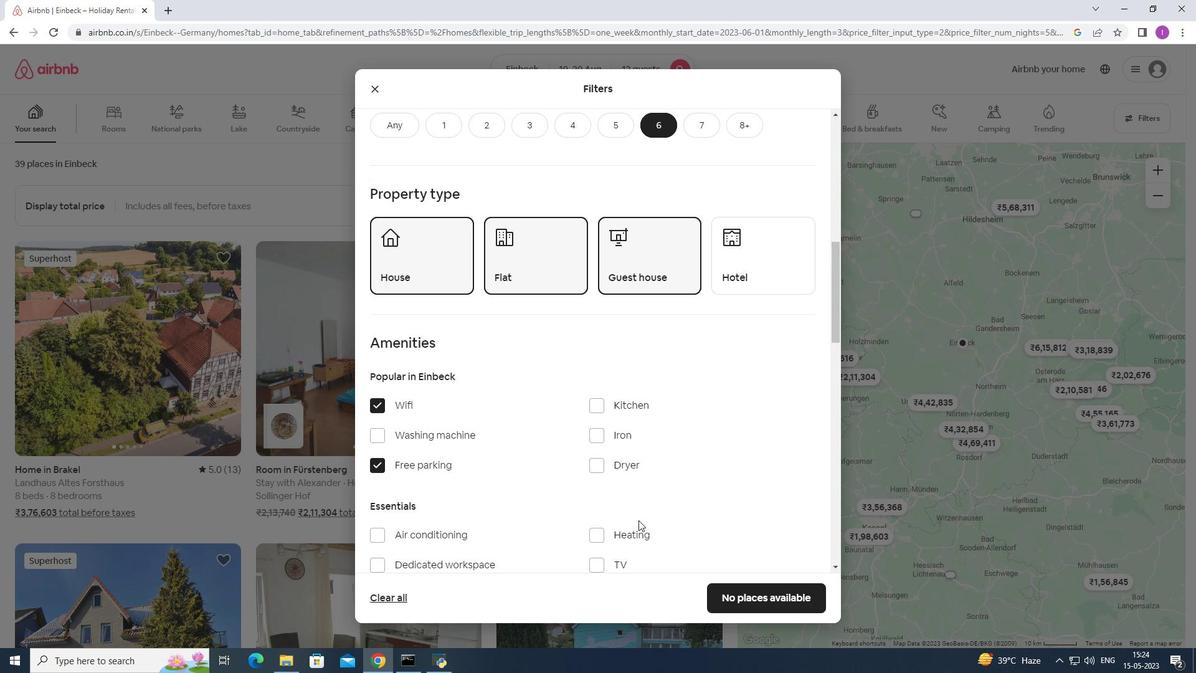 
Action: Mouse scrolled (638, 519) with delta (0, 0)
Screenshot: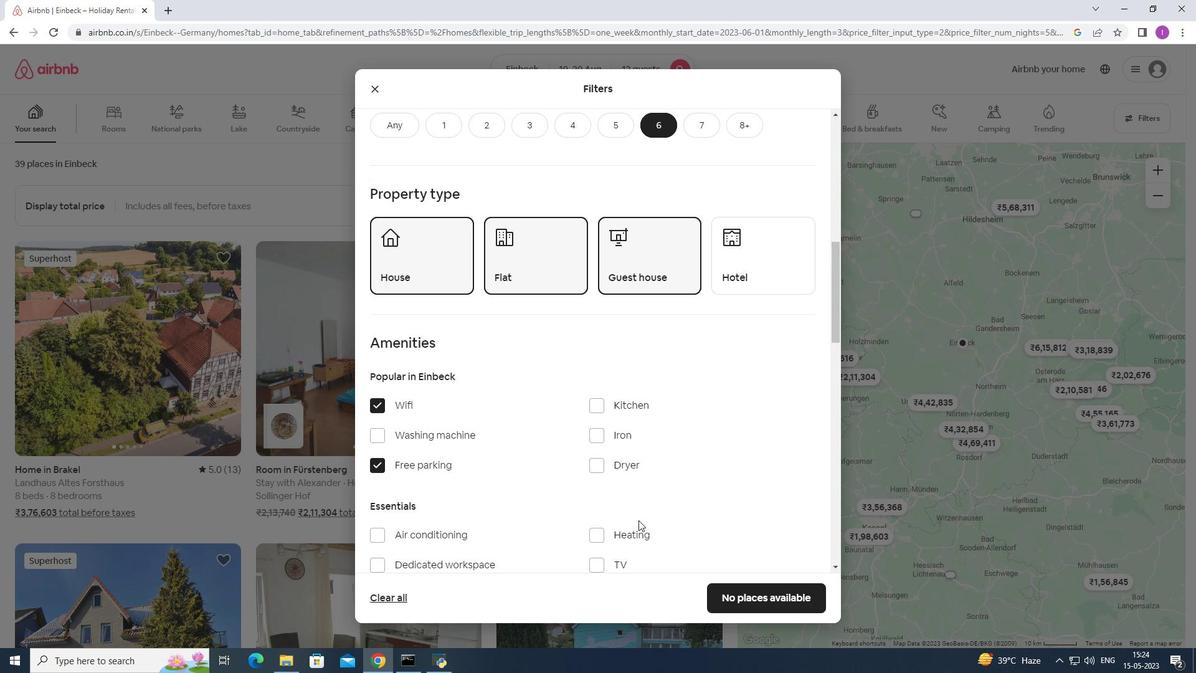 
Action: Mouse scrolled (638, 519) with delta (0, 0)
Screenshot: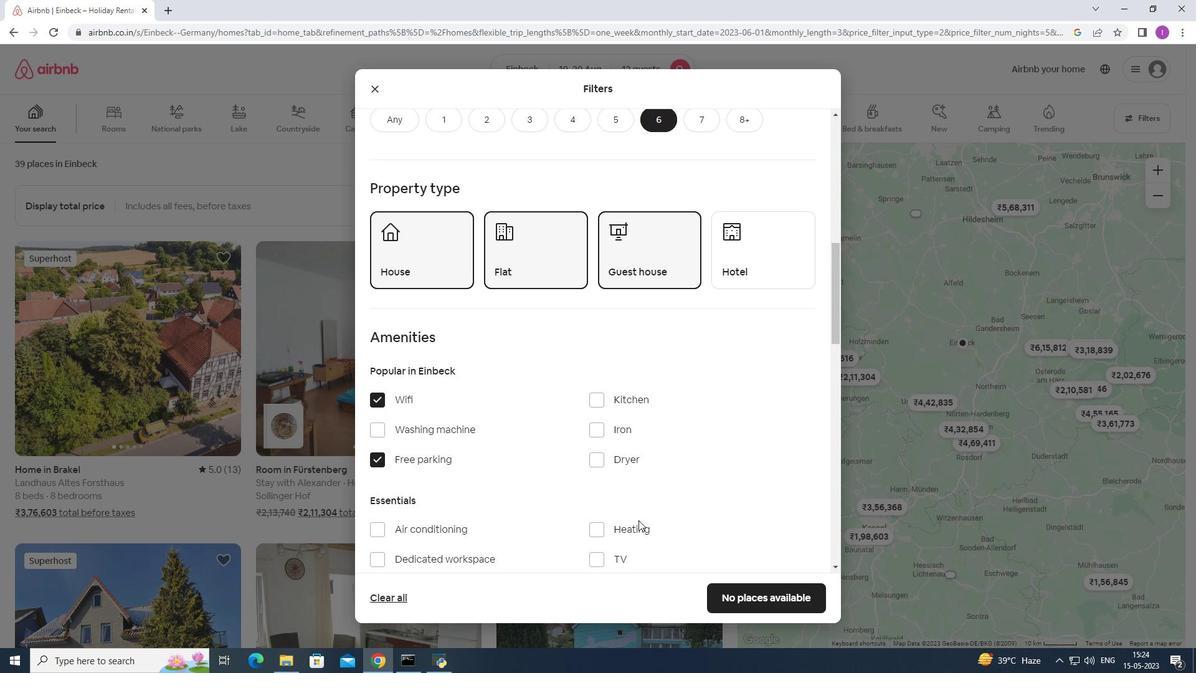 
Action: Mouse scrolled (638, 519) with delta (0, 0)
Screenshot: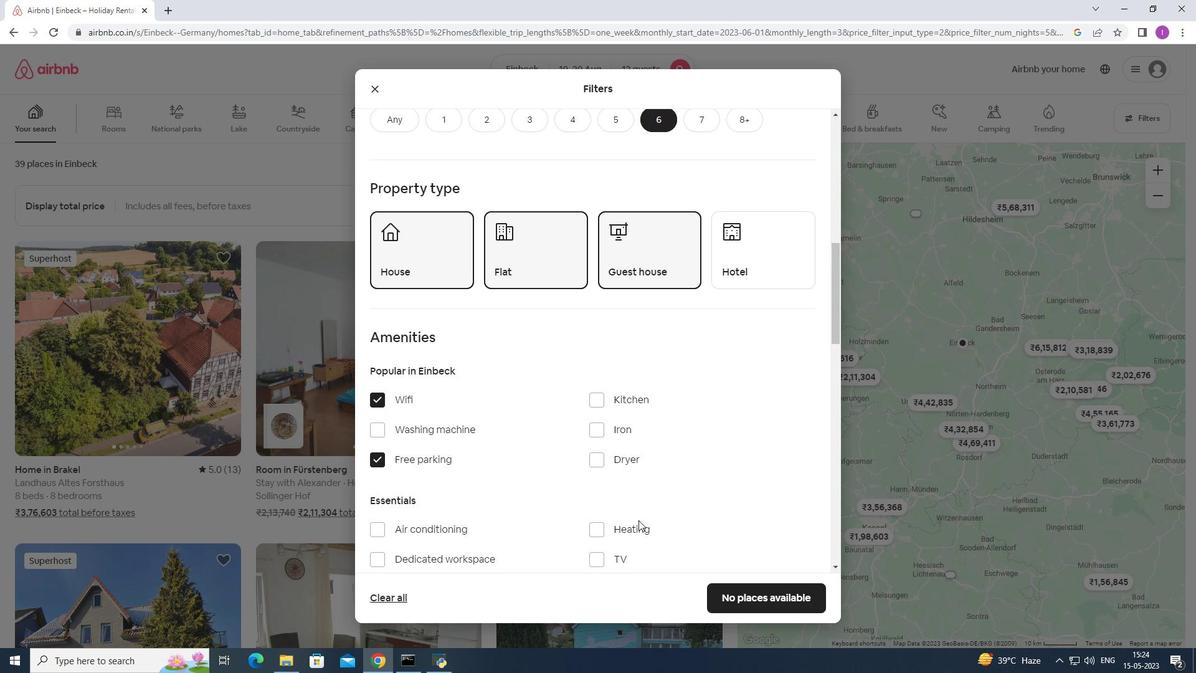
Action: Mouse moved to (601, 380)
Screenshot: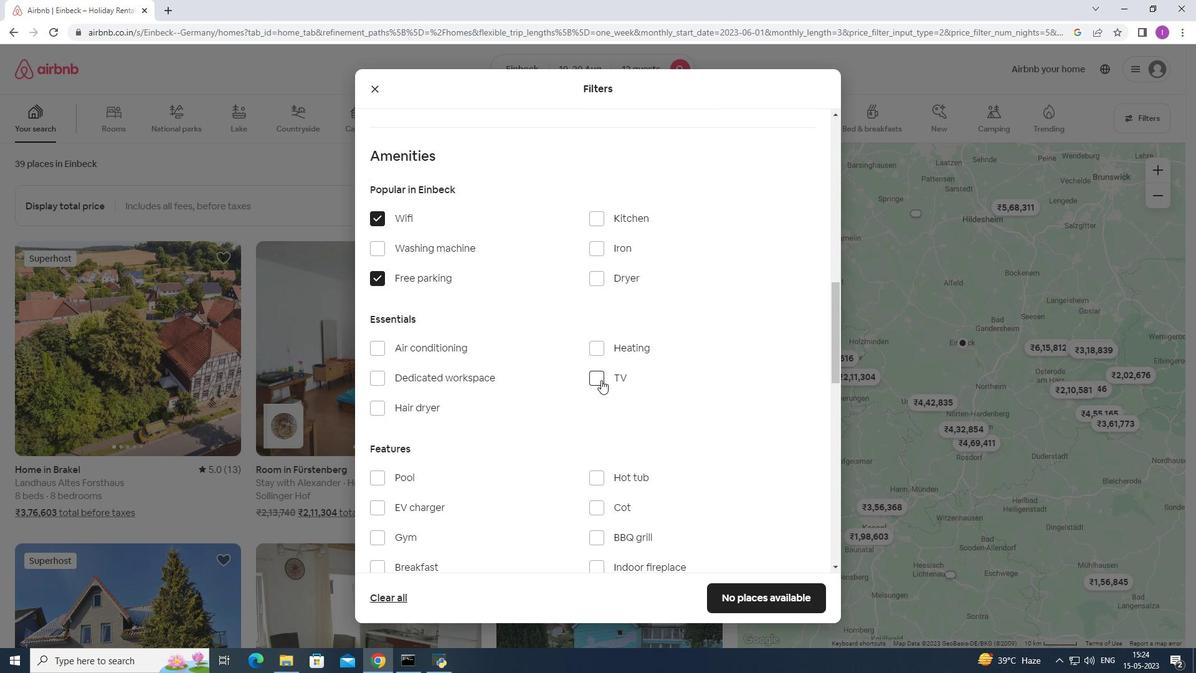 
Action: Mouse pressed left at (601, 380)
Screenshot: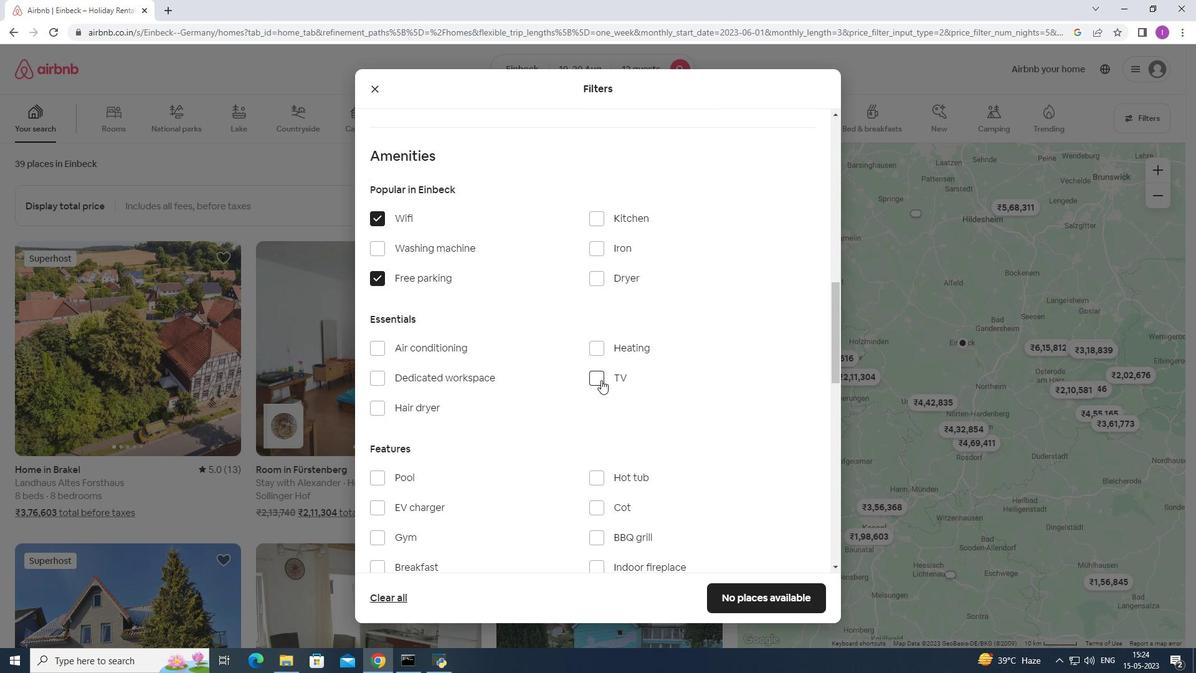 
Action: Mouse moved to (583, 406)
Screenshot: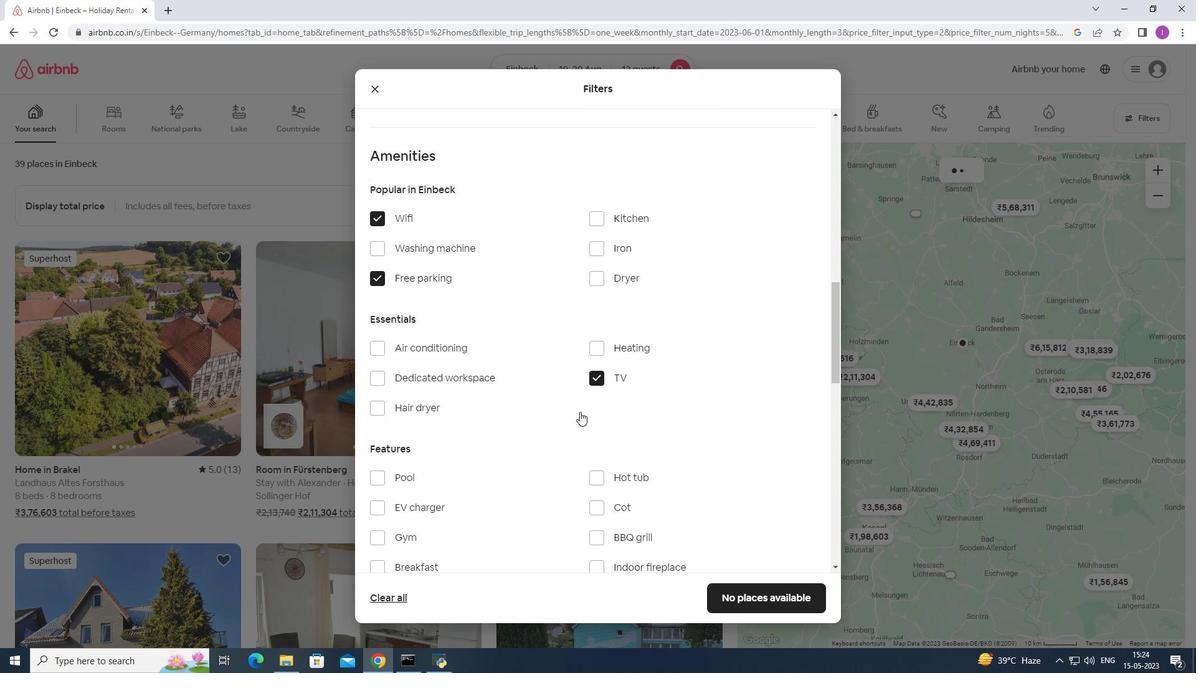 
Action: Mouse scrolled (583, 406) with delta (0, 0)
Screenshot: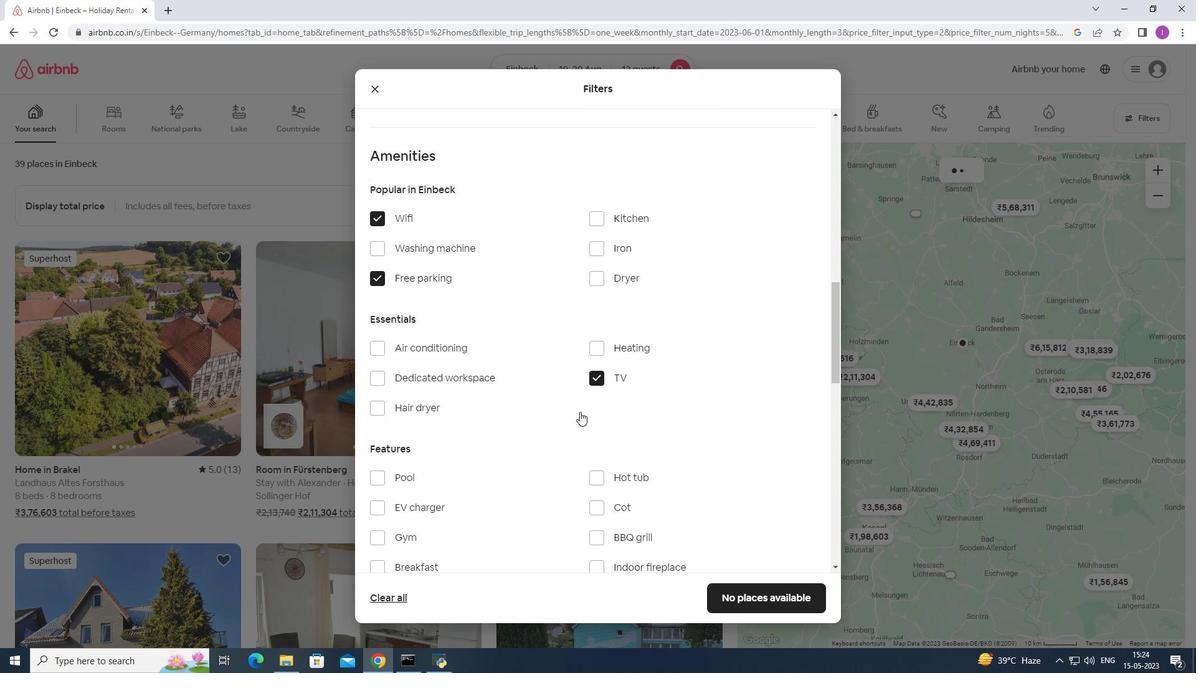 
Action: Mouse moved to (582, 408)
Screenshot: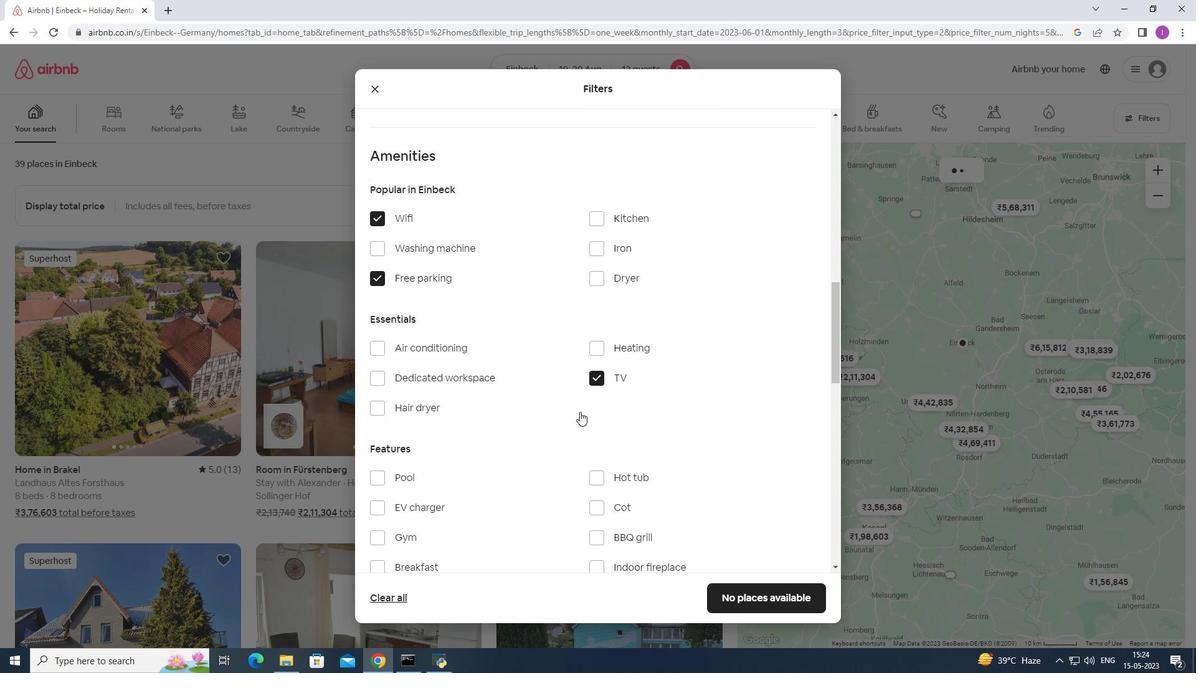
Action: Mouse scrolled (582, 407) with delta (0, 0)
Screenshot: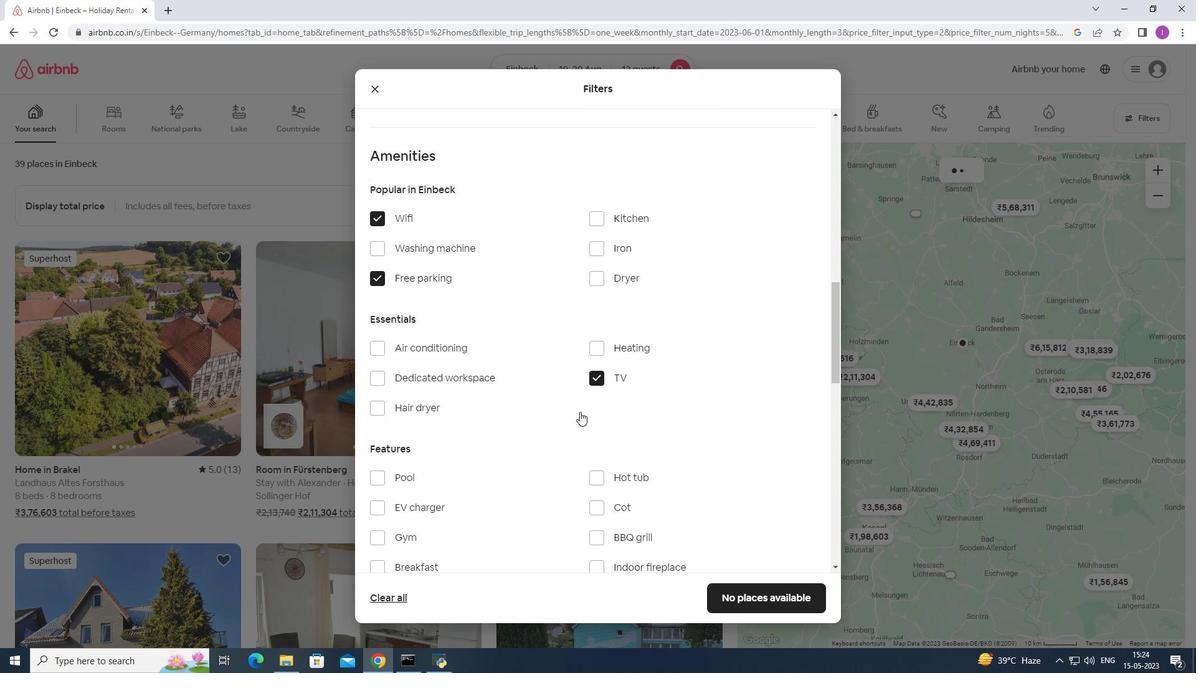 
Action: Mouse moved to (378, 407)
Screenshot: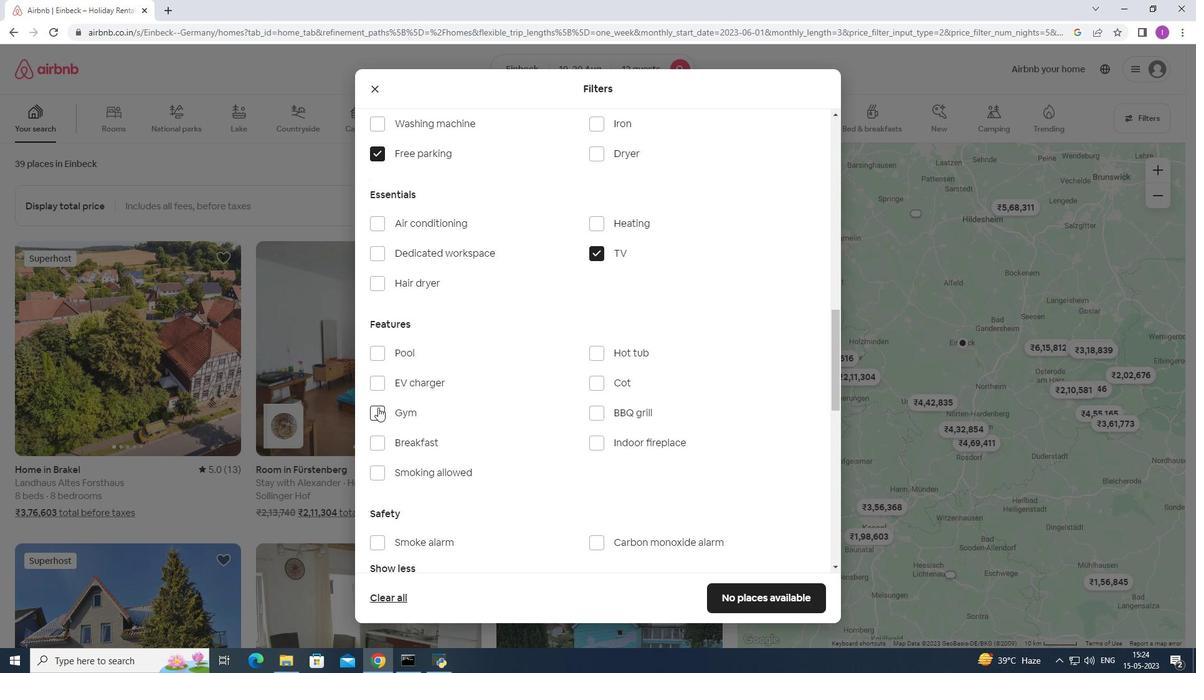 
Action: Mouse pressed left at (378, 407)
Screenshot: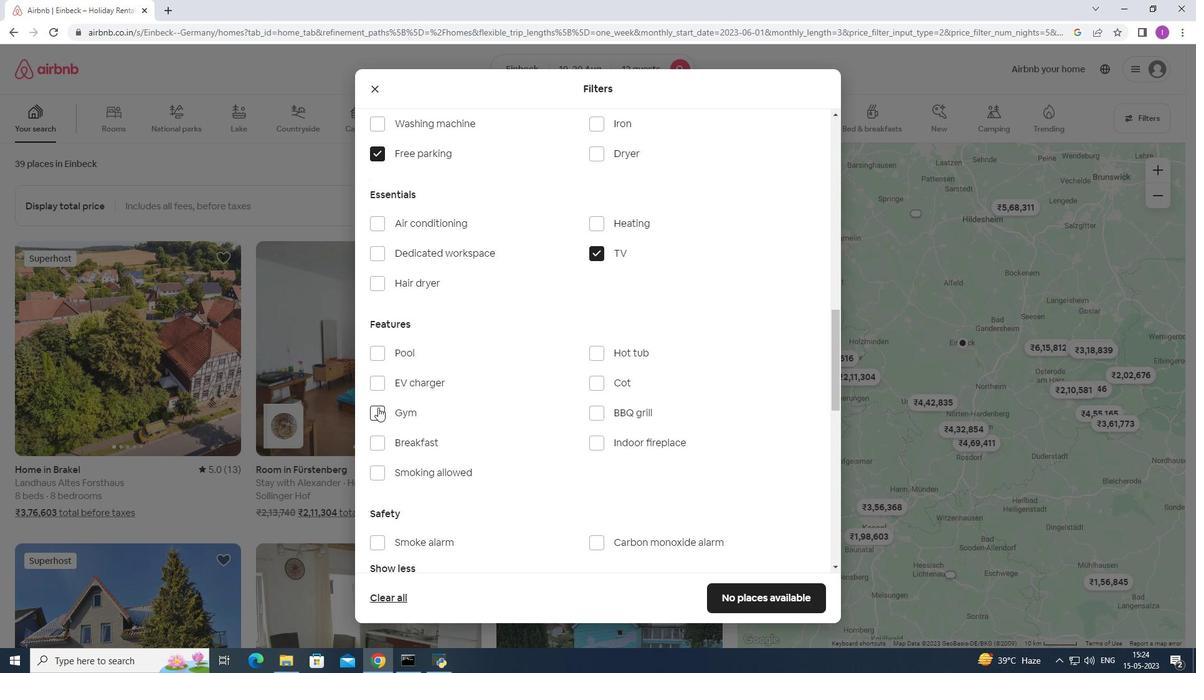 
Action: Mouse moved to (377, 443)
Screenshot: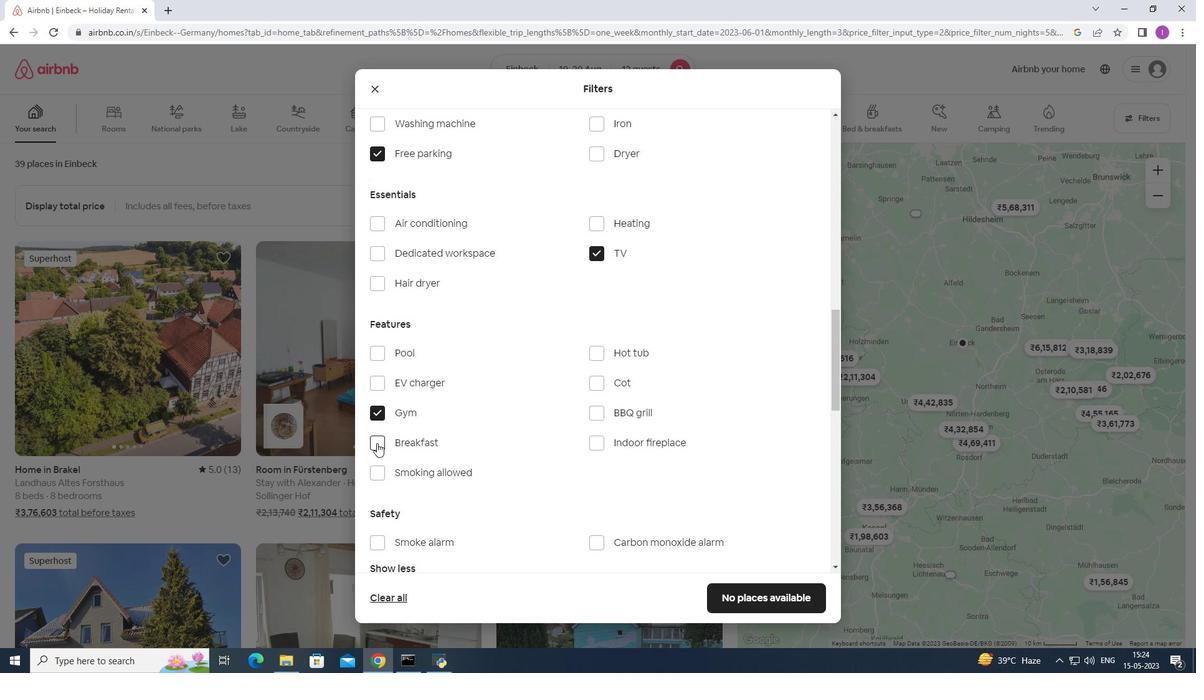 
Action: Mouse pressed left at (377, 443)
Screenshot: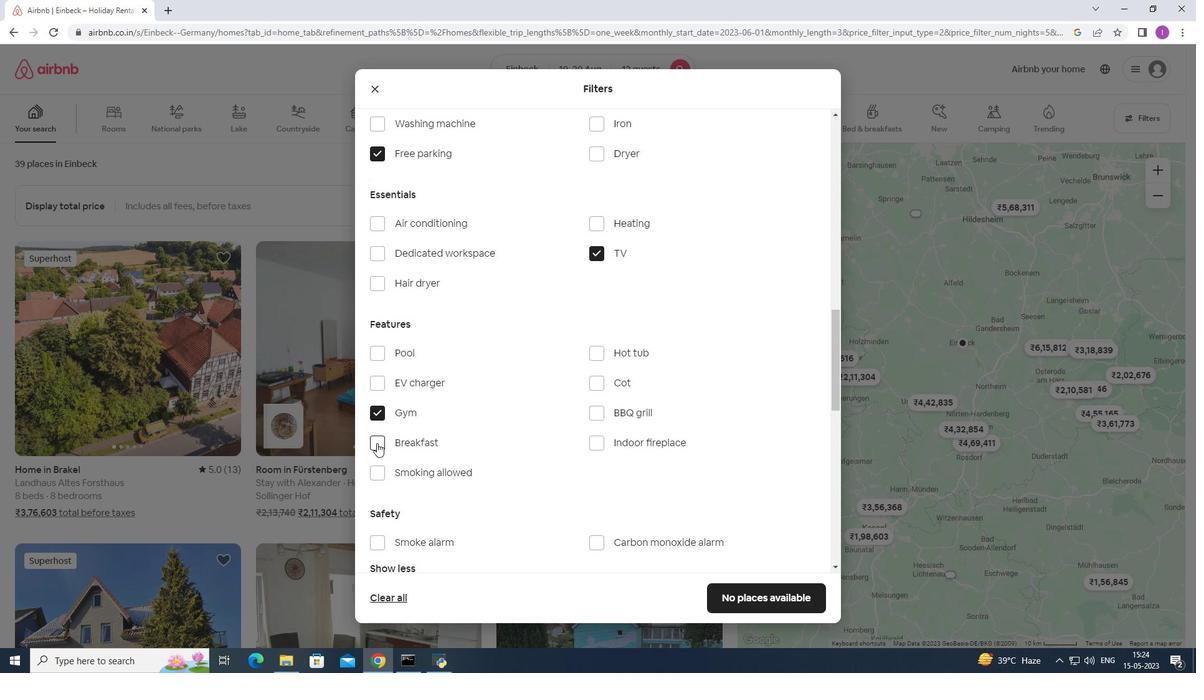 
Action: Mouse moved to (468, 422)
Screenshot: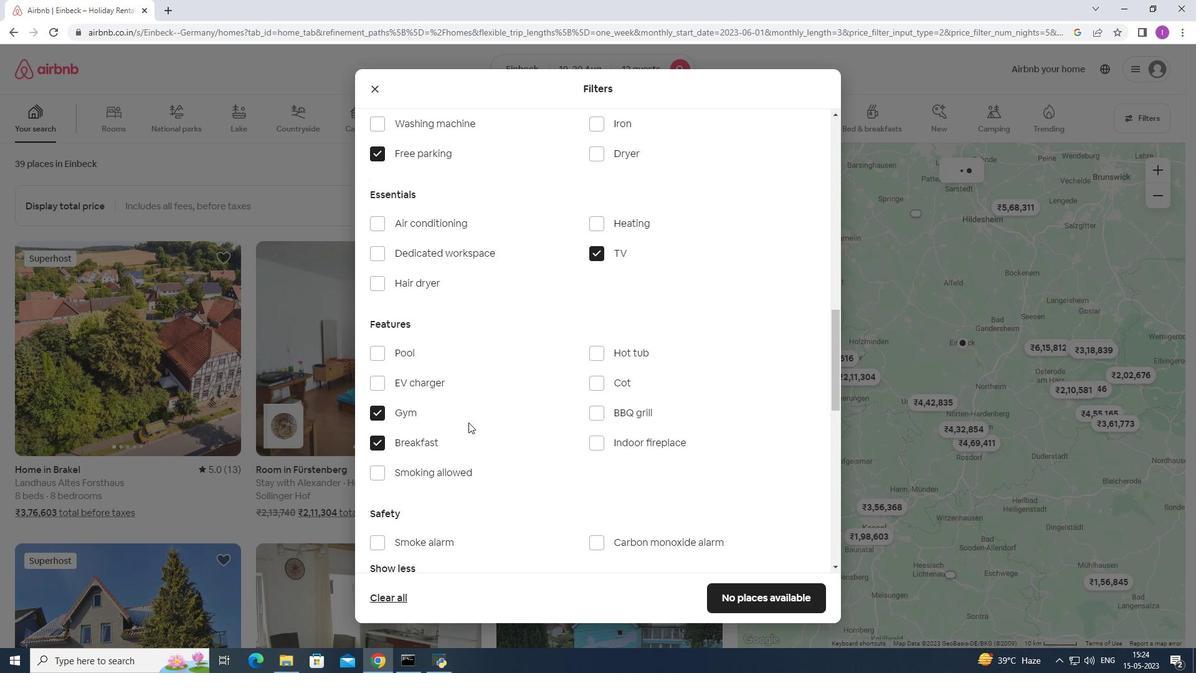 
Action: Mouse scrolled (468, 421) with delta (0, 0)
Screenshot: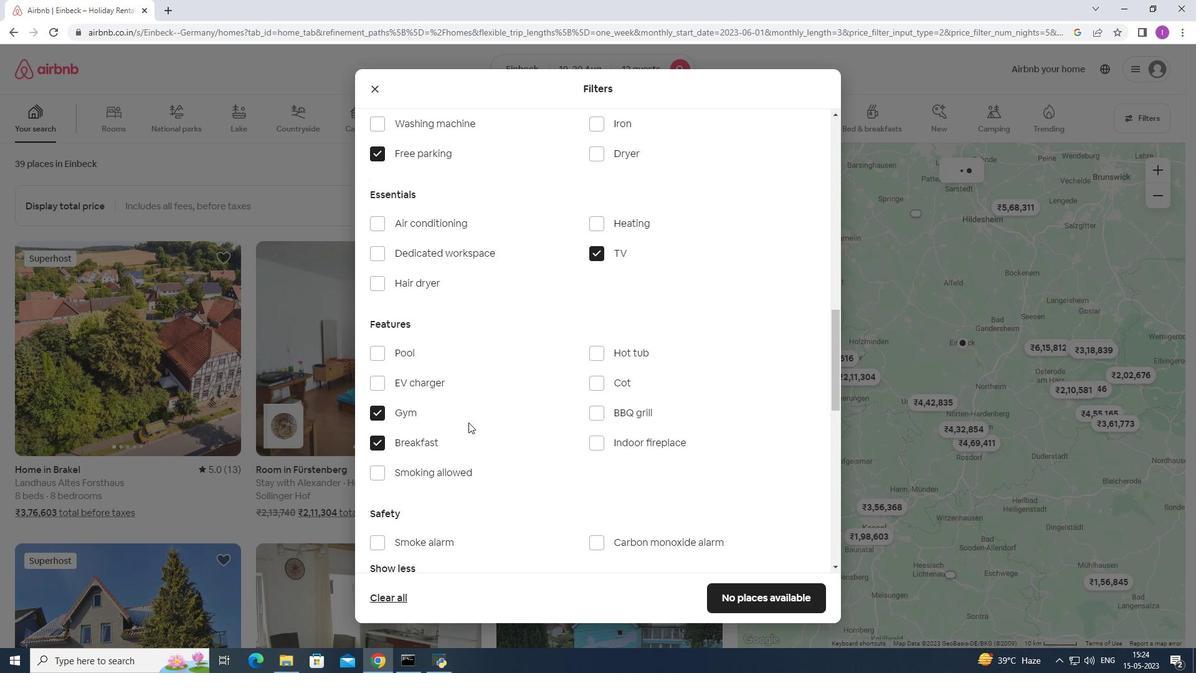 
Action: Mouse moved to (470, 423)
Screenshot: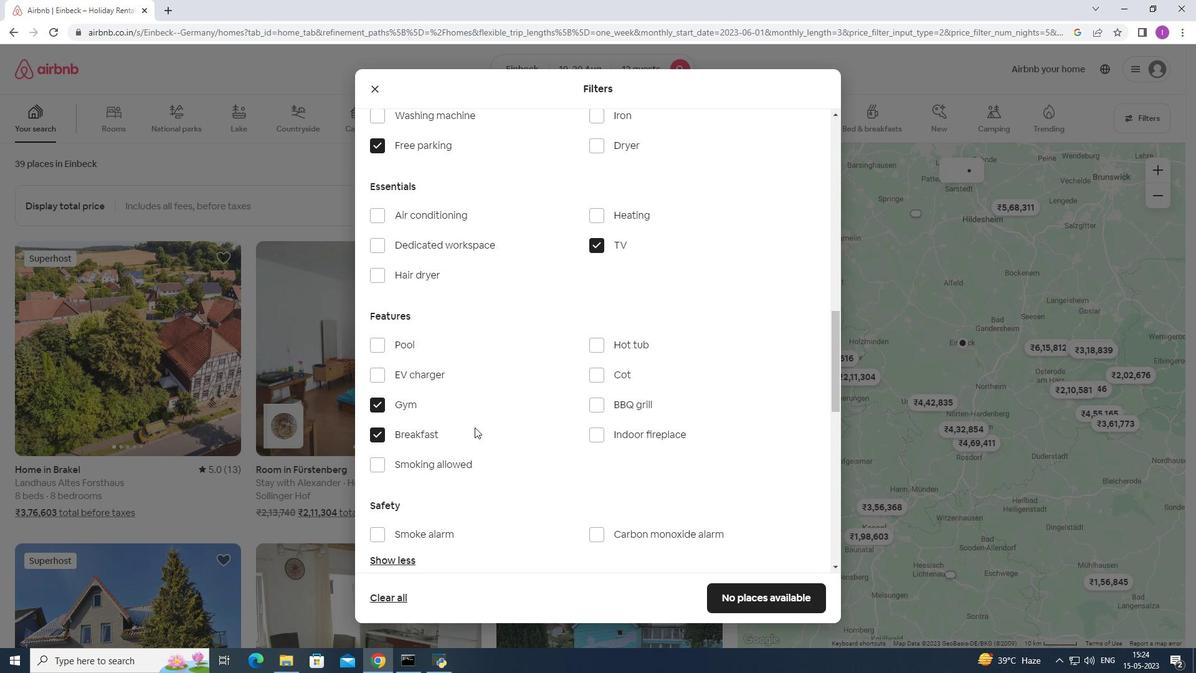 
Action: Mouse scrolled (470, 422) with delta (0, 0)
Screenshot: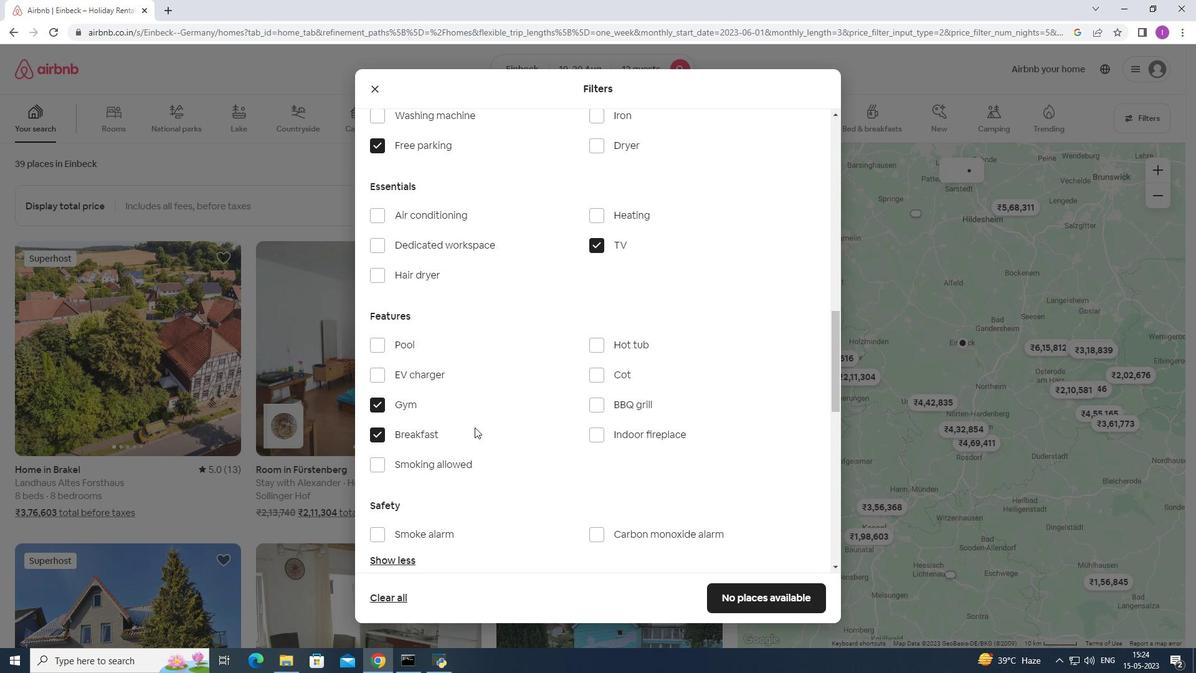 
Action: Mouse moved to (473, 425)
Screenshot: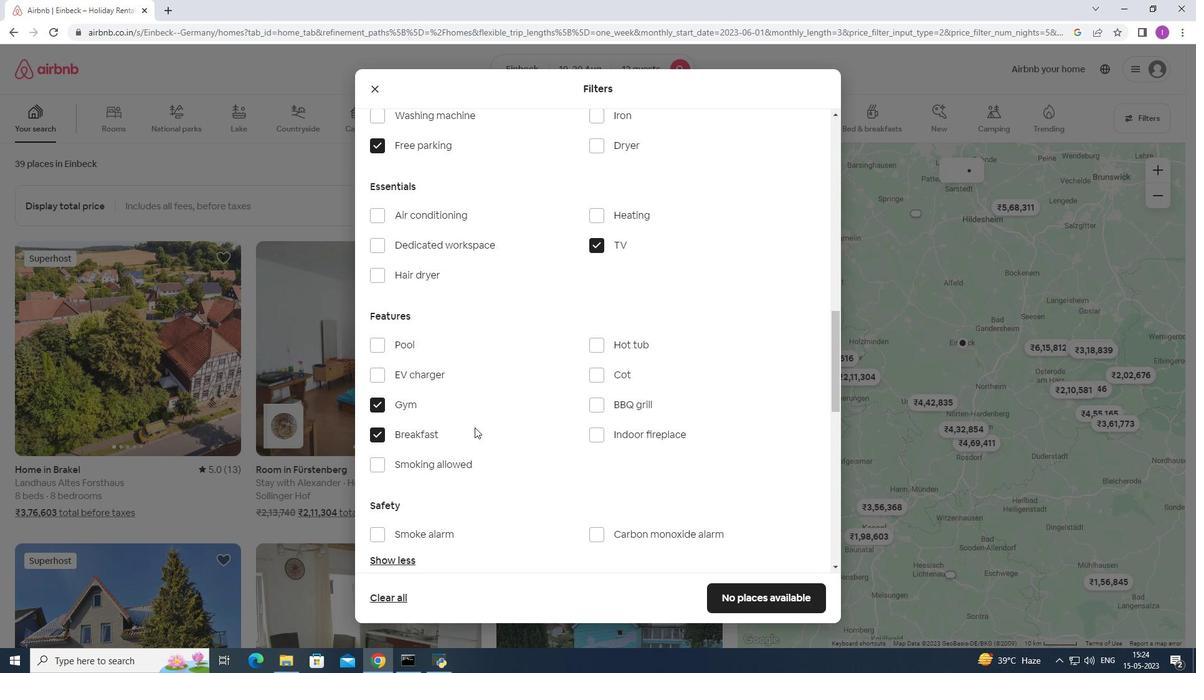 
Action: Mouse scrolled (472, 423) with delta (0, 0)
Screenshot: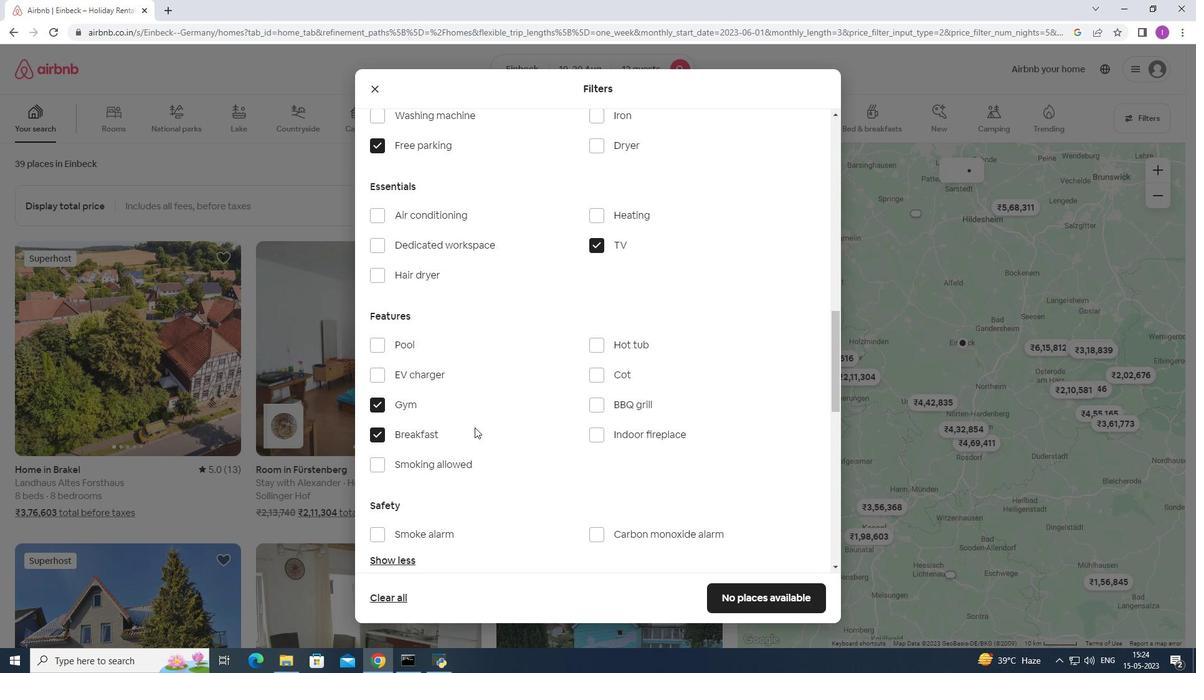 
Action: Mouse moved to (477, 426)
Screenshot: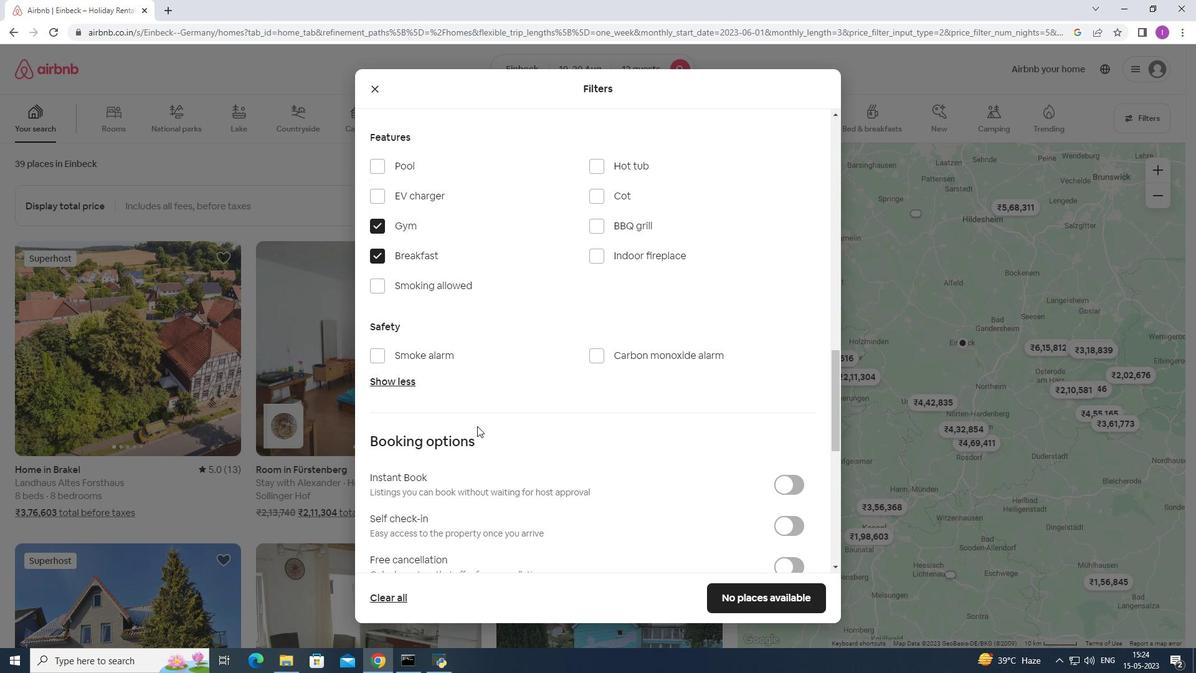 
Action: Mouse scrolled (477, 425) with delta (0, 0)
Screenshot: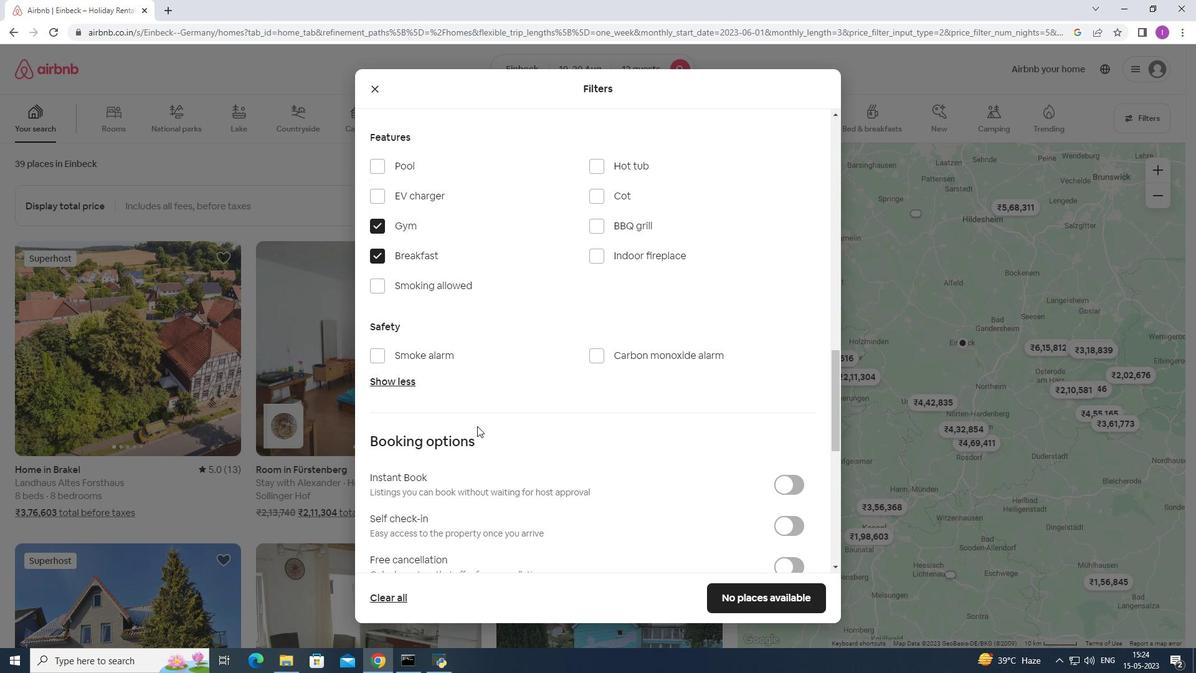 
Action: Mouse scrolled (477, 425) with delta (0, 0)
Screenshot: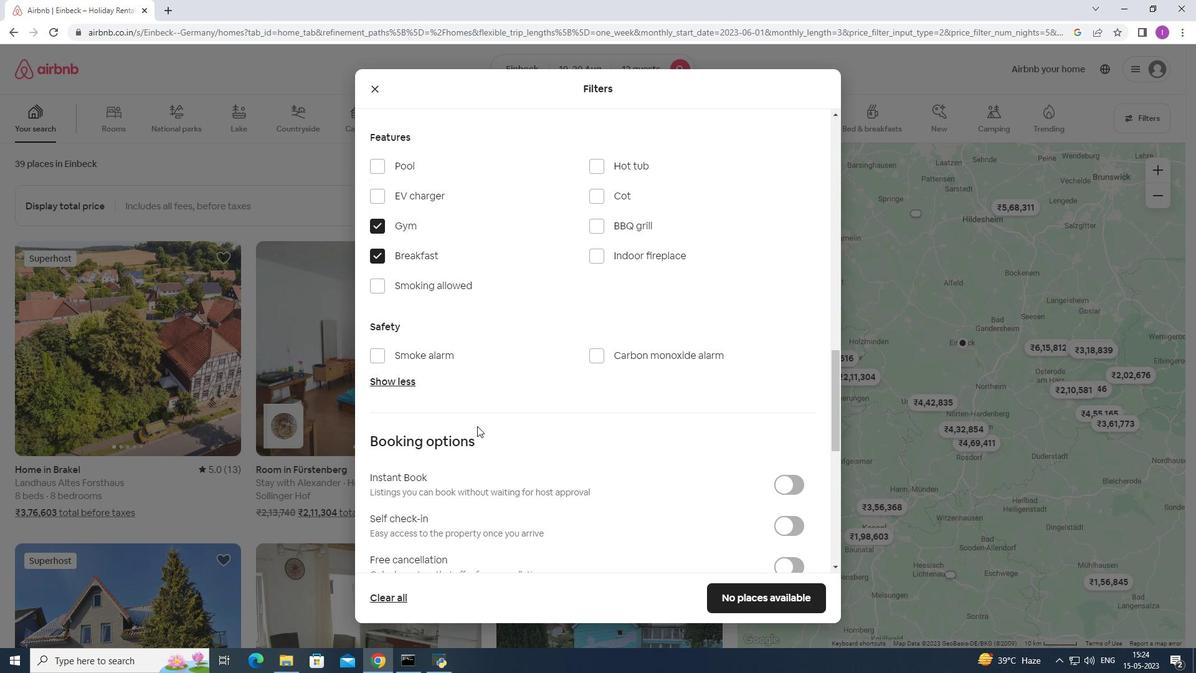
Action: Mouse moved to (478, 425)
Screenshot: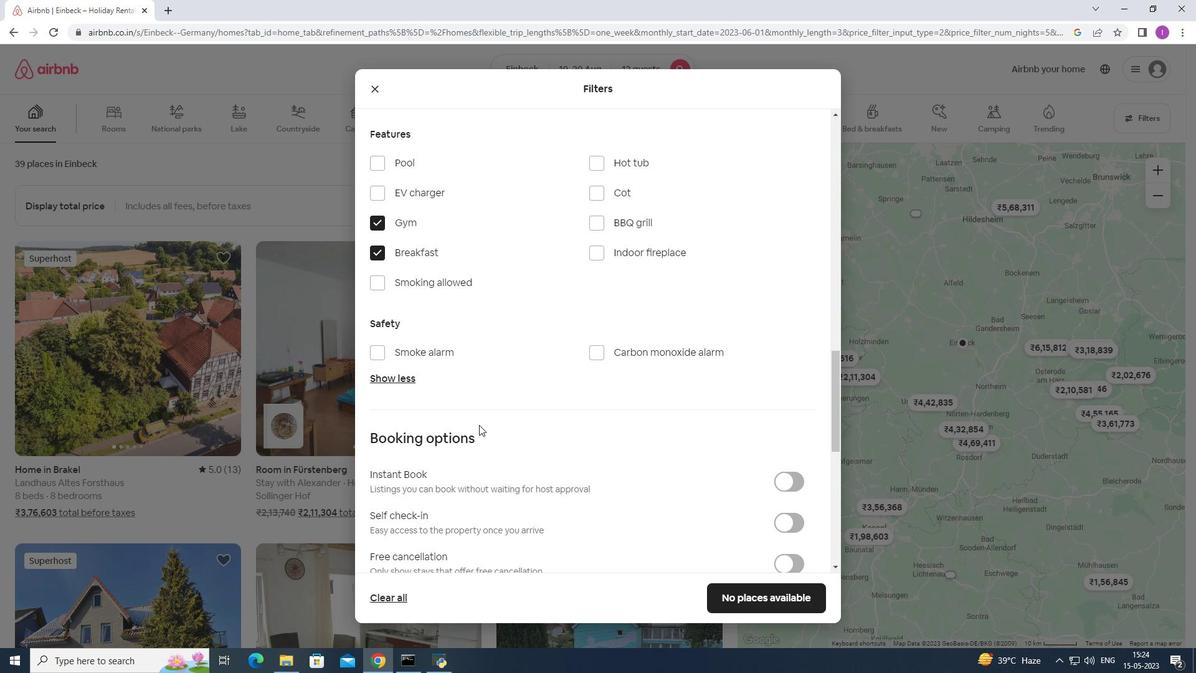 
Action: Mouse scrolled (478, 424) with delta (0, 0)
Screenshot: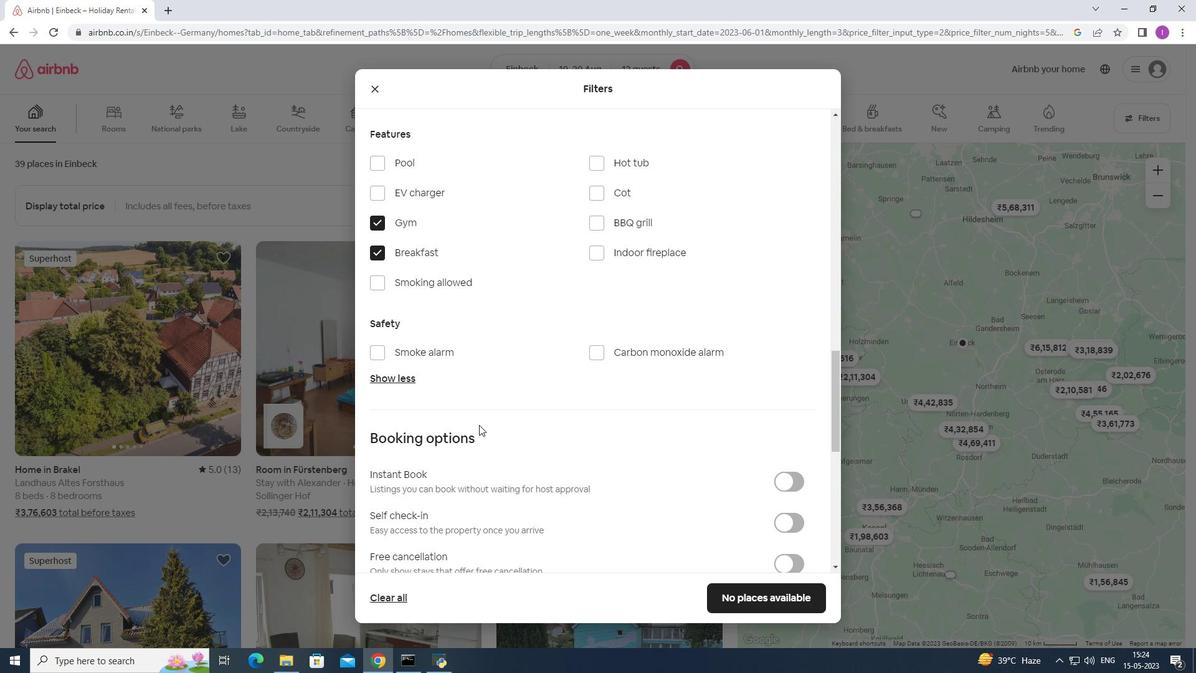 
Action: Mouse moved to (790, 345)
Screenshot: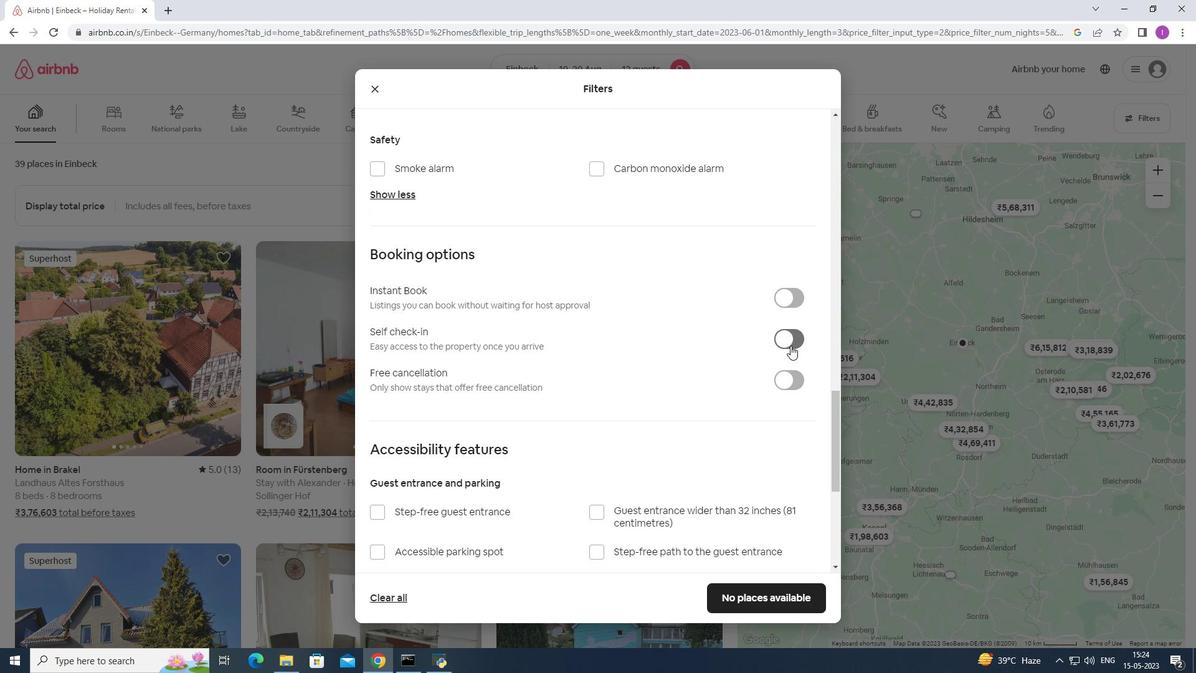 
Action: Mouse pressed left at (790, 345)
Screenshot: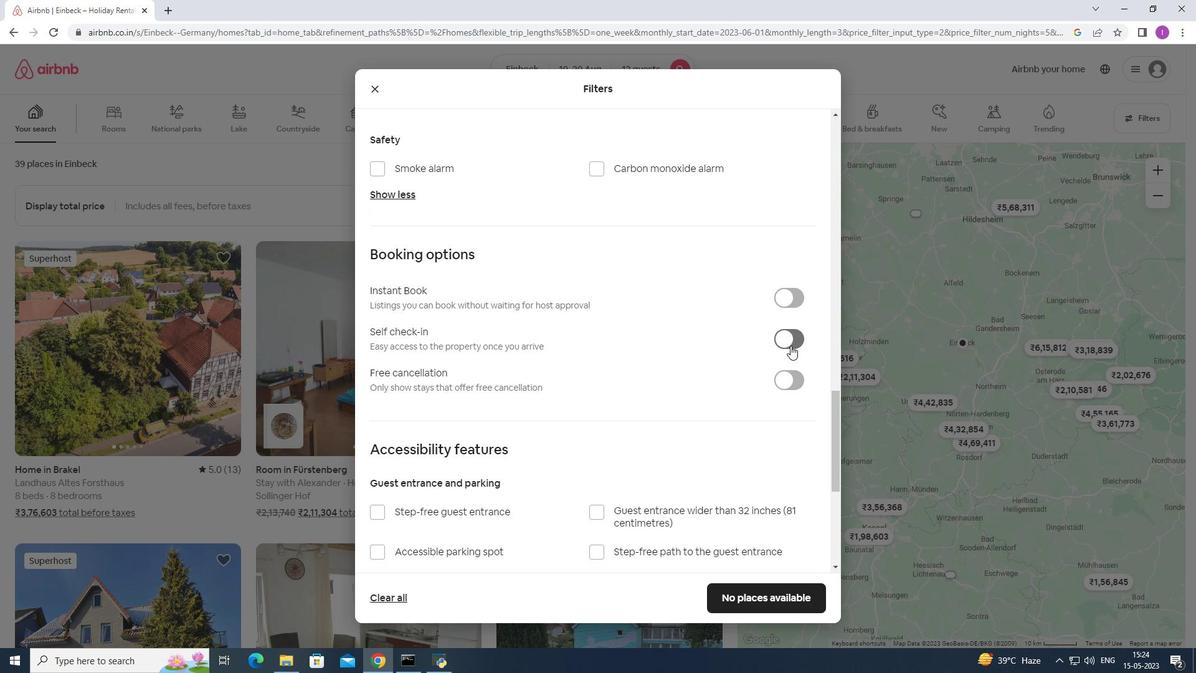 
Action: Mouse moved to (625, 433)
Screenshot: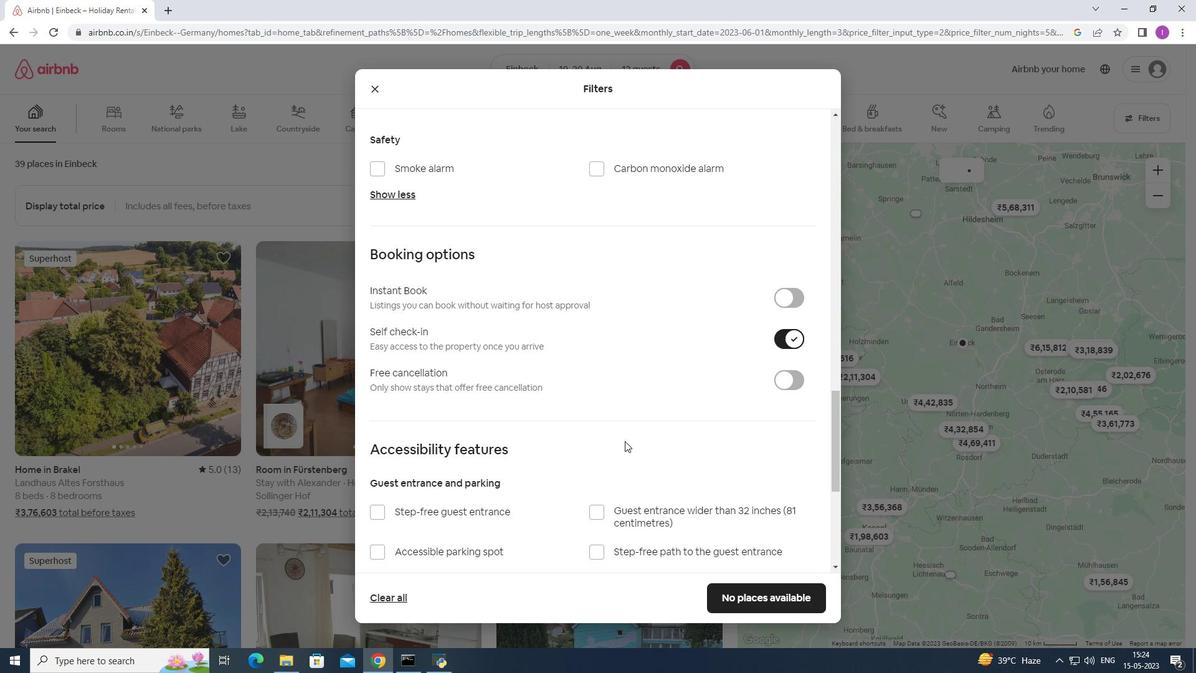 
Action: Mouse scrolled (625, 432) with delta (0, 0)
Screenshot: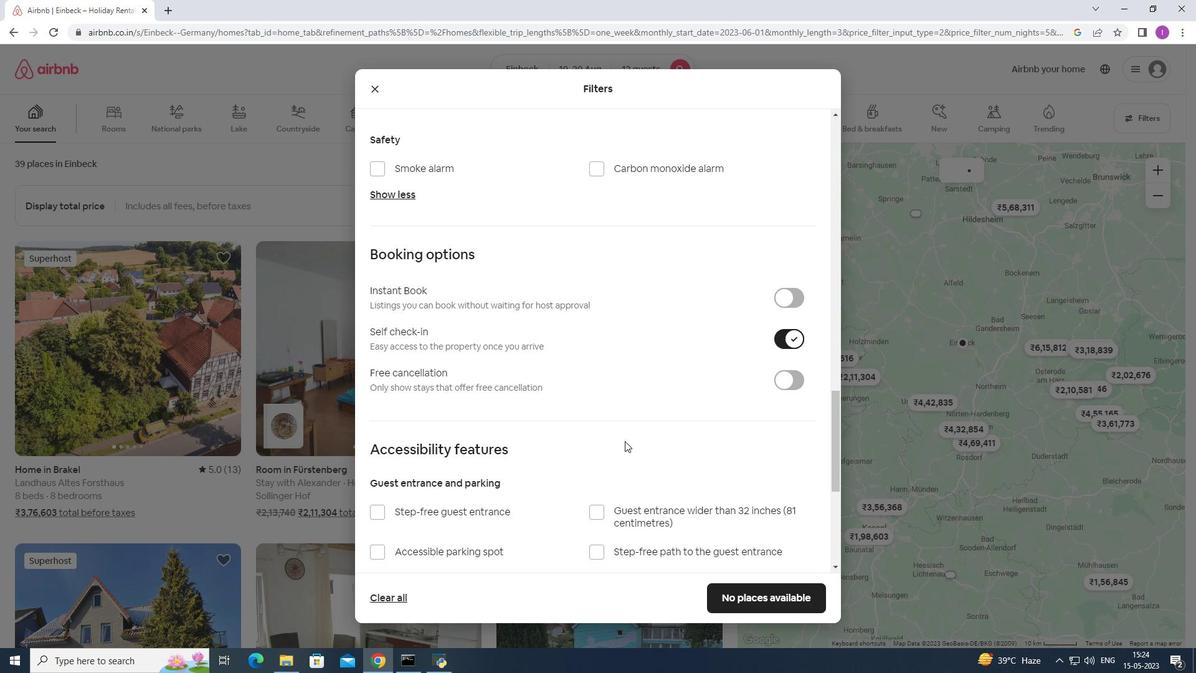 
Action: Mouse moved to (622, 445)
Screenshot: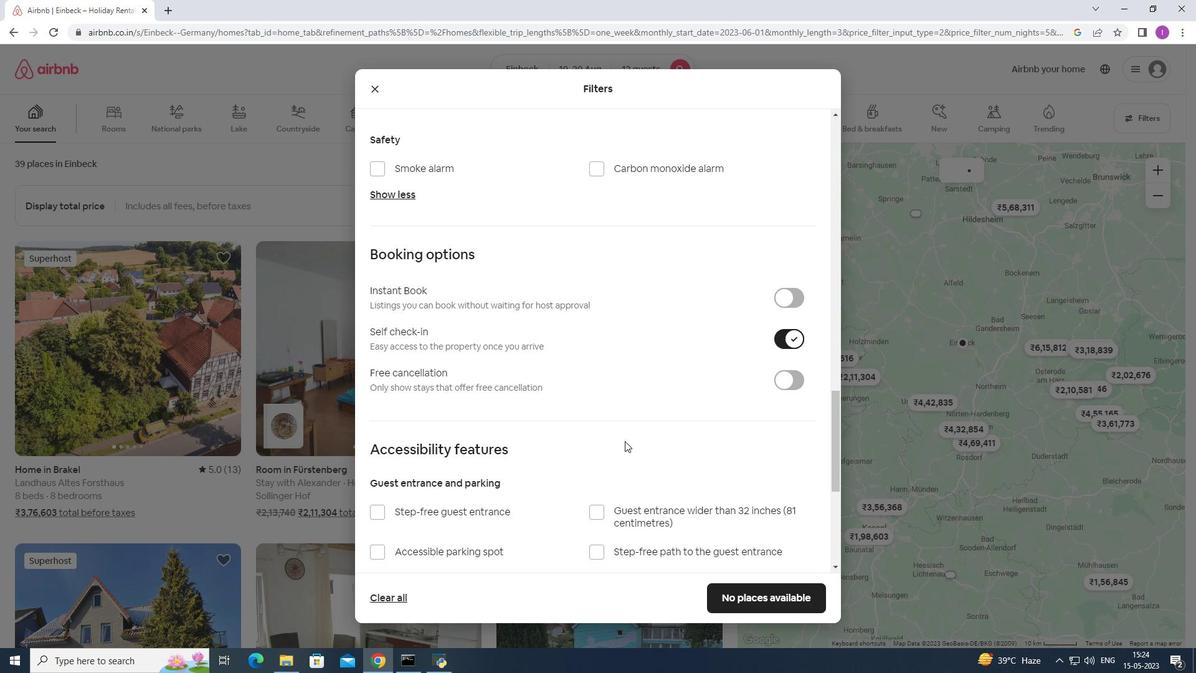
Action: Mouse scrolled (625, 440) with delta (0, 0)
Screenshot: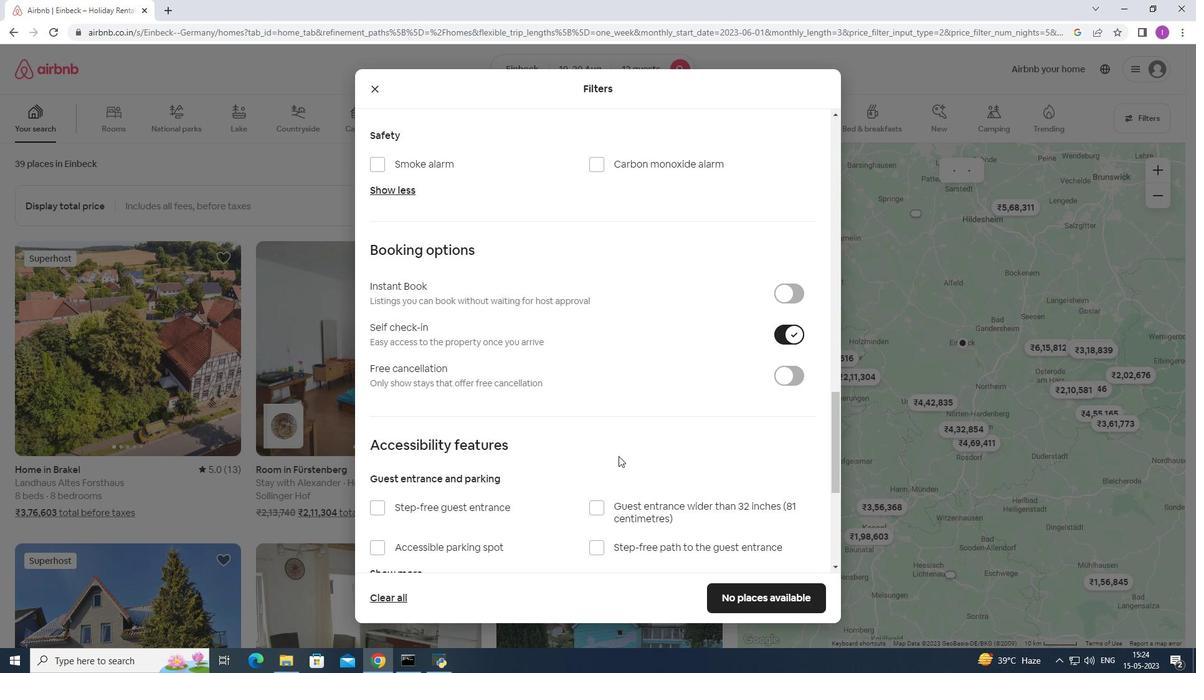 
Action: Mouse moved to (602, 430)
Screenshot: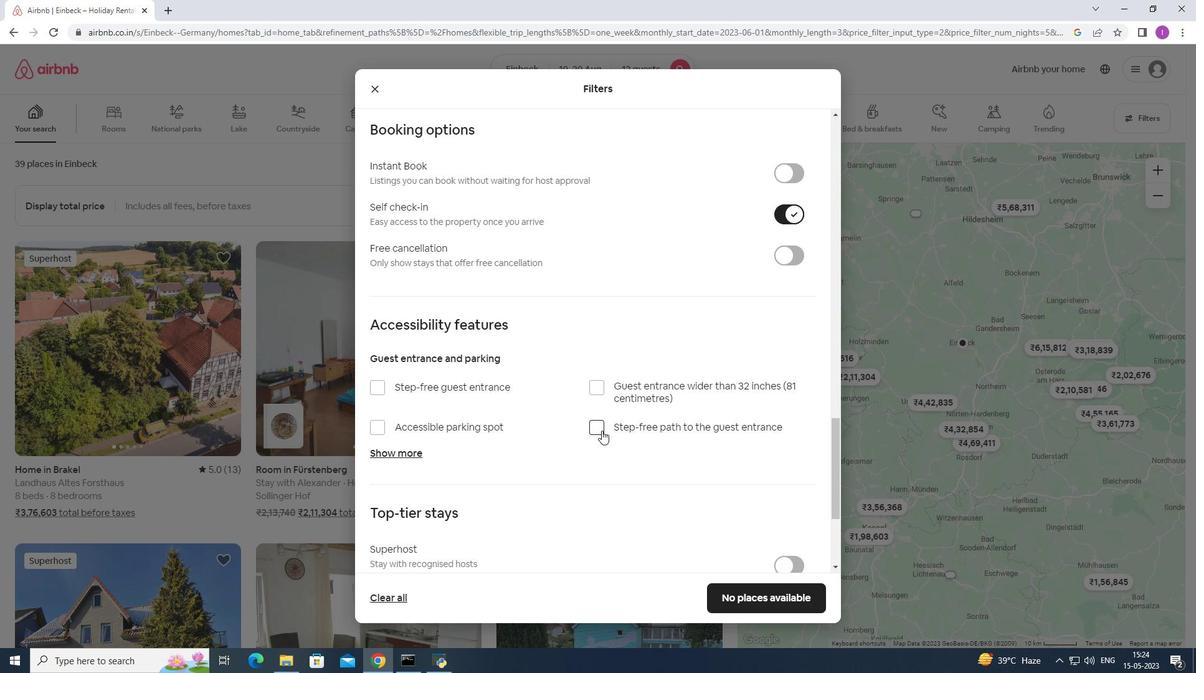 
Action: Mouse scrolled (602, 430) with delta (0, 0)
Screenshot: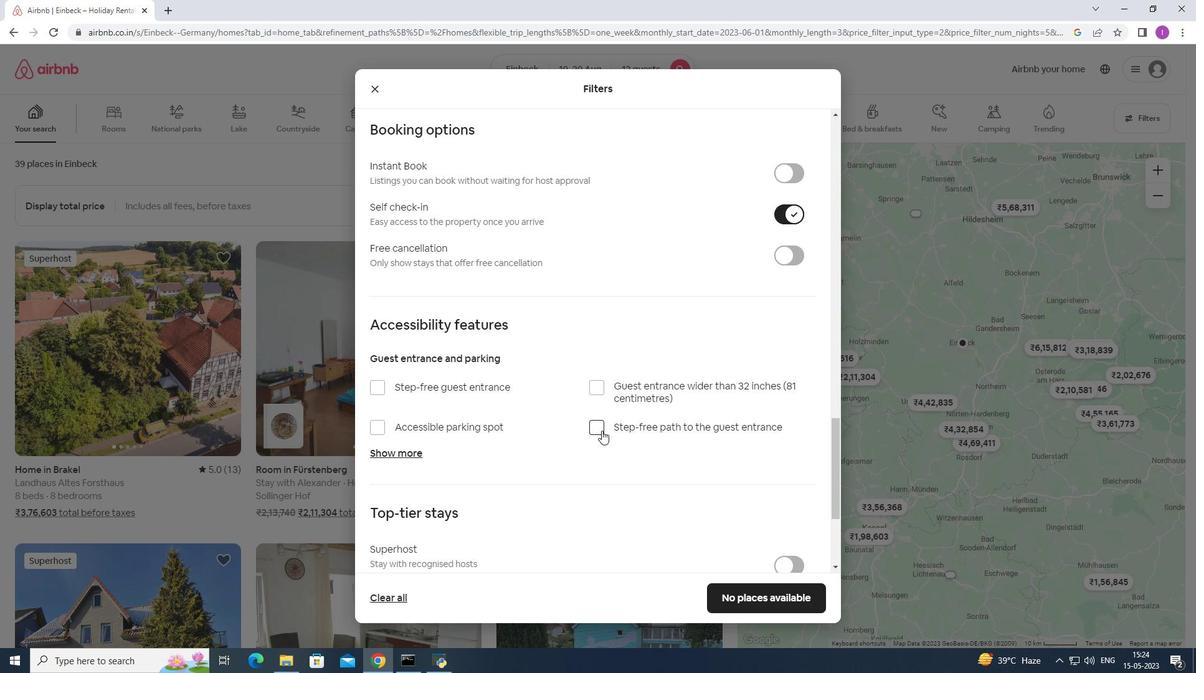 
Action: Mouse moved to (602, 430)
Screenshot: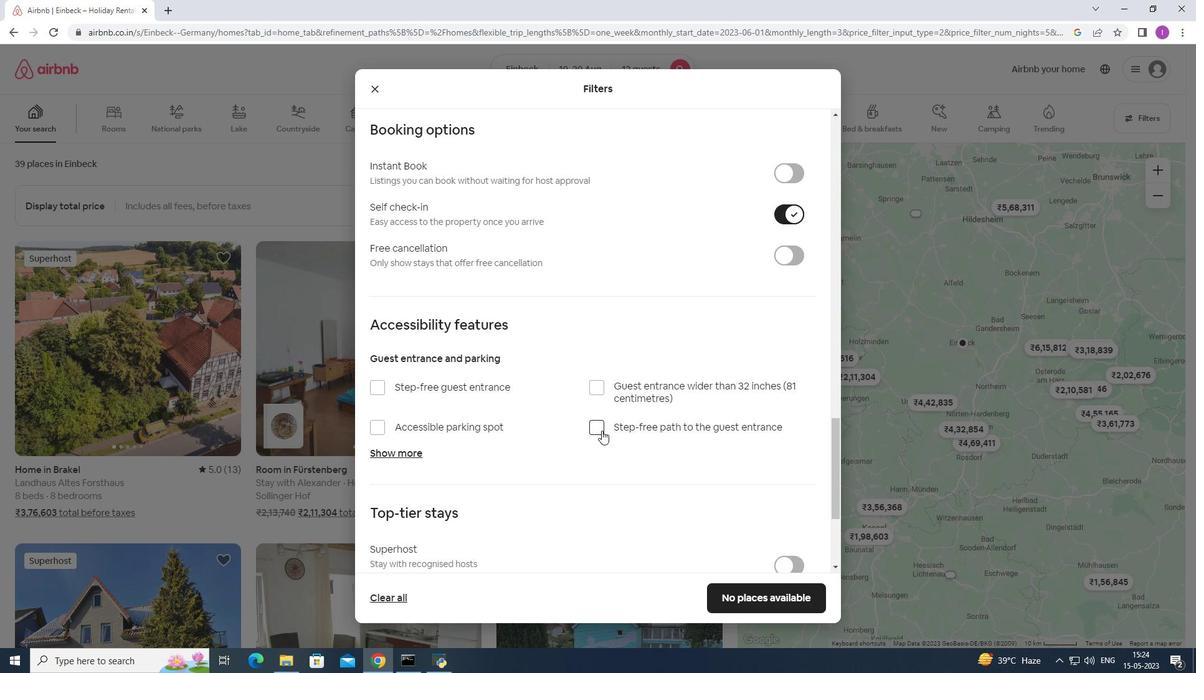 
Action: Mouse scrolled (602, 430) with delta (0, 0)
Screenshot: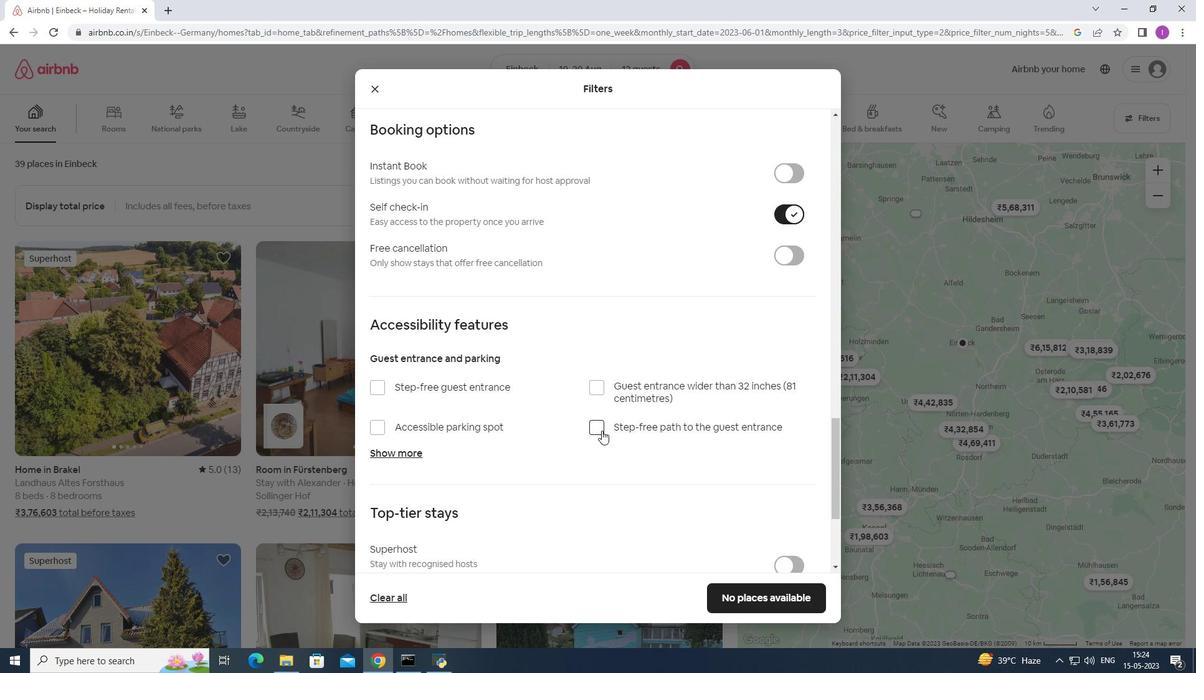 
Action: Mouse scrolled (602, 430) with delta (0, 0)
Screenshot: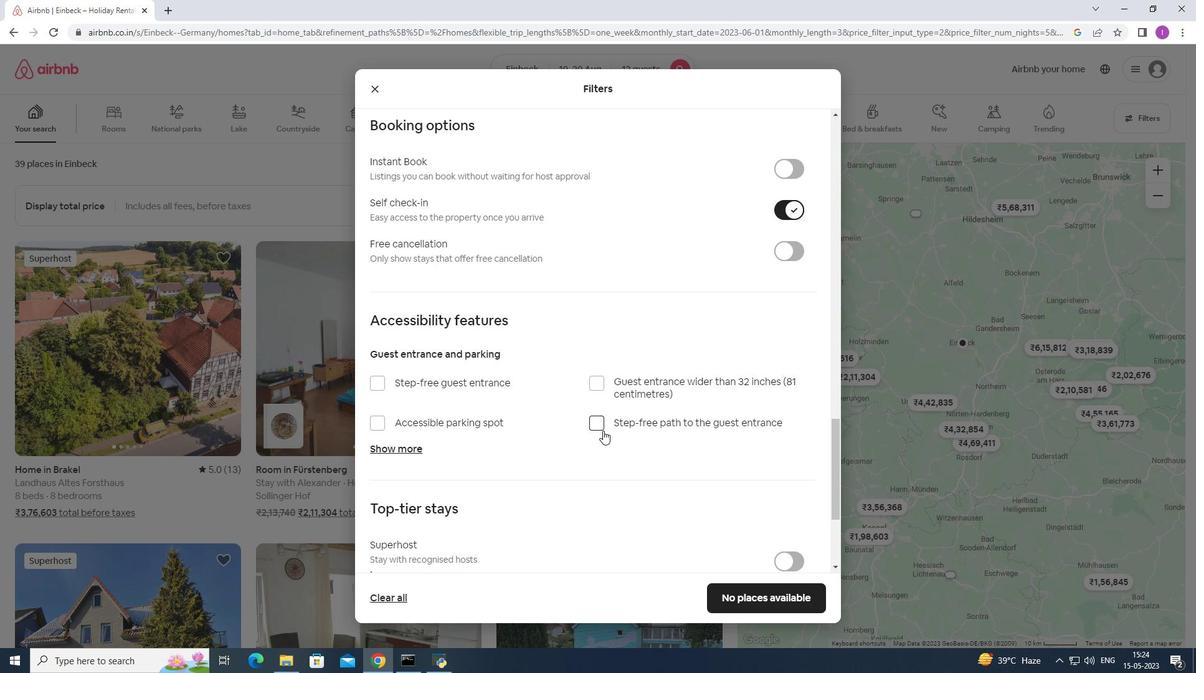 
Action: Mouse moved to (603, 427)
Screenshot: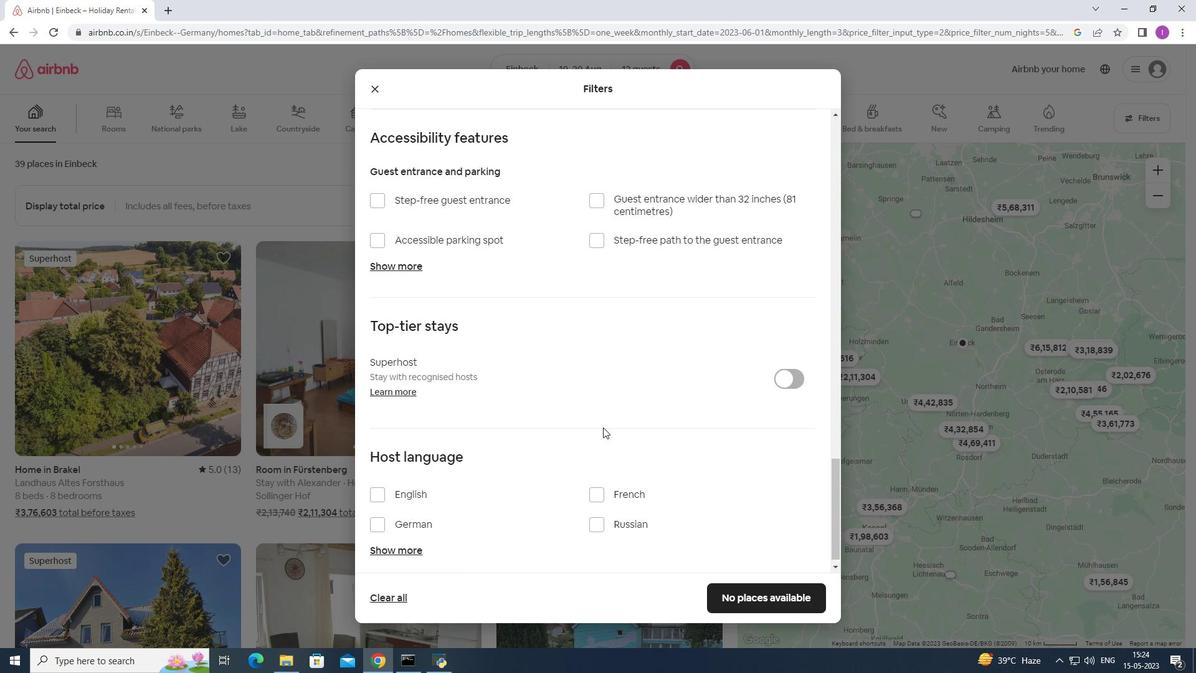 
Action: Mouse scrolled (603, 426) with delta (0, 0)
Screenshot: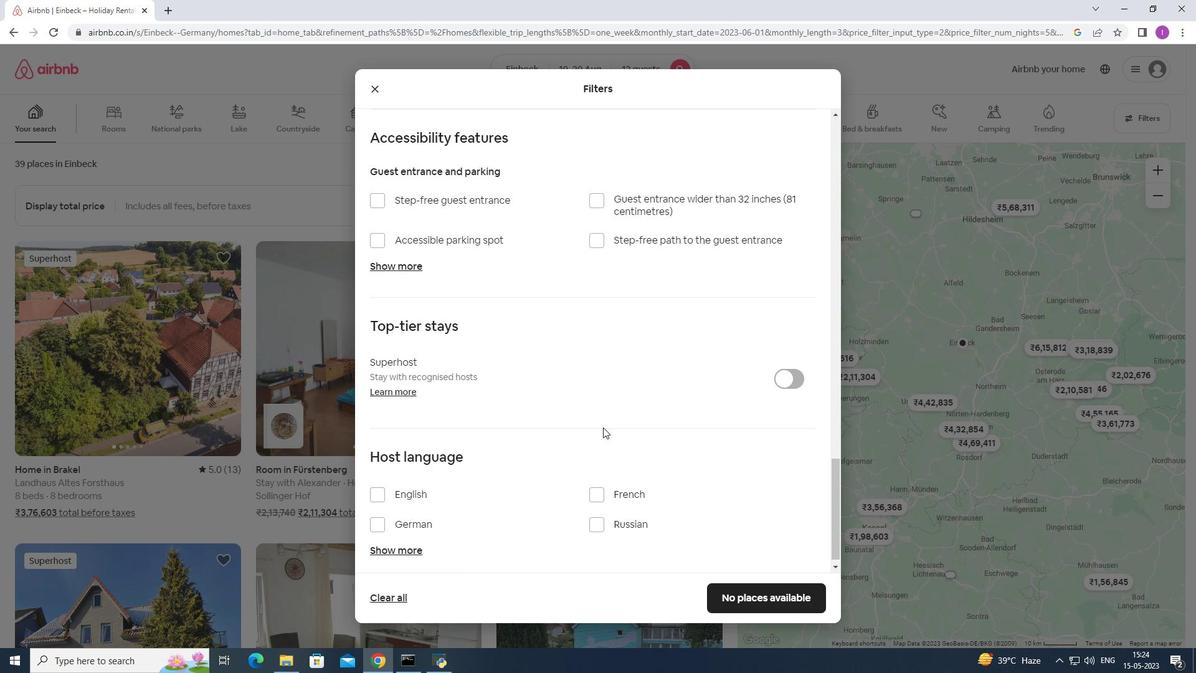 
Action: Mouse scrolled (603, 426) with delta (0, 0)
Screenshot: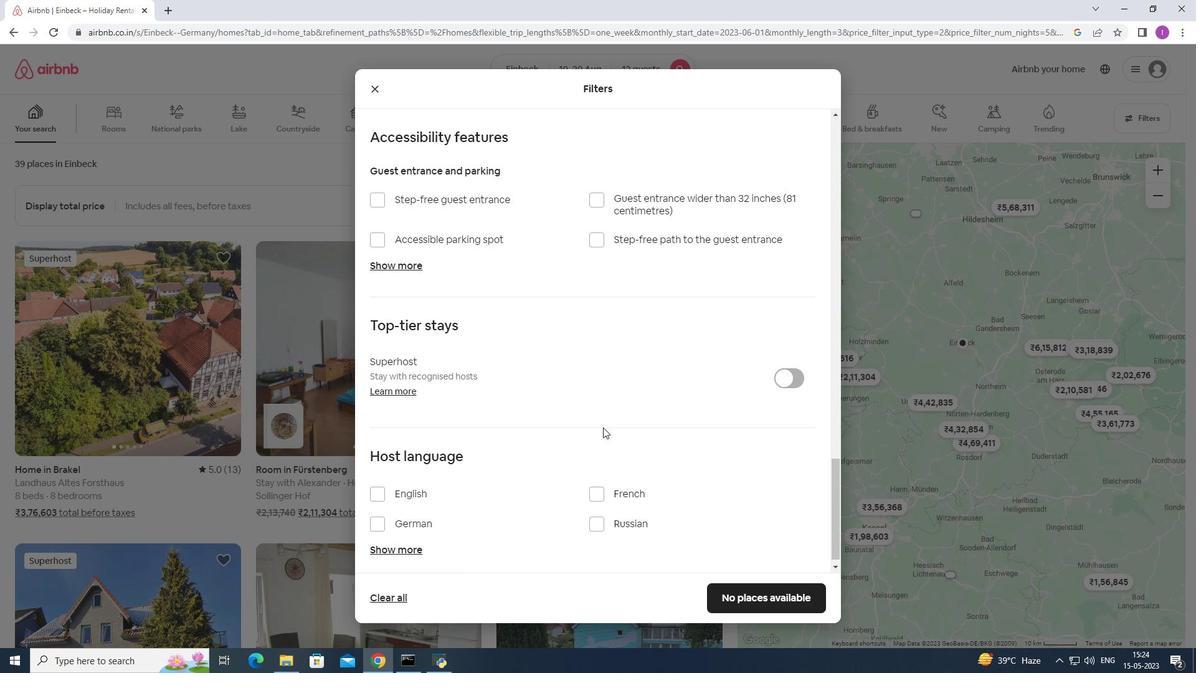 
Action: Mouse scrolled (603, 426) with delta (0, 0)
Screenshot: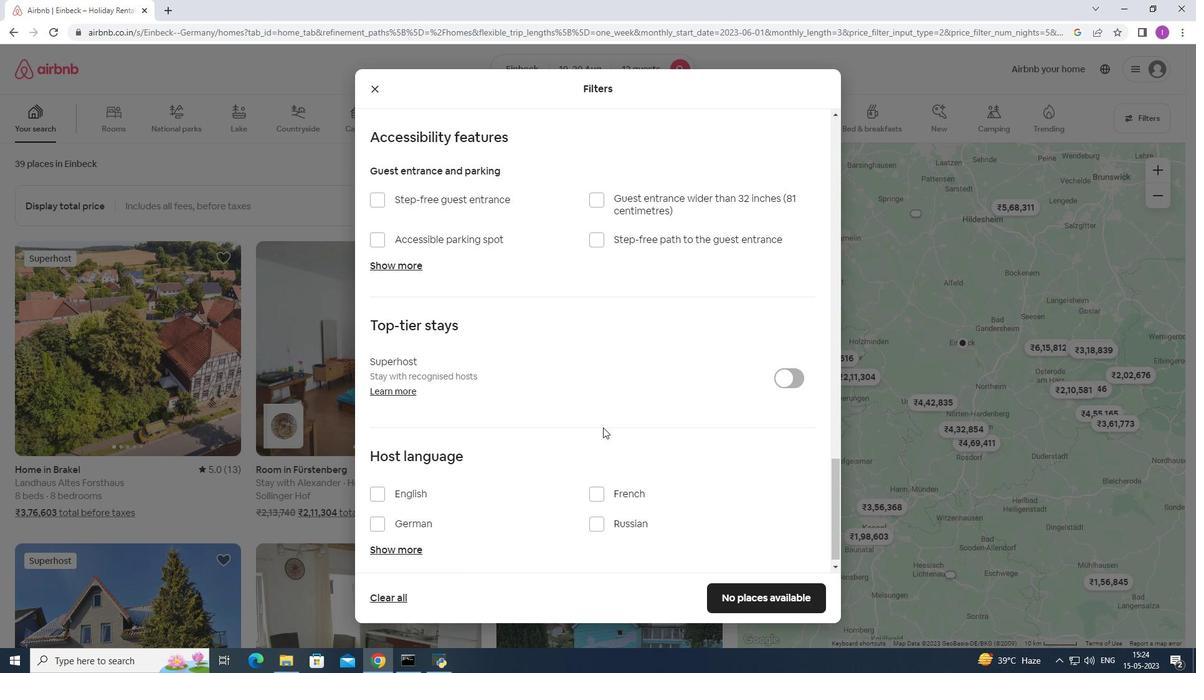 
Action: Mouse scrolled (603, 426) with delta (0, 0)
Screenshot: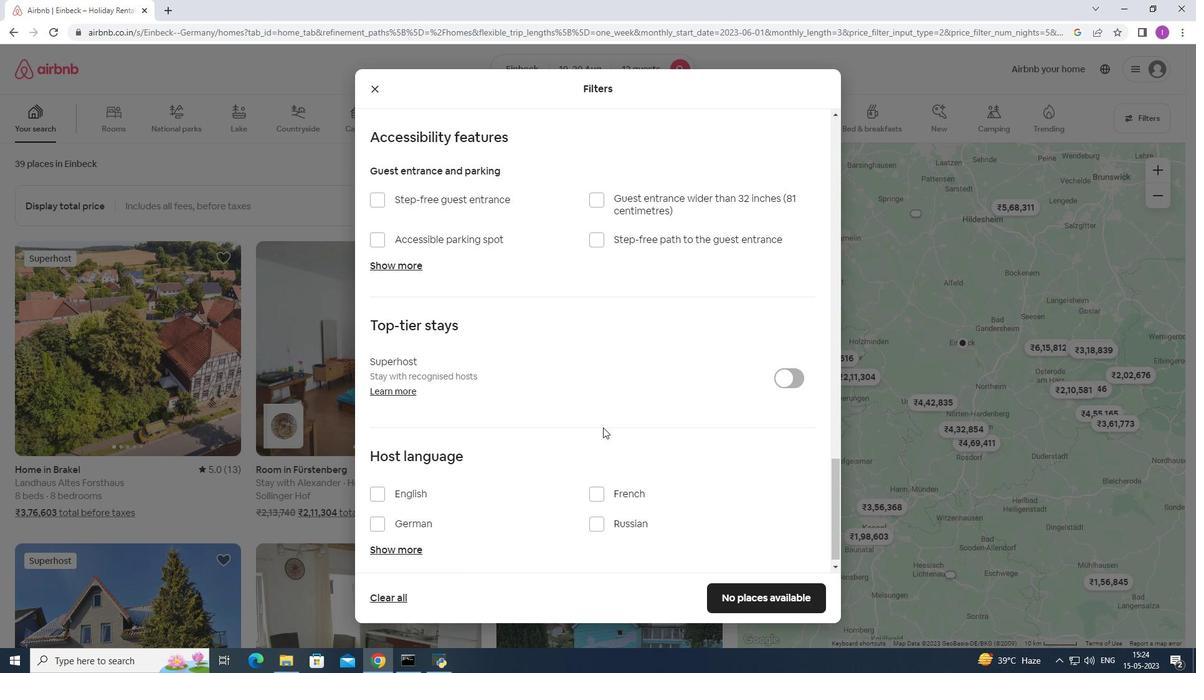
Action: Mouse moved to (588, 430)
Screenshot: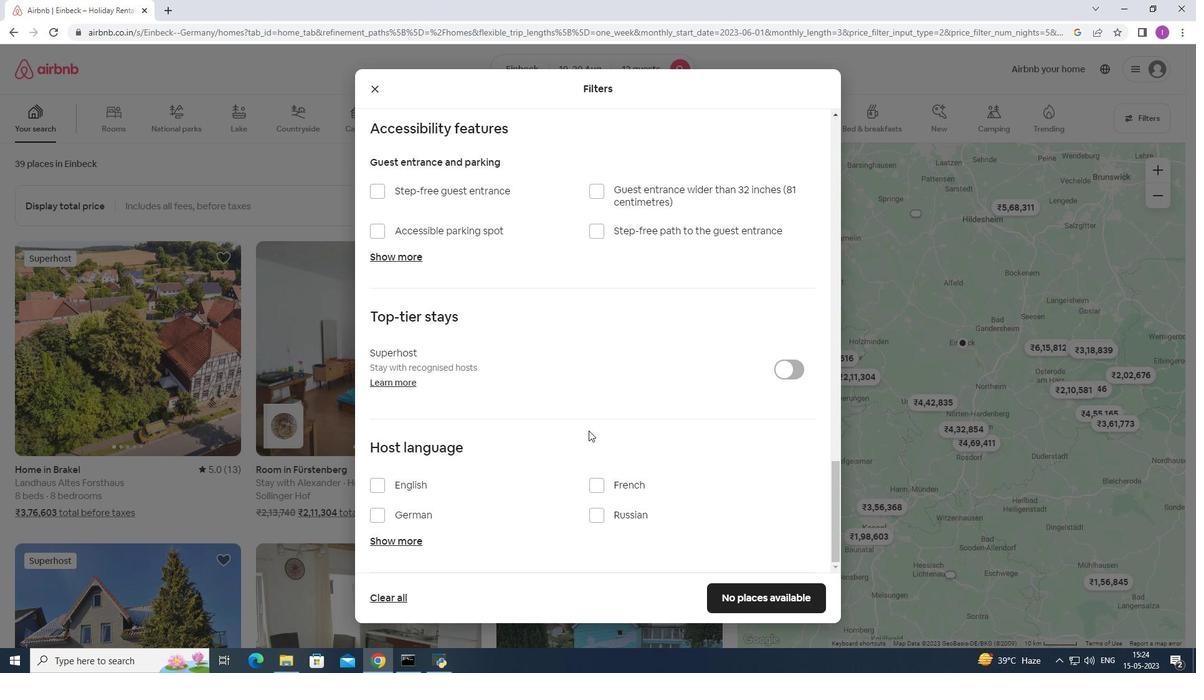 
Action: Mouse scrolled (588, 430) with delta (0, 0)
Screenshot: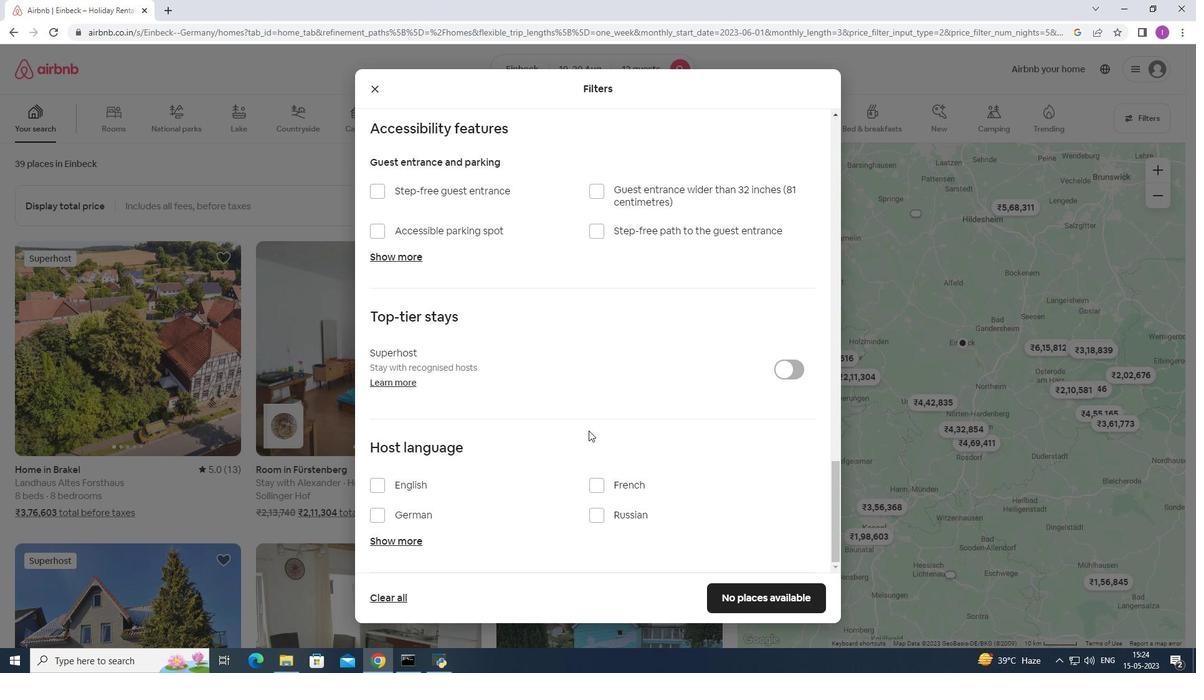 
Action: Mouse moved to (584, 436)
Screenshot: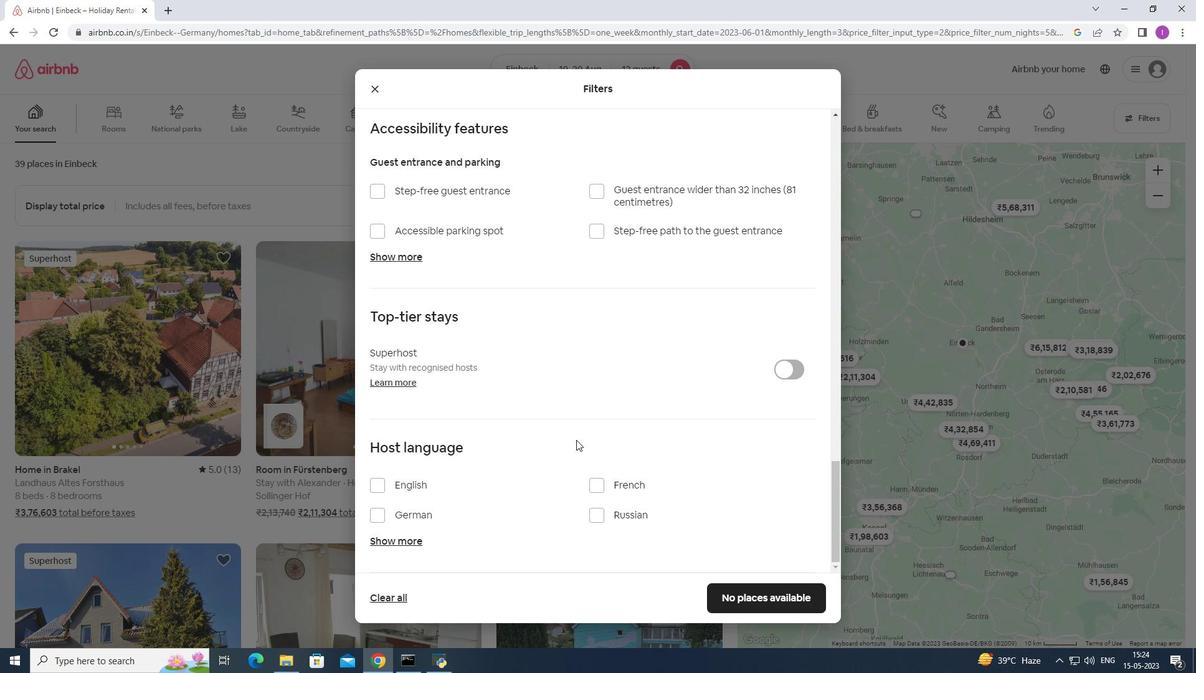 
Action: Mouse scrolled (587, 432) with delta (0, 0)
Screenshot: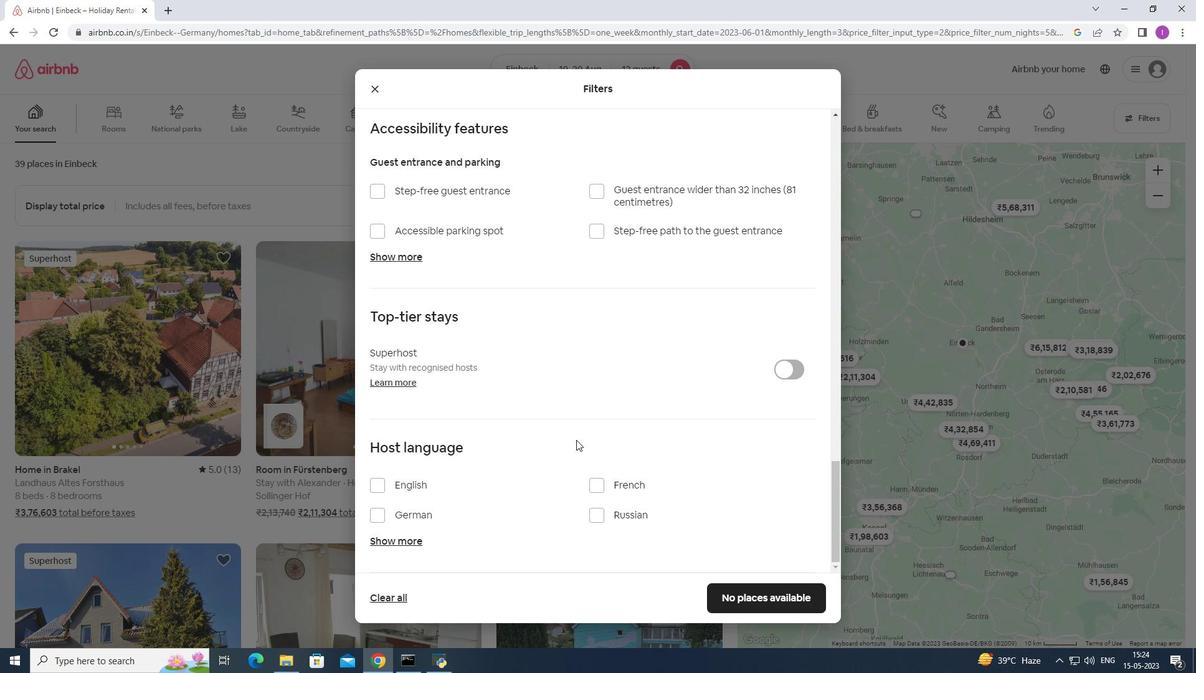 
Action: Mouse moved to (376, 482)
Screenshot: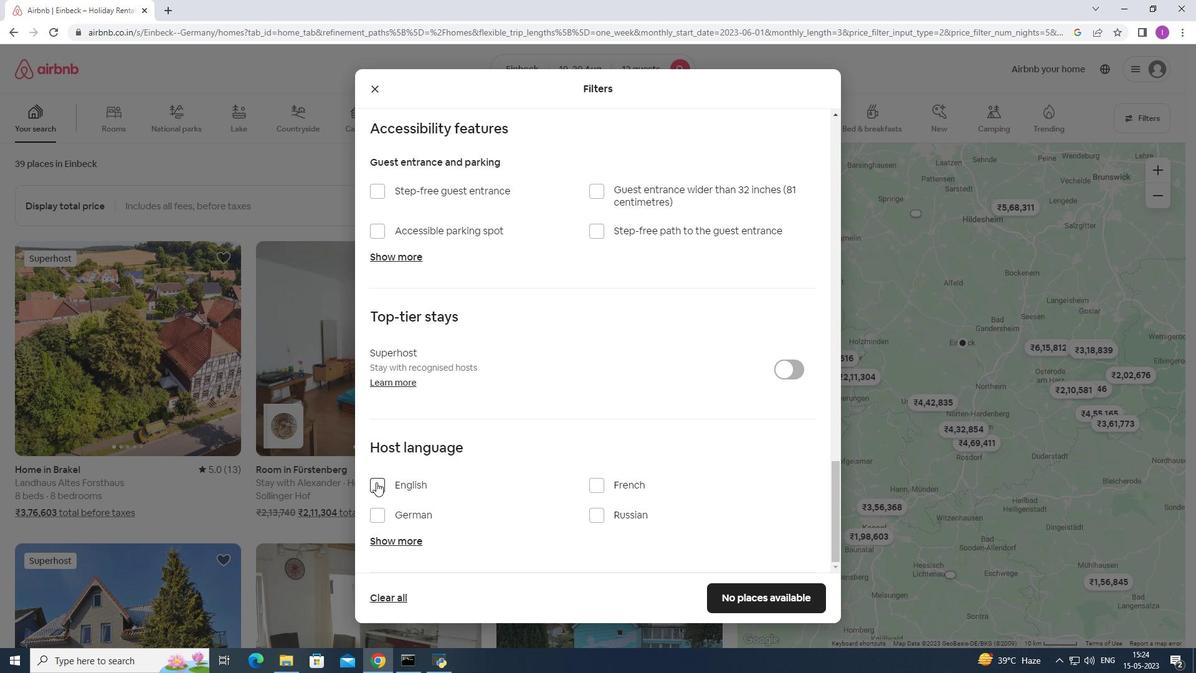
Action: Mouse pressed left at (376, 482)
Screenshot: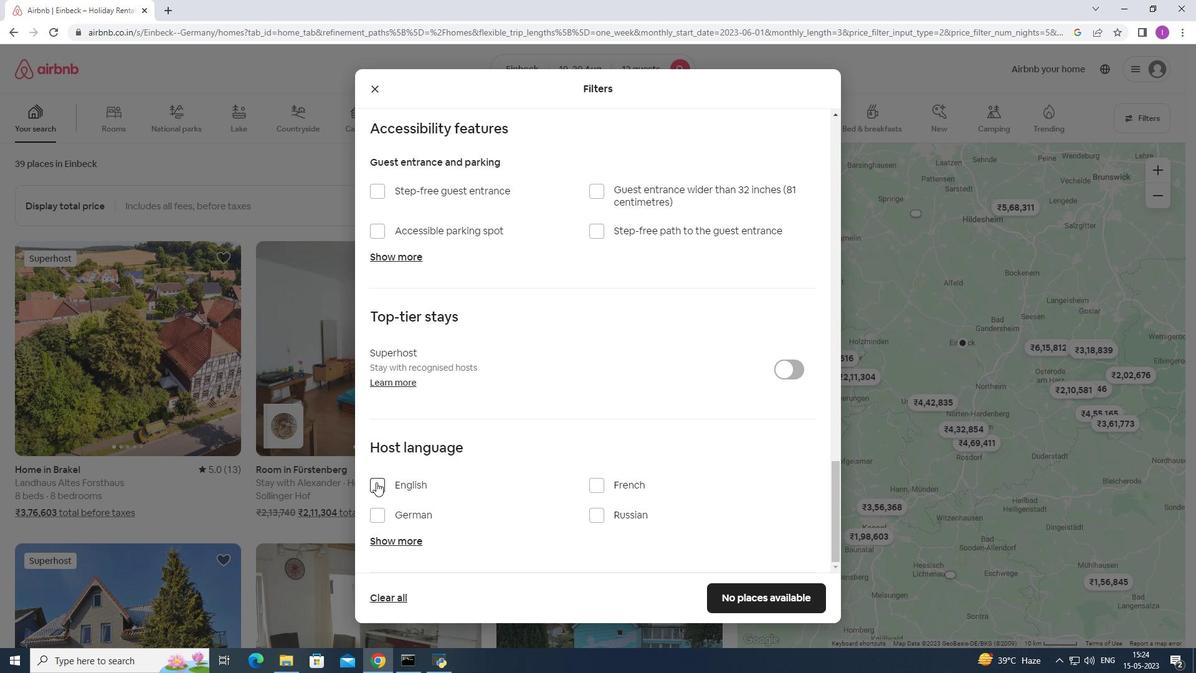 
Action: Mouse moved to (749, 594)
Screenshot: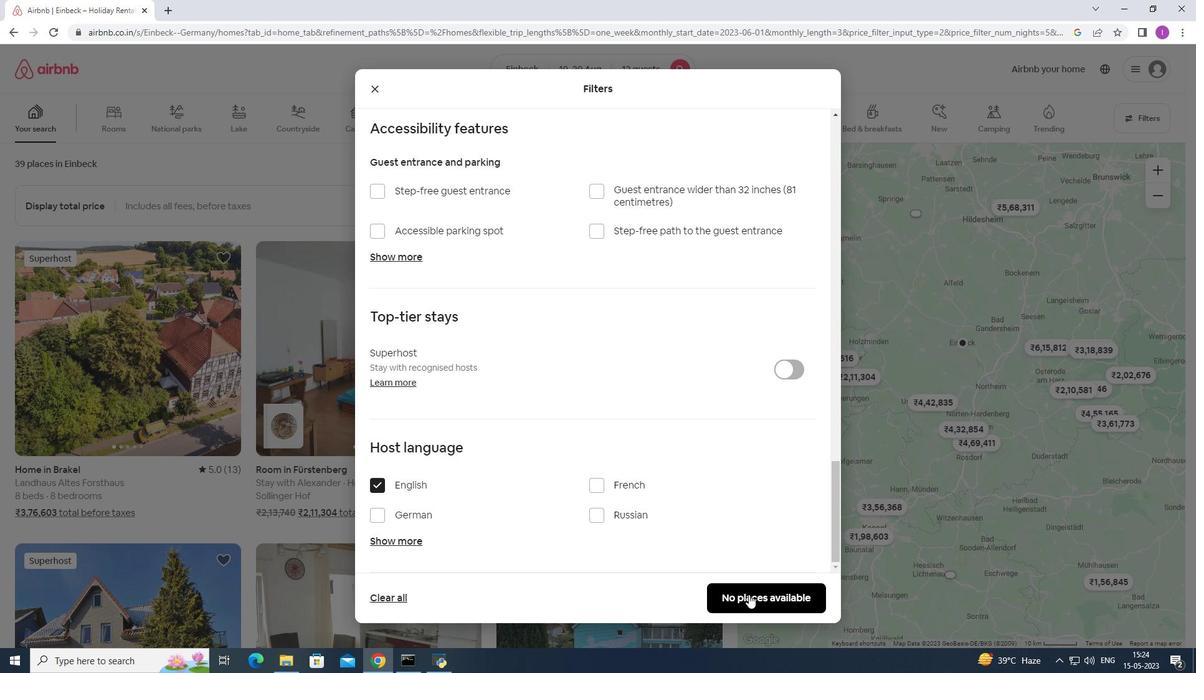
Action: Mouse pressed left at (749, 594)
Screenshot: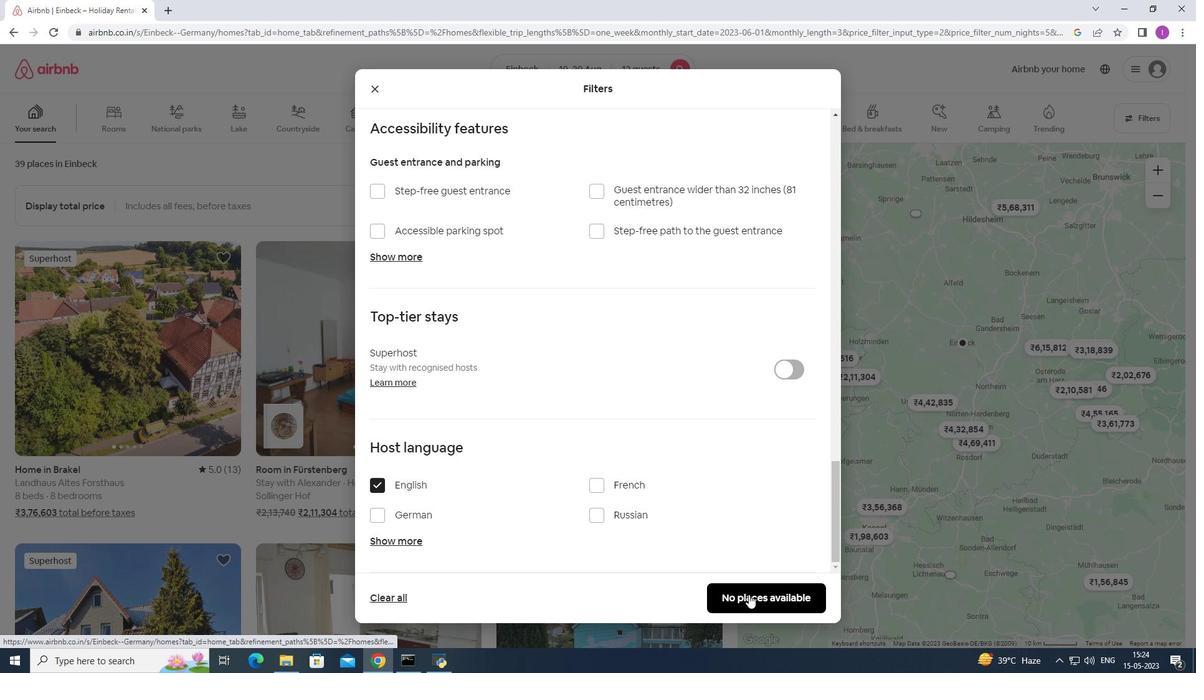 
Action: Mouse moved to (701, 559)
Screenshot: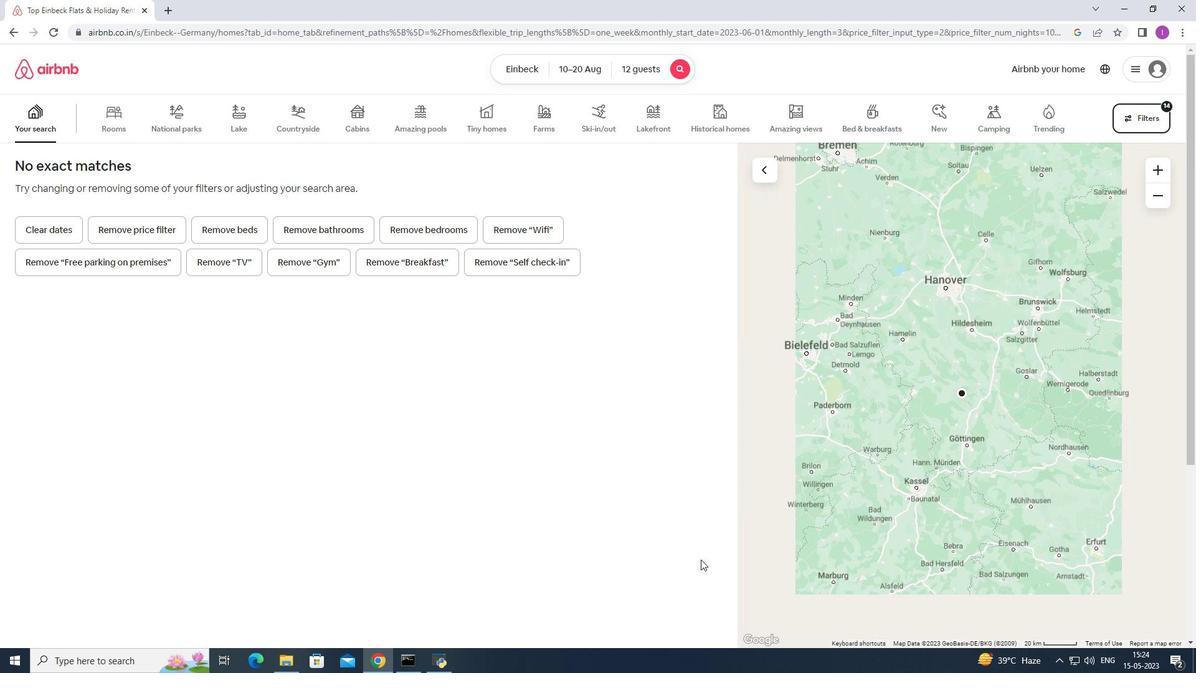 
